 Task: Find a house in Saint Paul, United States, for one guest from 7th to 14th July, with a price range of ₹6000 to ₹14000, including Wifi and self check-in.
Action: Mouse moved to (512, 130)
Screenshot: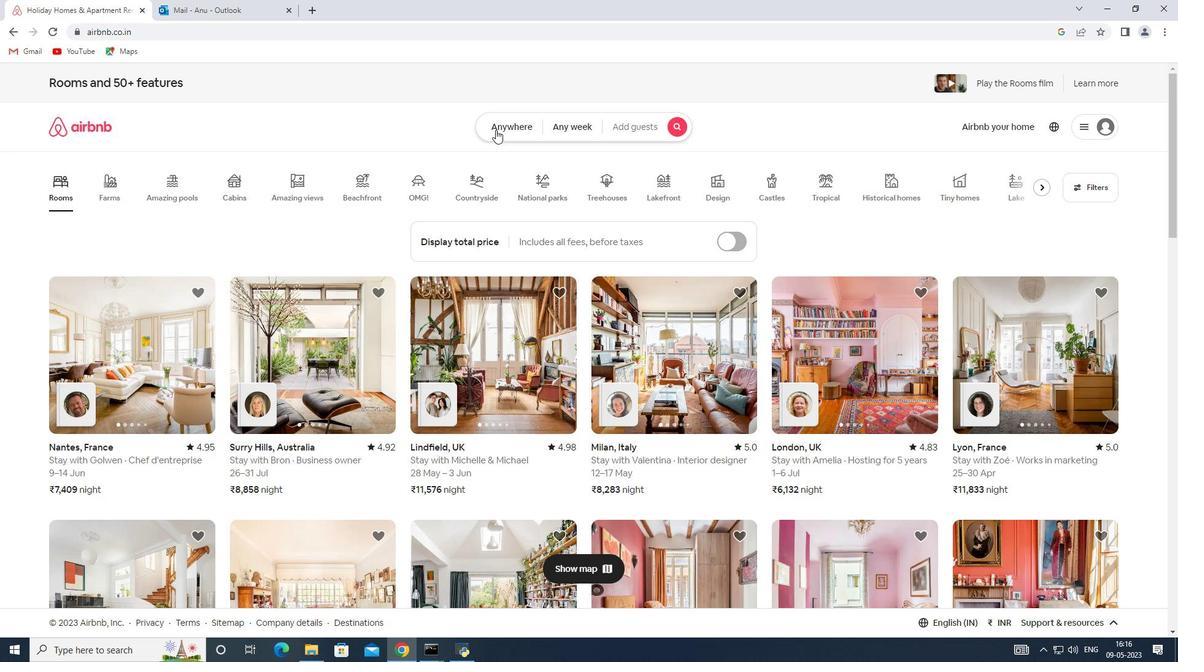 
Action: Mouse pressed left at (512, 130)
Screenshot: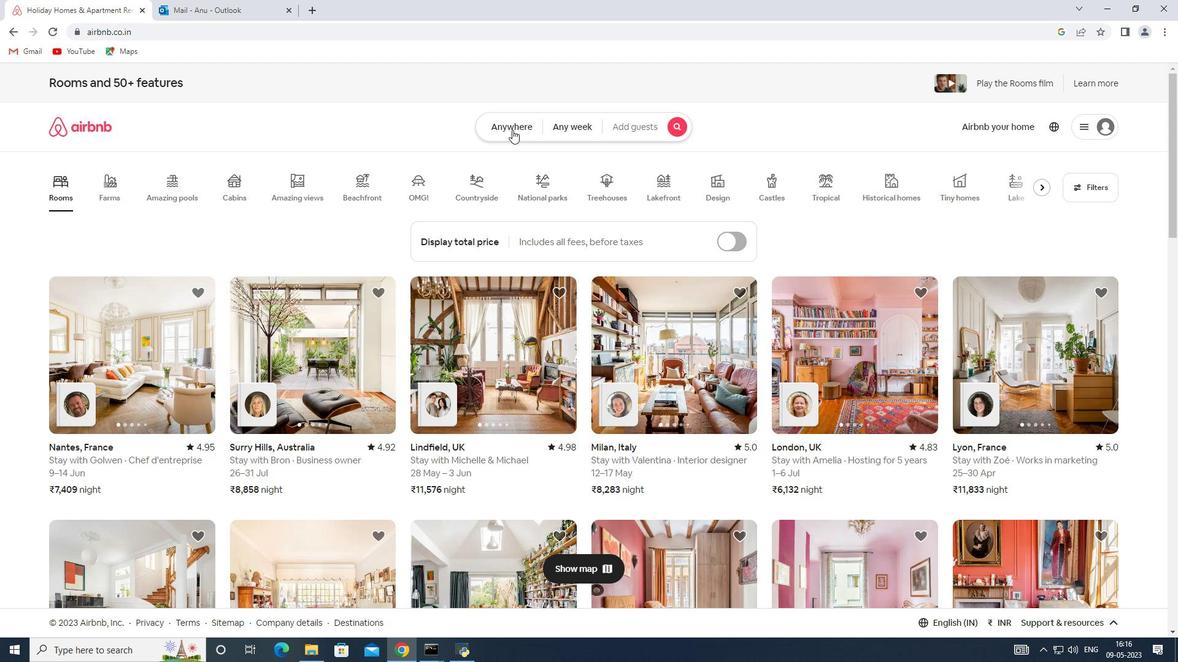 
Action: Mouse moved to (409, 169)
Screenshot: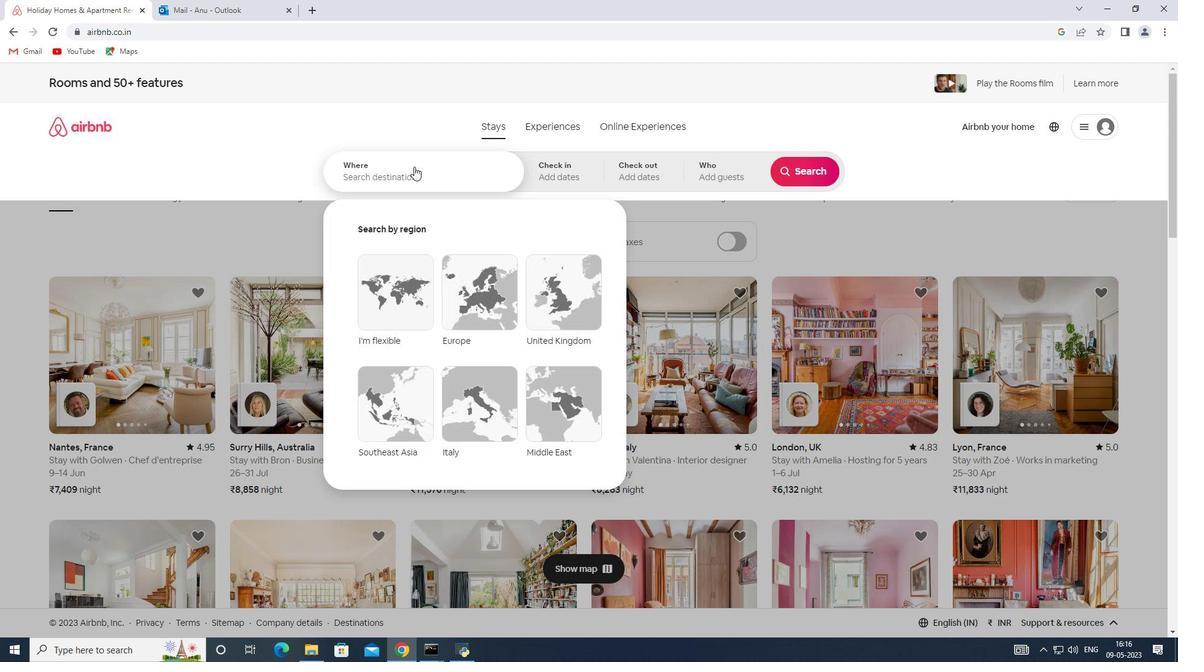 
Action: Mouse pressed left at (409, 169)
Screenshot: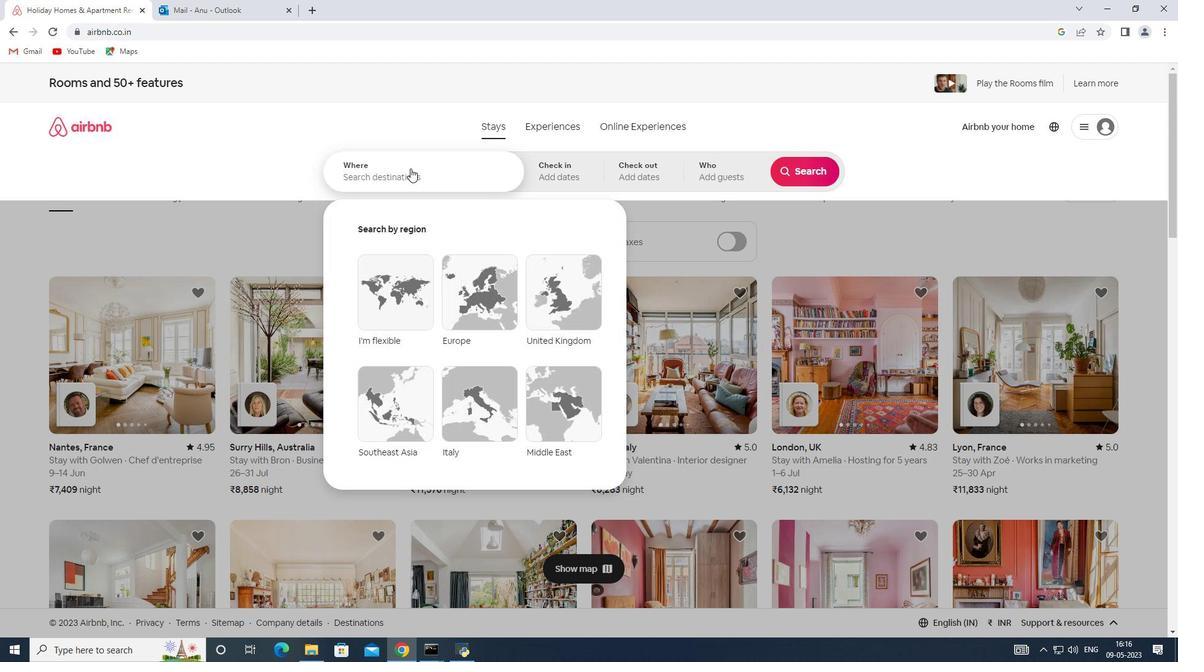 
Action: Key pressed <Key.shift>Saint<Key.space><Key.shift>Paul,<Key.shift>United<Key.space><Key.shift>States
Screenshot: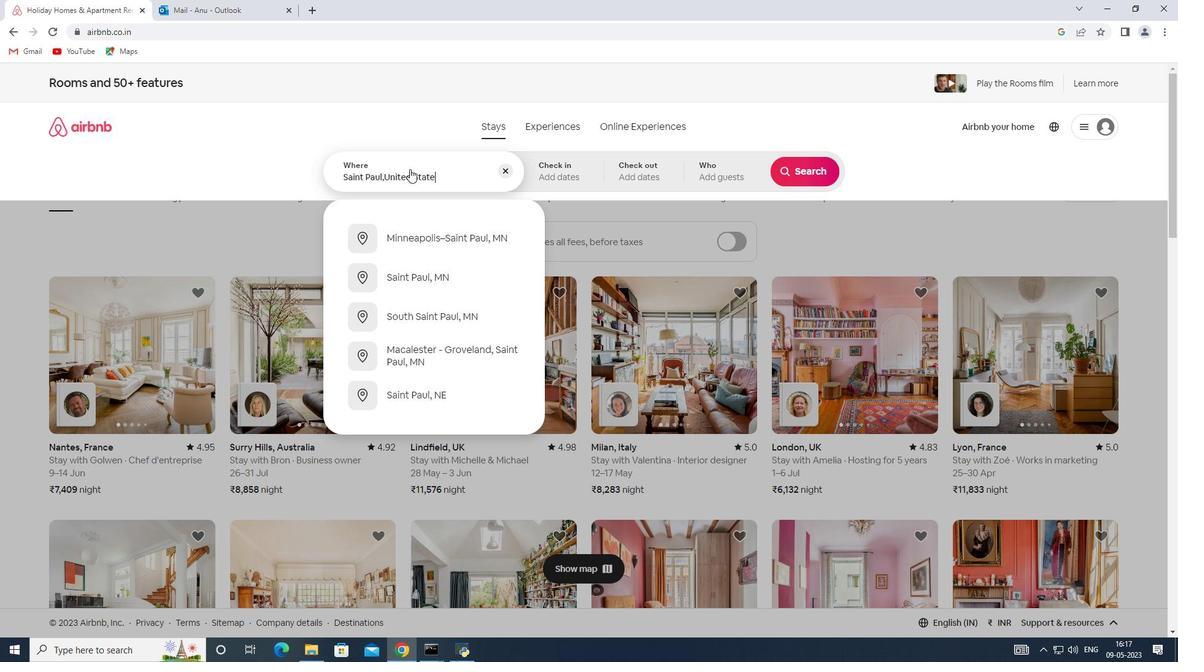 
Action: Mouse moved to (541, 173)
Screenshot: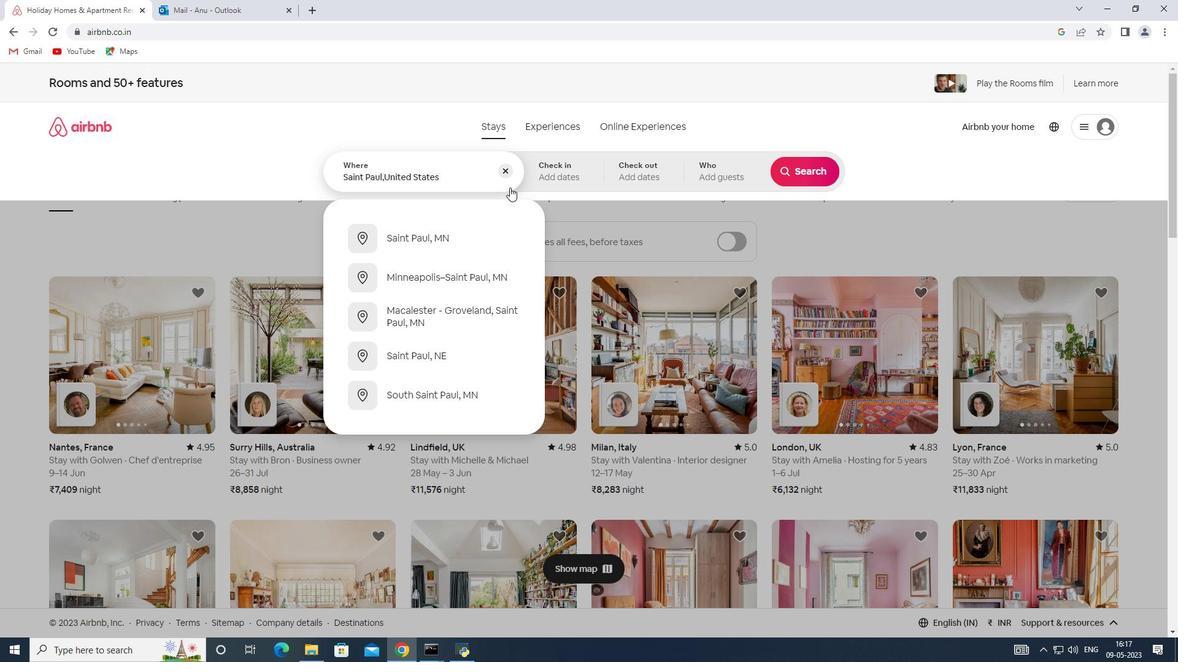 
Action: Mouse pressed left at (541, 173)
Screenshot: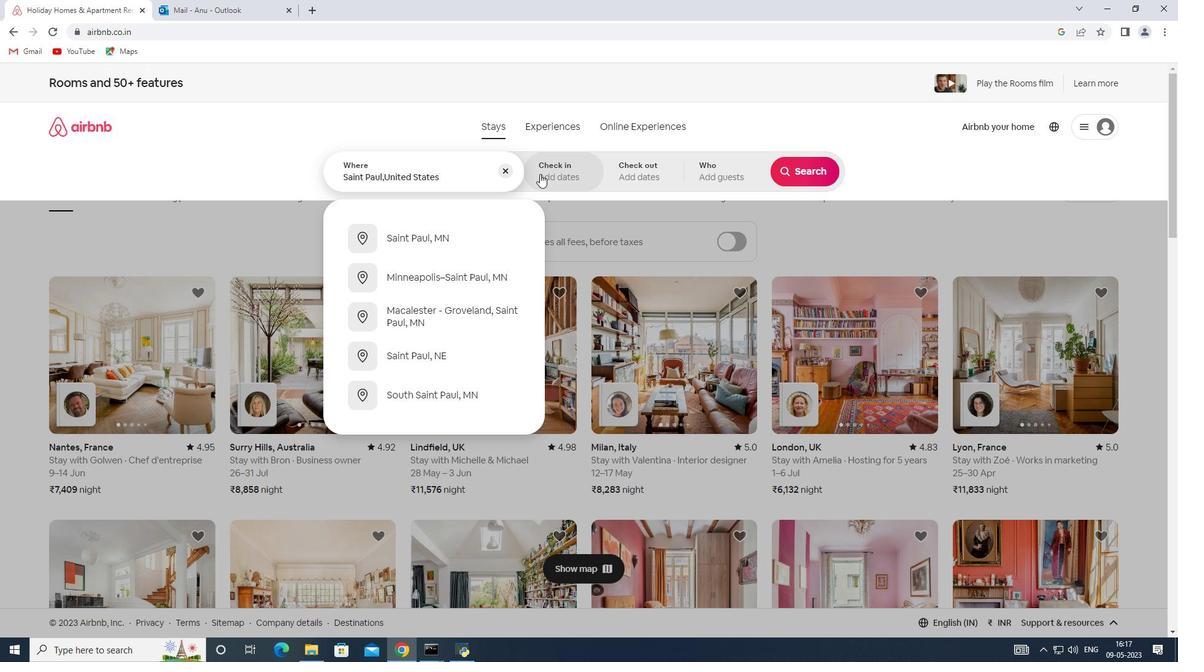 
Action: Mouse moved to (792, 267)
Screenshot: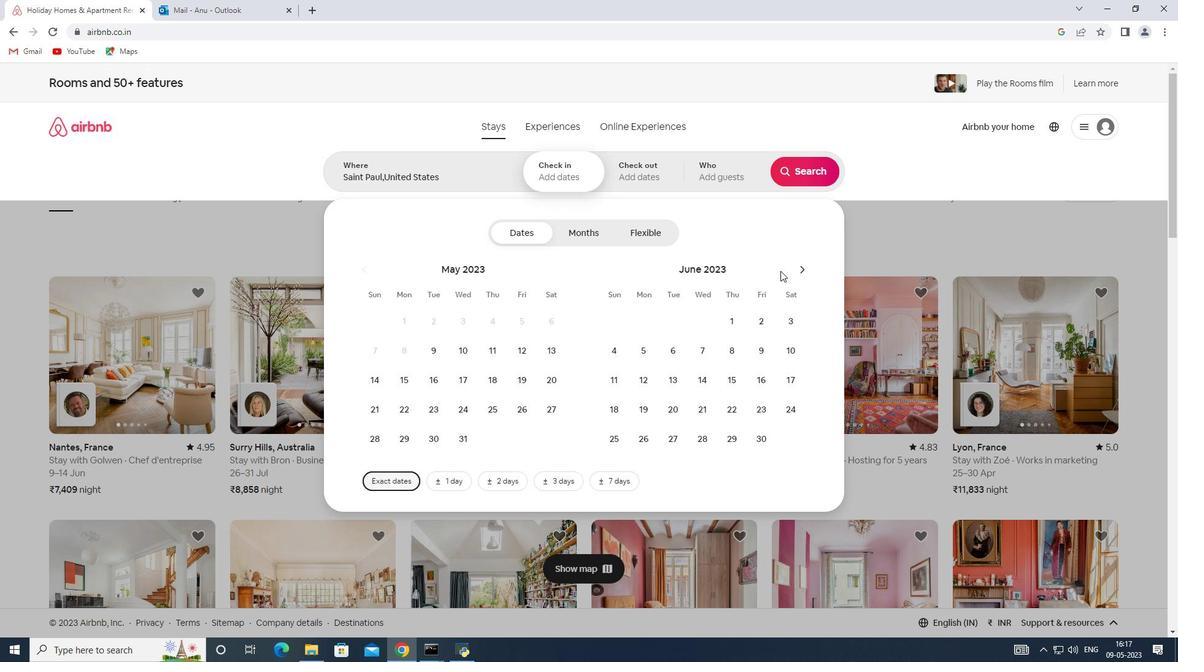 
Action: Mouse pressed left at (792, 267)
Screenshot: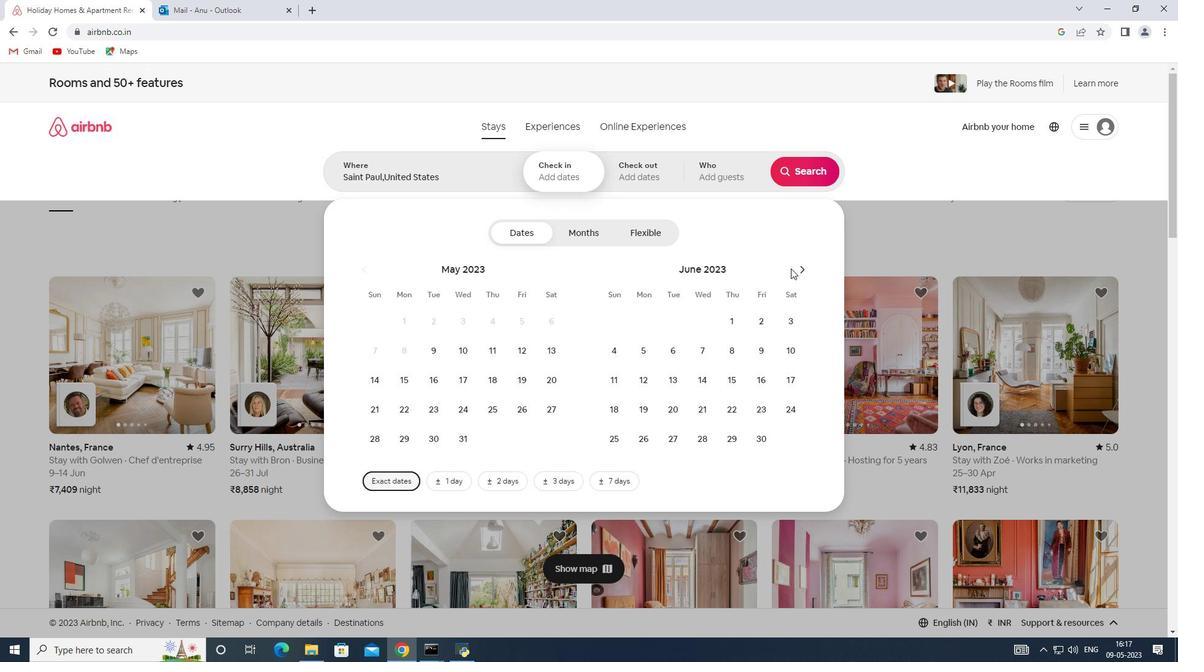 
Action: Mouse moved to (798, 270)
Screenshot: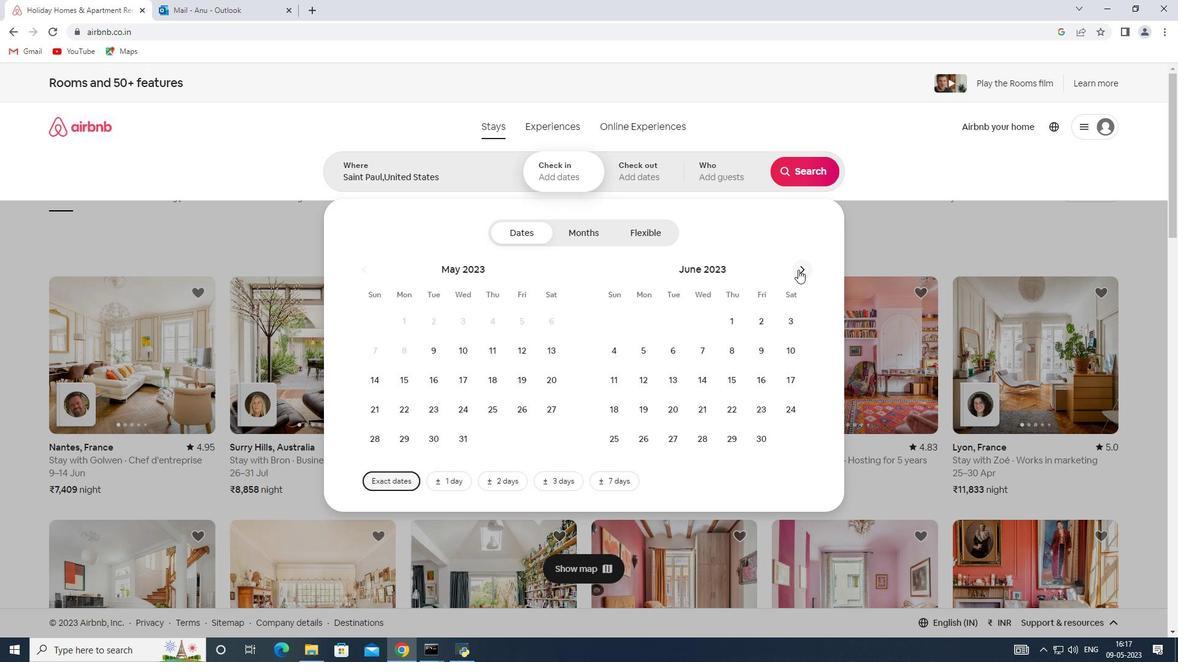 
Action: Mouse pressed left at (798, 270)
Screenshot: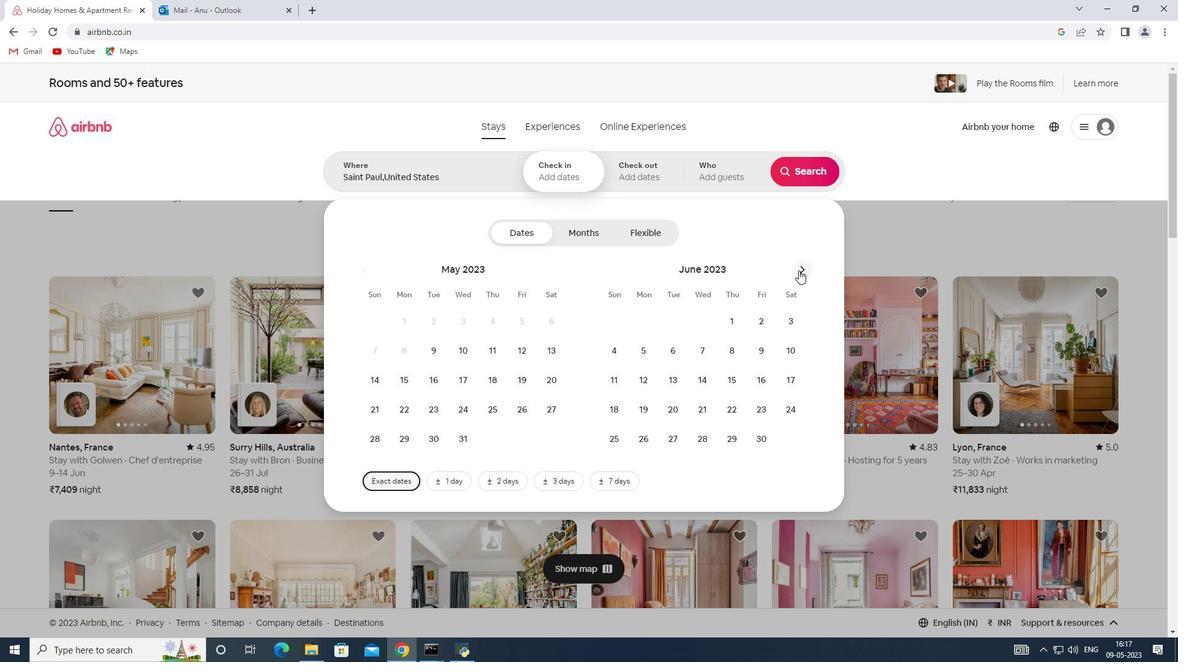 
Action: Mouse moved to (762, 344)
Screenshot: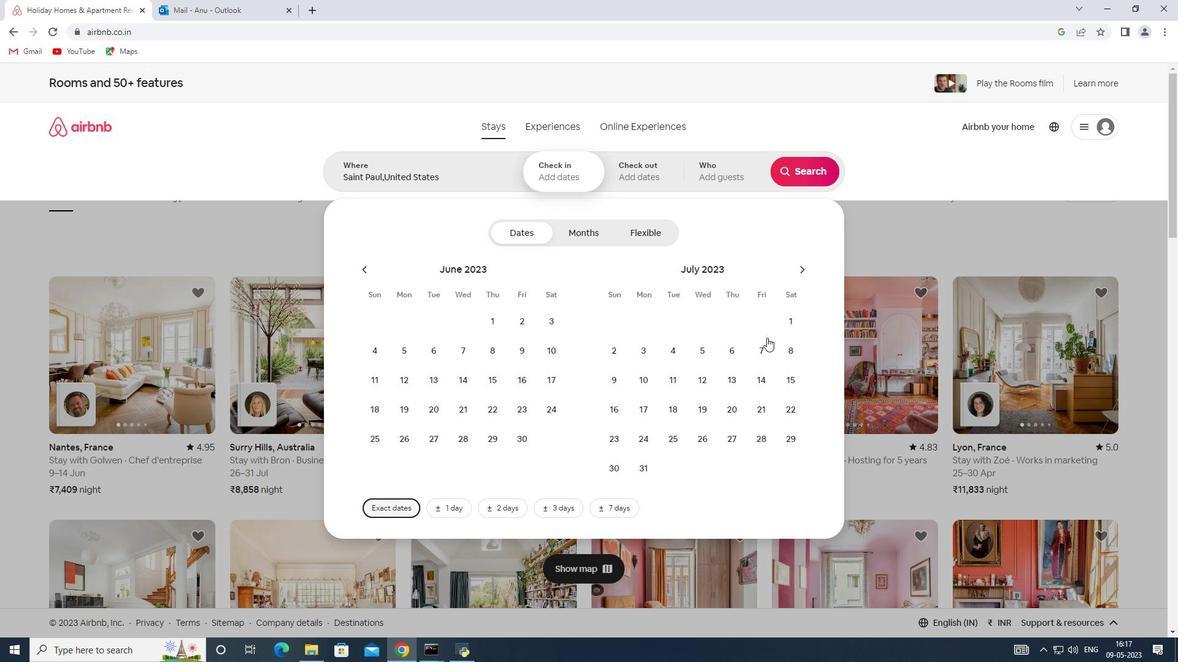 
Action: Mouse pressed left at (762, 344)
Screenshot: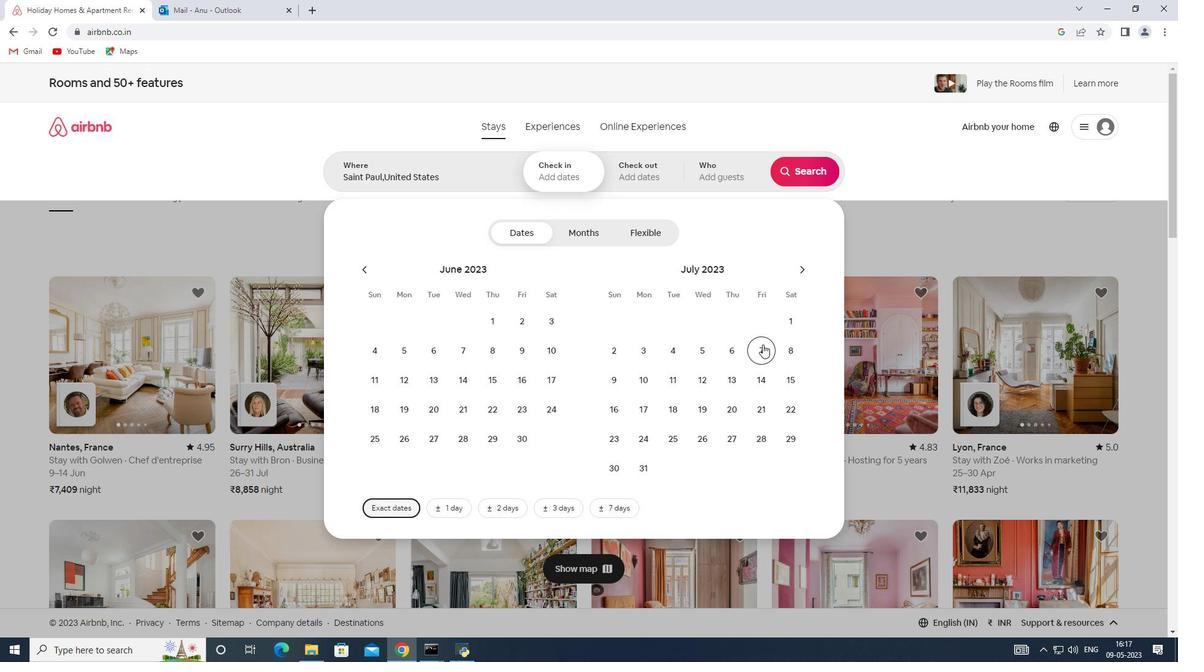 
Action: Mouse moved to (754, 379)
Screenshot: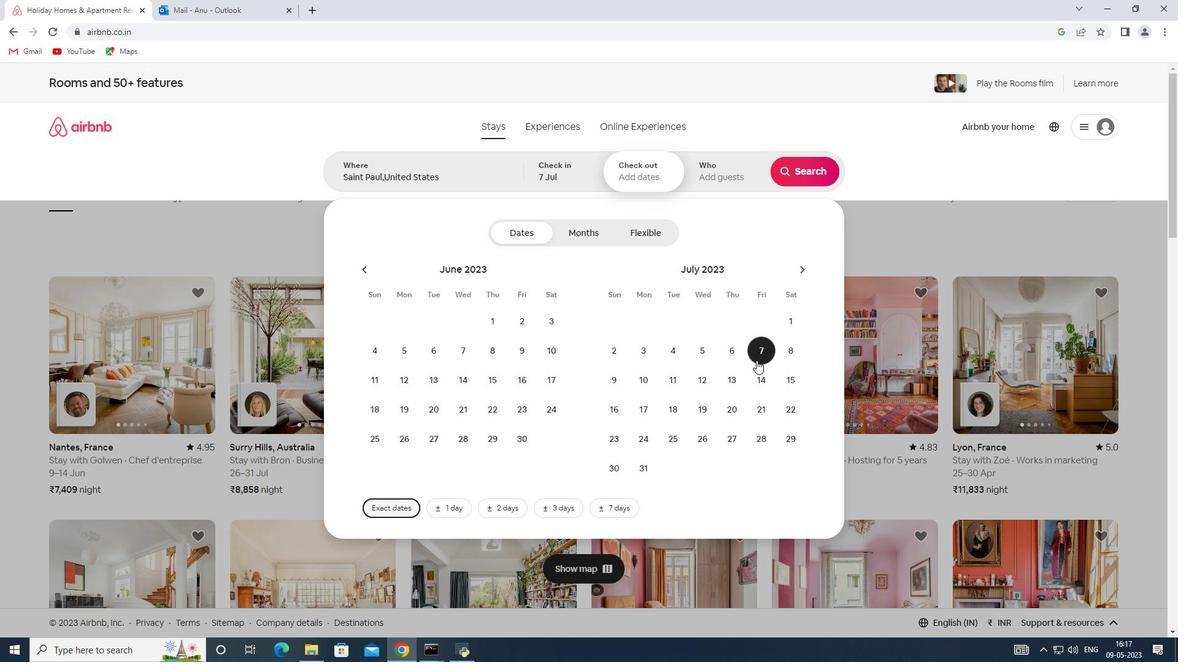 
Action: Mouse pressed left at (754, 379)
Screenshot: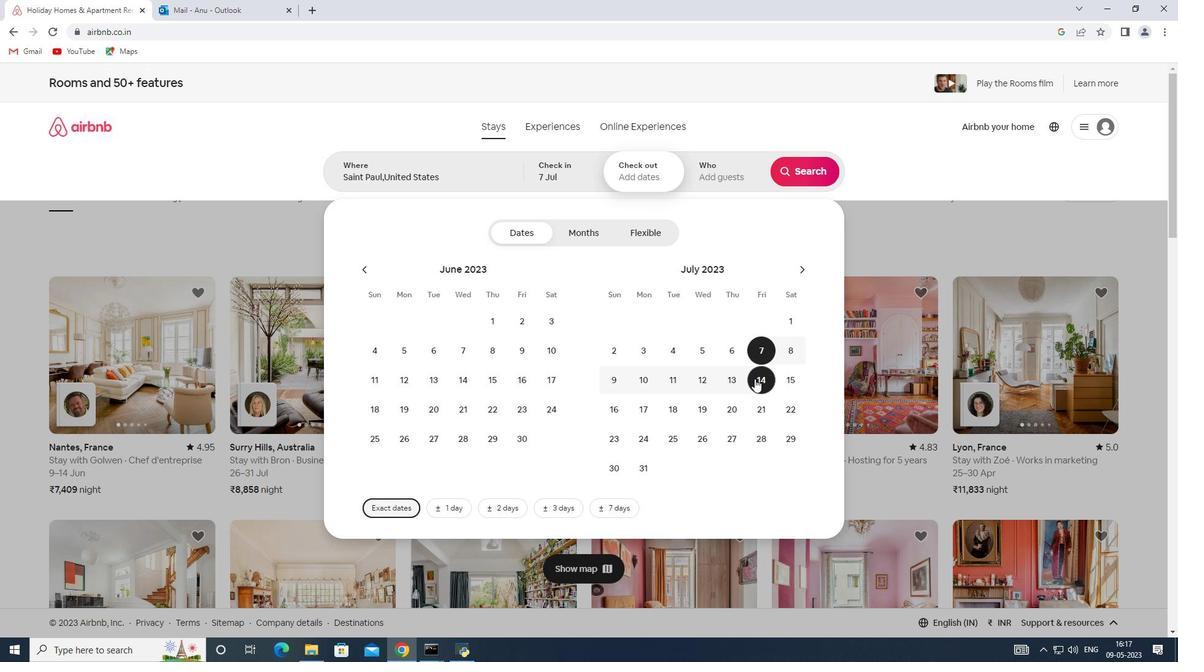 
Action: Mouse moved to (711, 174)
Screenshot: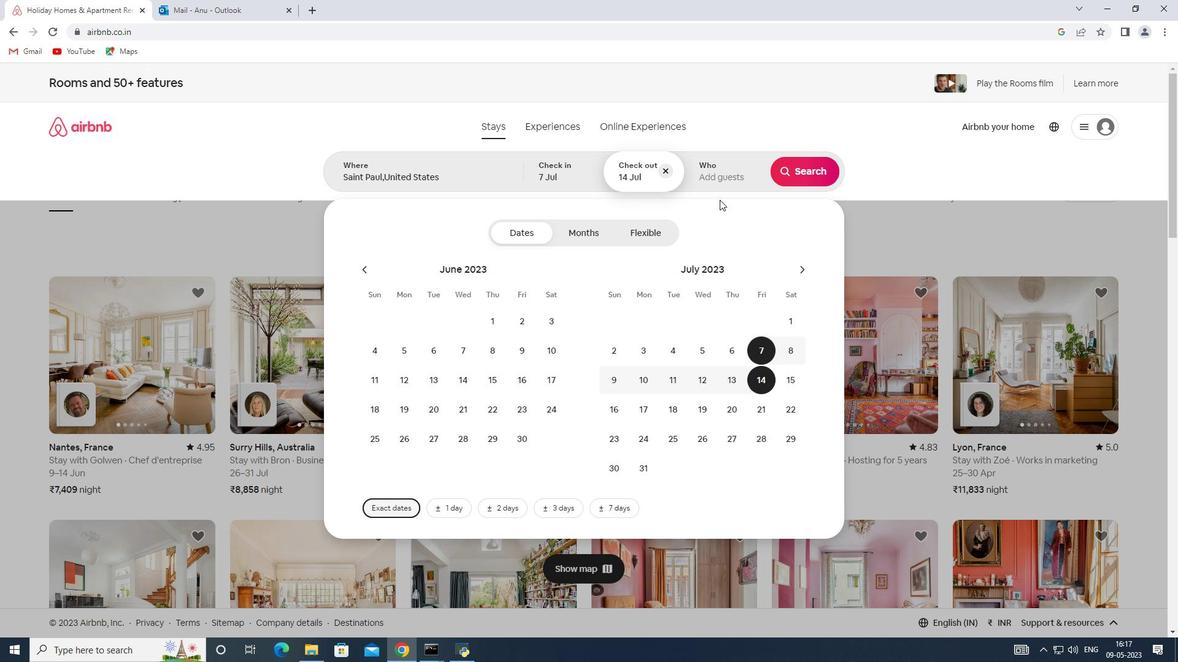 
Action: Mouse pressed left at (711, 174)
Screenshot: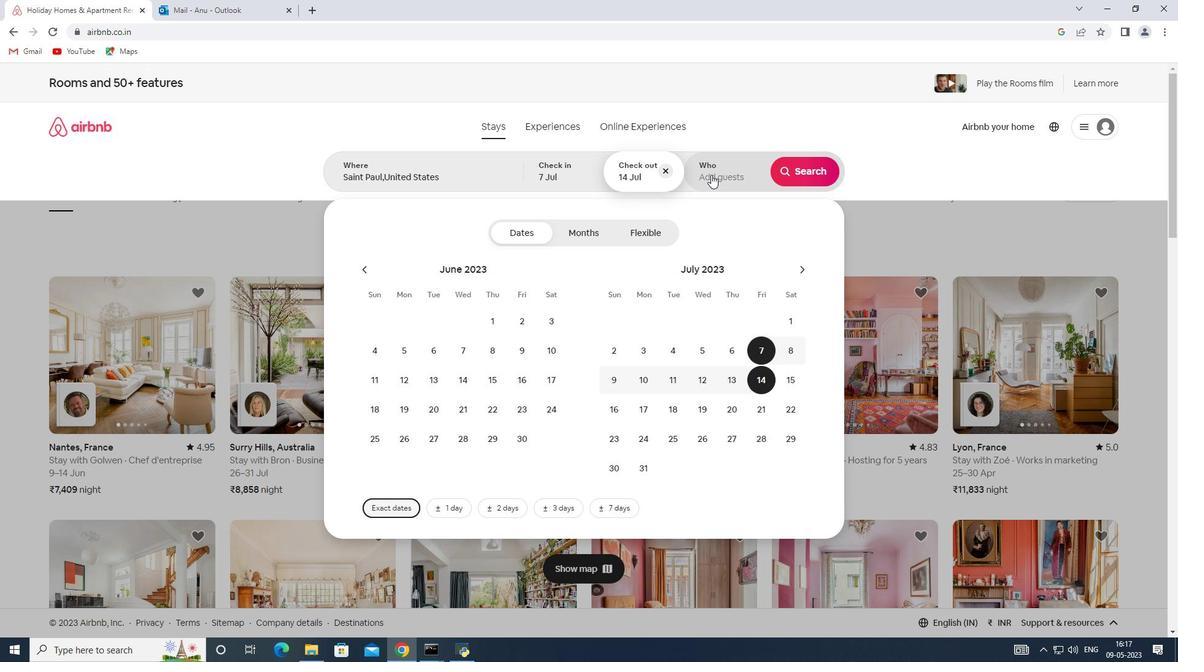 
Action: Mouse moved to (801, 242)
Screenshot: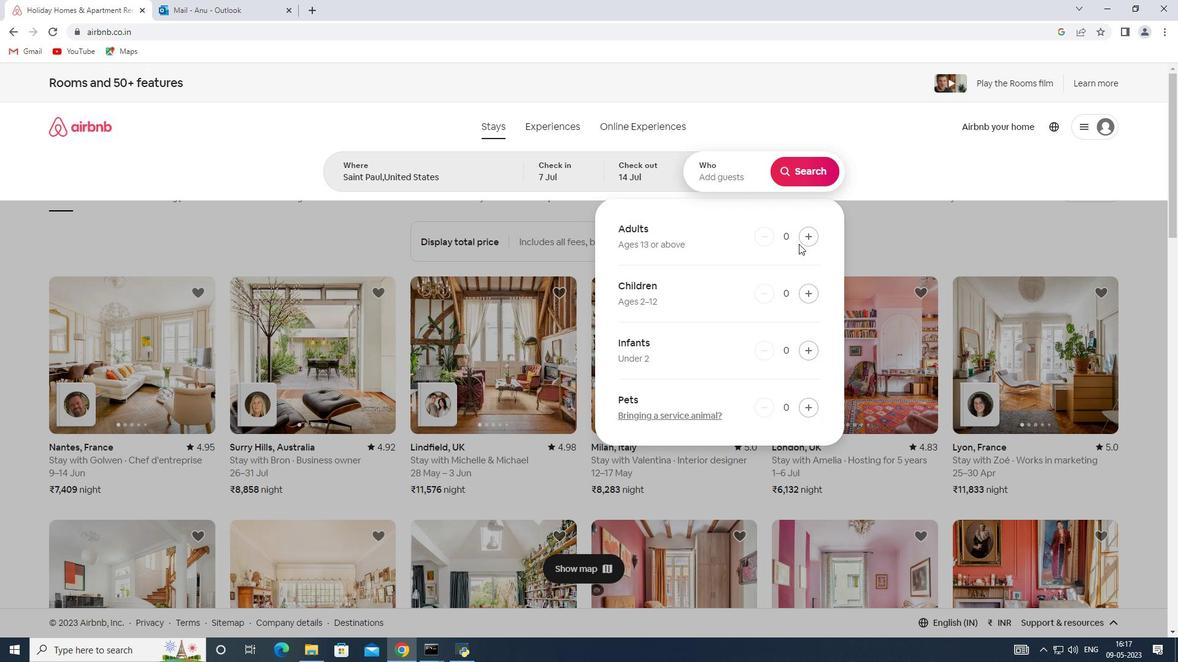 
Action: Mouse pressed left at (801, 242)
Screenshot: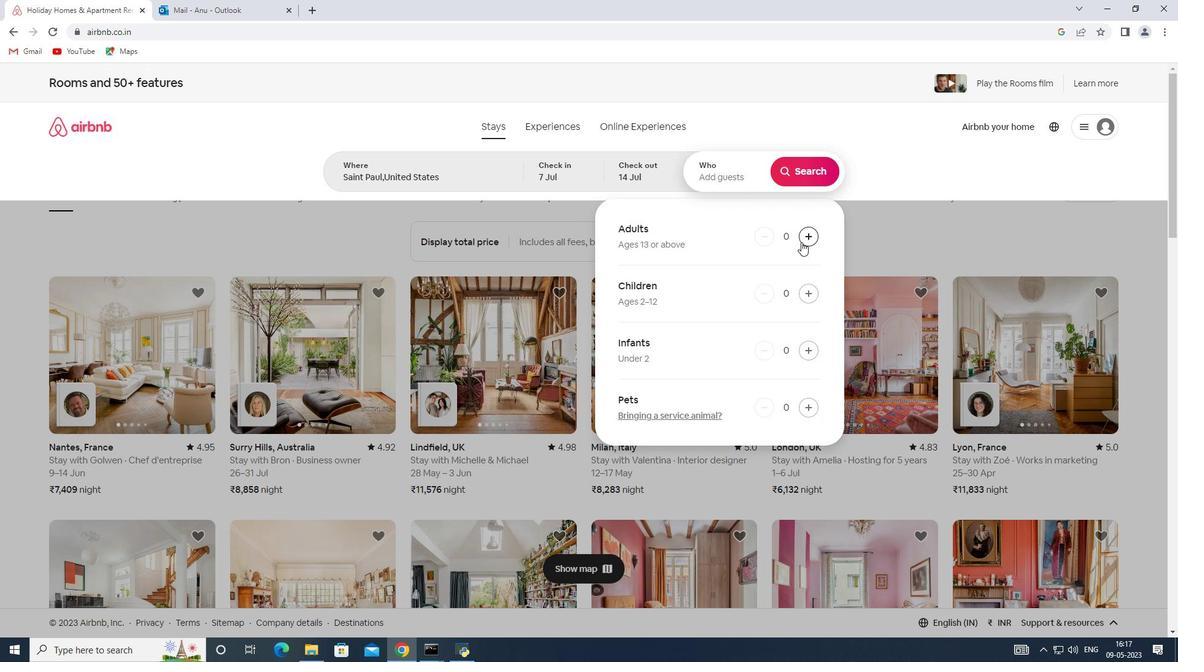 
Action: Mouse moved to (803, 166)
Screenshot: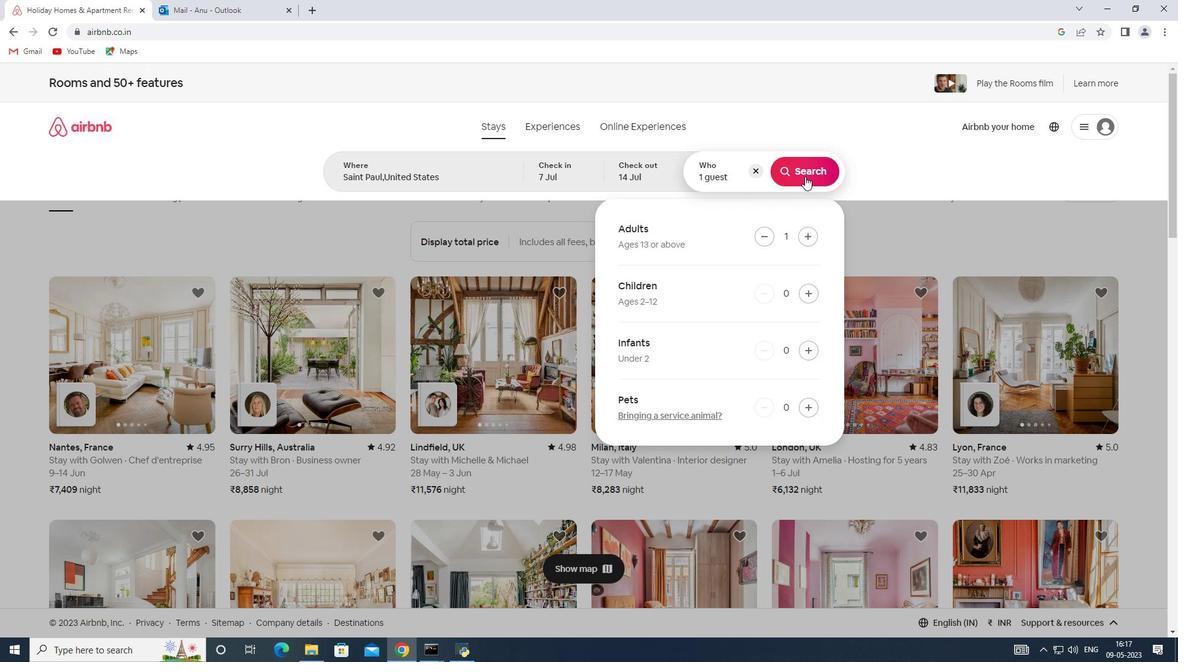 
Action: Mouse pressed left at (803, 166)
Screenshot: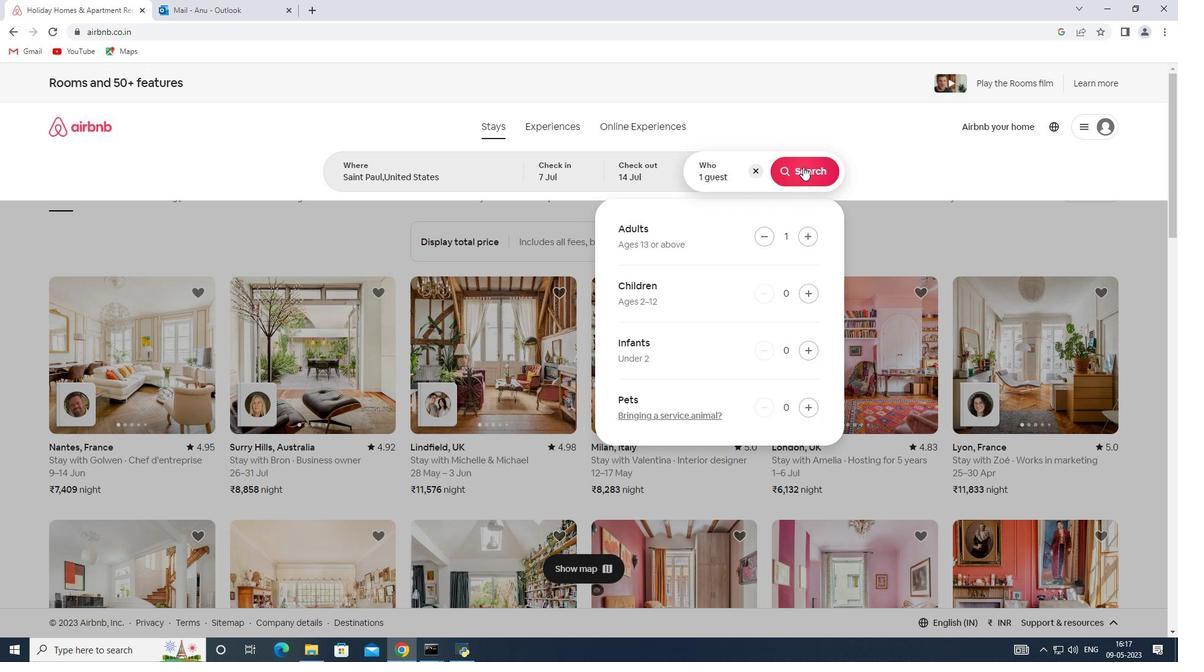 
Action: Mouse moved to (1114, 133)
Screenshot: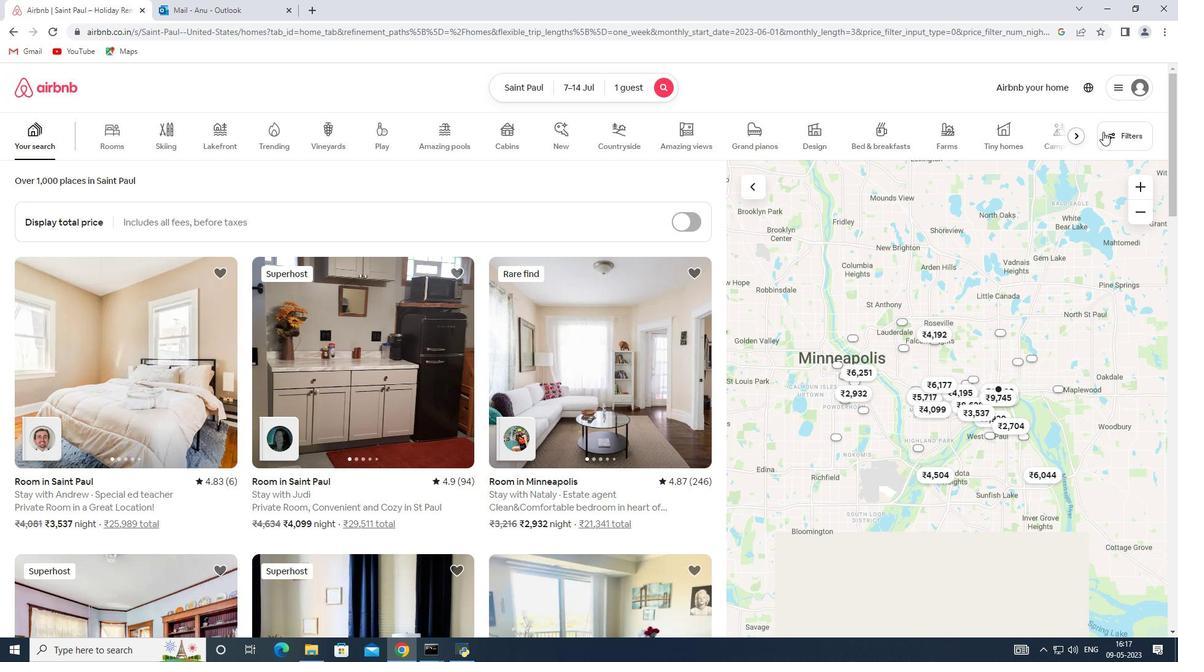 
Action: Mouse pressed left at (1114, 133)
Screenshot: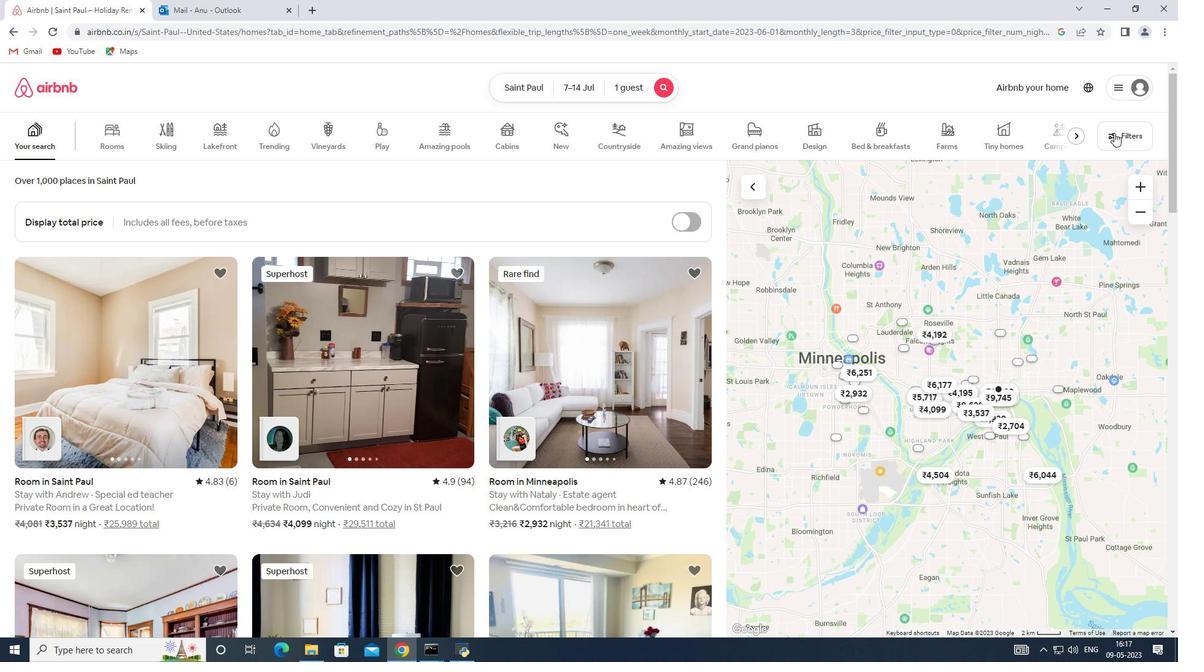 
Action: Mouse moved to (435, 438)
Screenshot: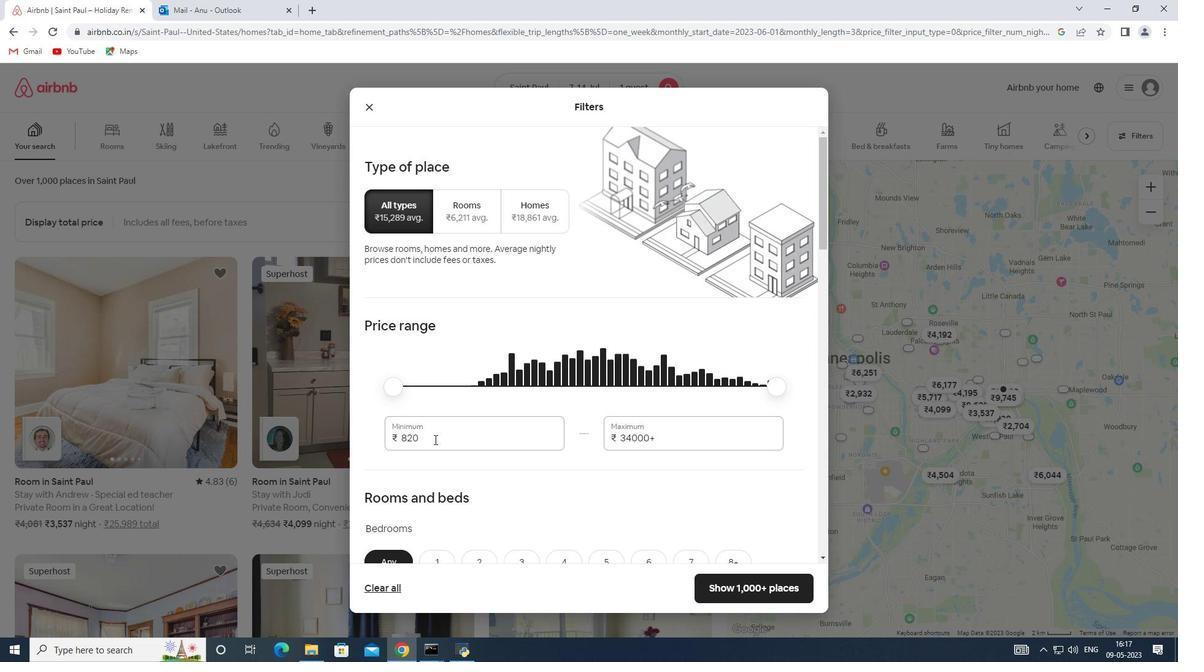 
Action: Mouse pressed left at (435, 438)
Screenshot: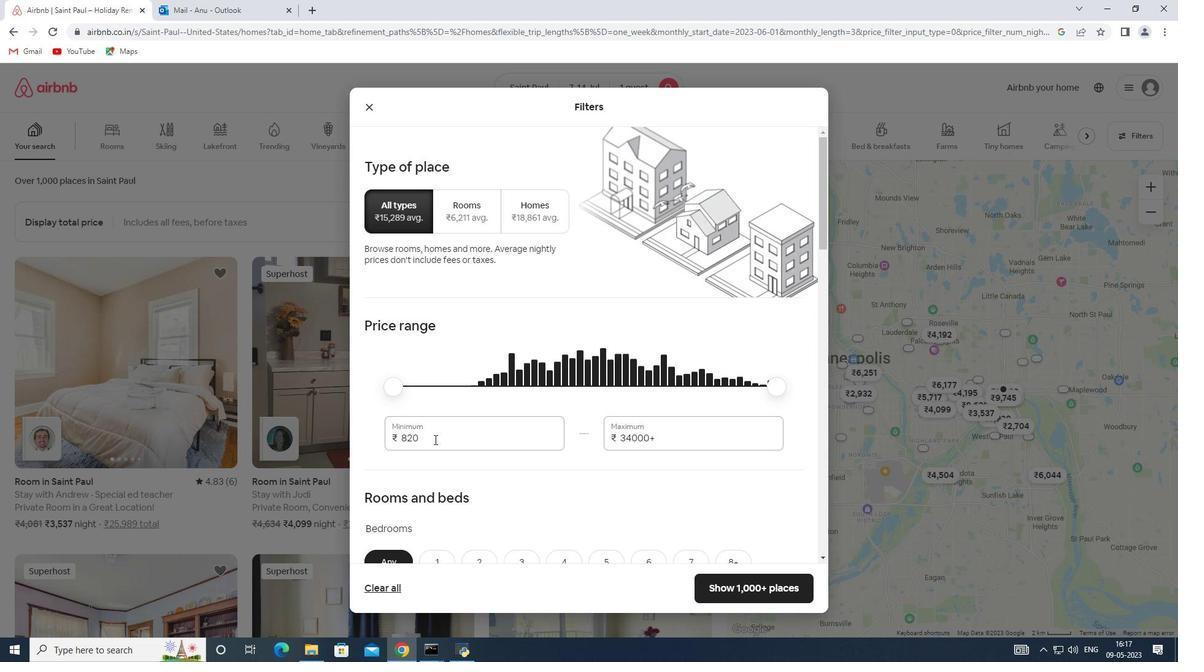 
Action: Mouse moved to (374, 435)
Screenshot: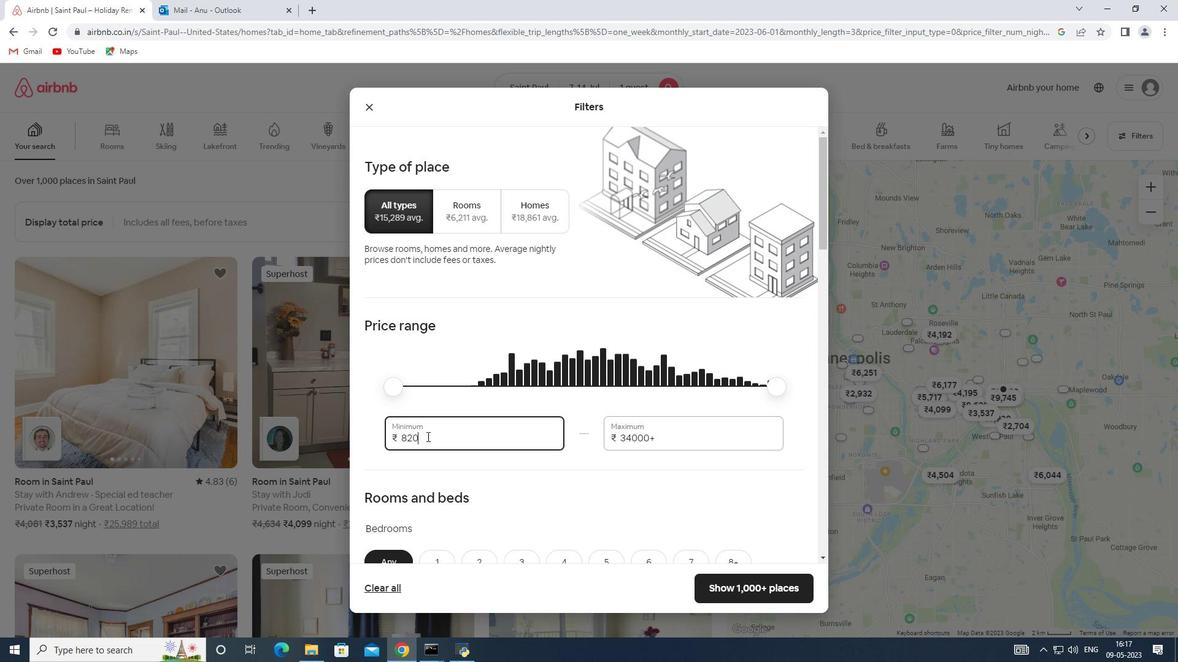 
Action: Key pressed 6000
Screenshot: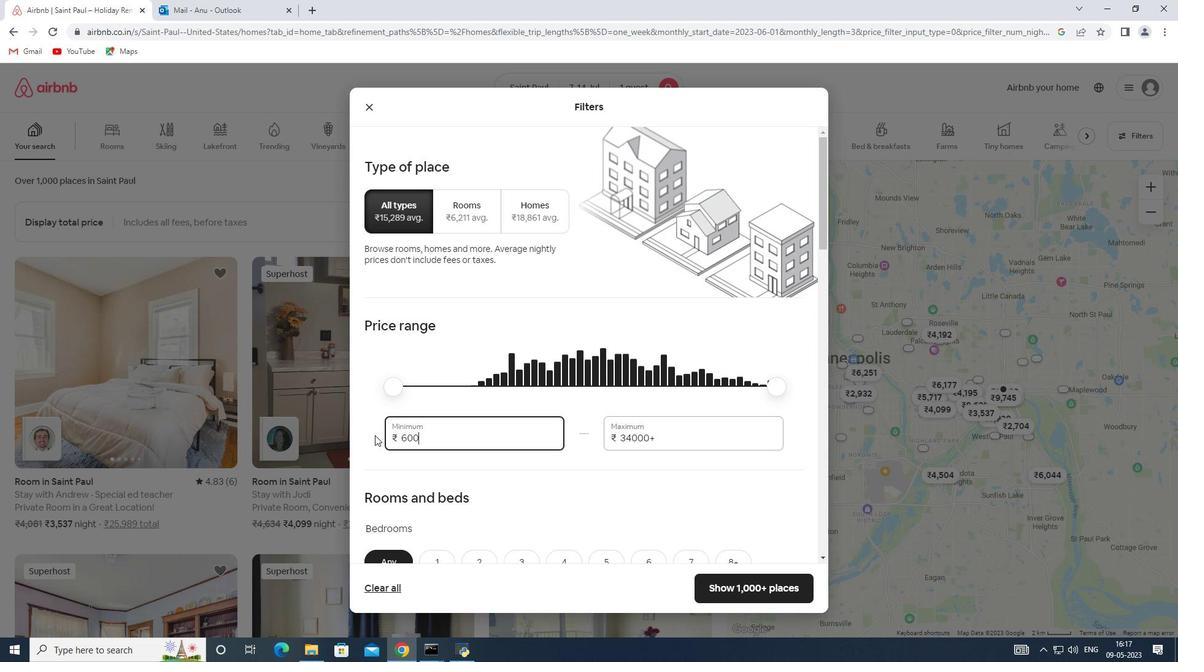 
Action: Mouse moved to (666, 437)
Screenshot: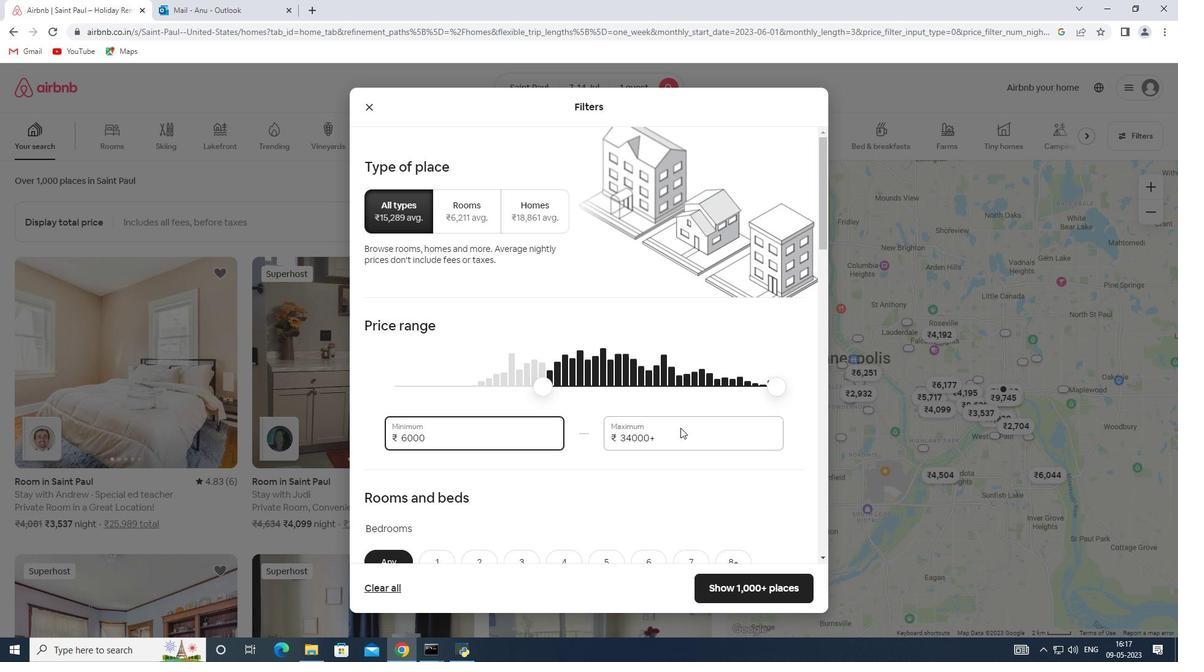 
Action: Mouse pressed left at (666, 437)
Screenshot: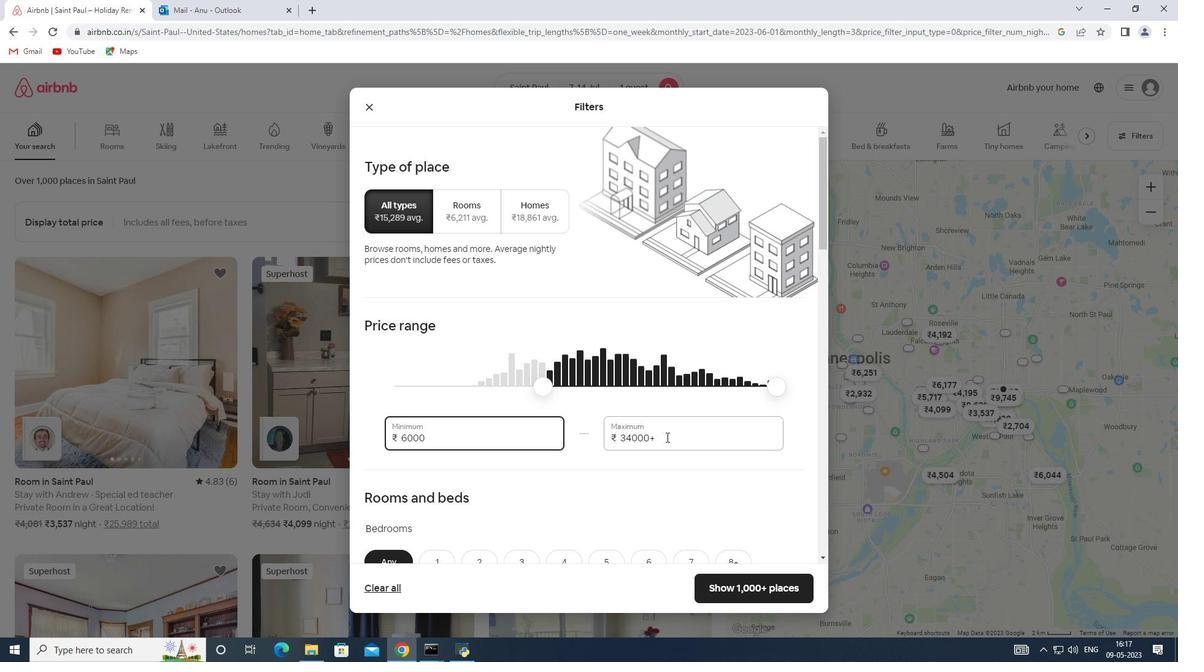 
Action: Mouse moved to (584, 437)
Screenshot: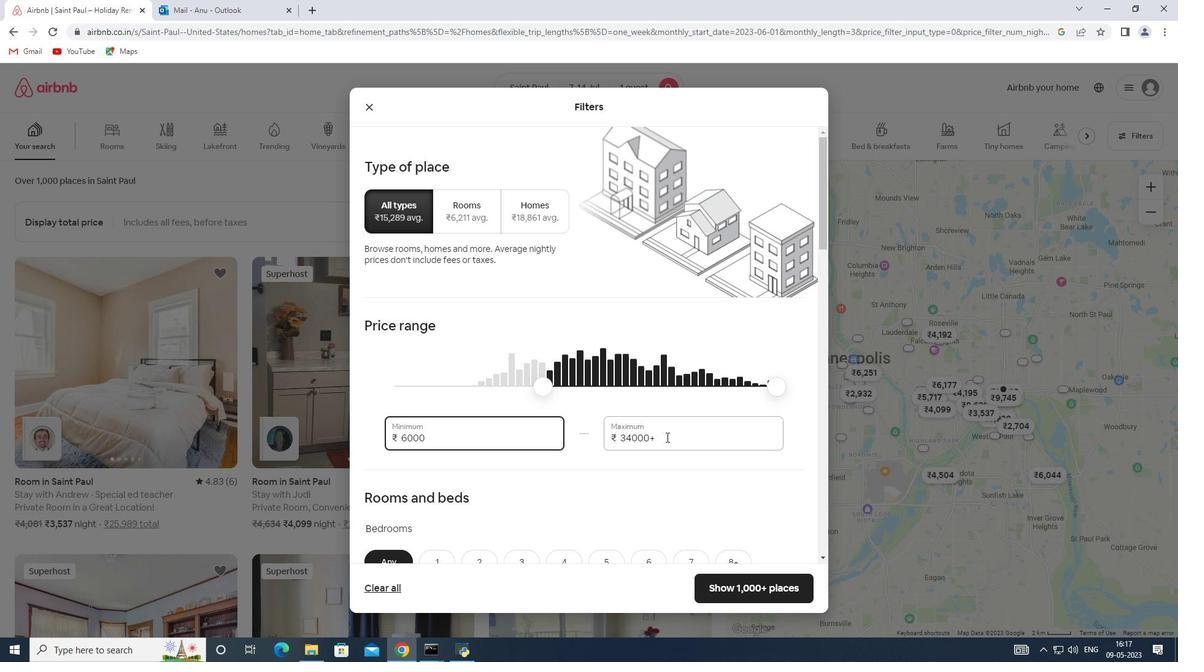 
Action: Key pressed 14000
Screenshot: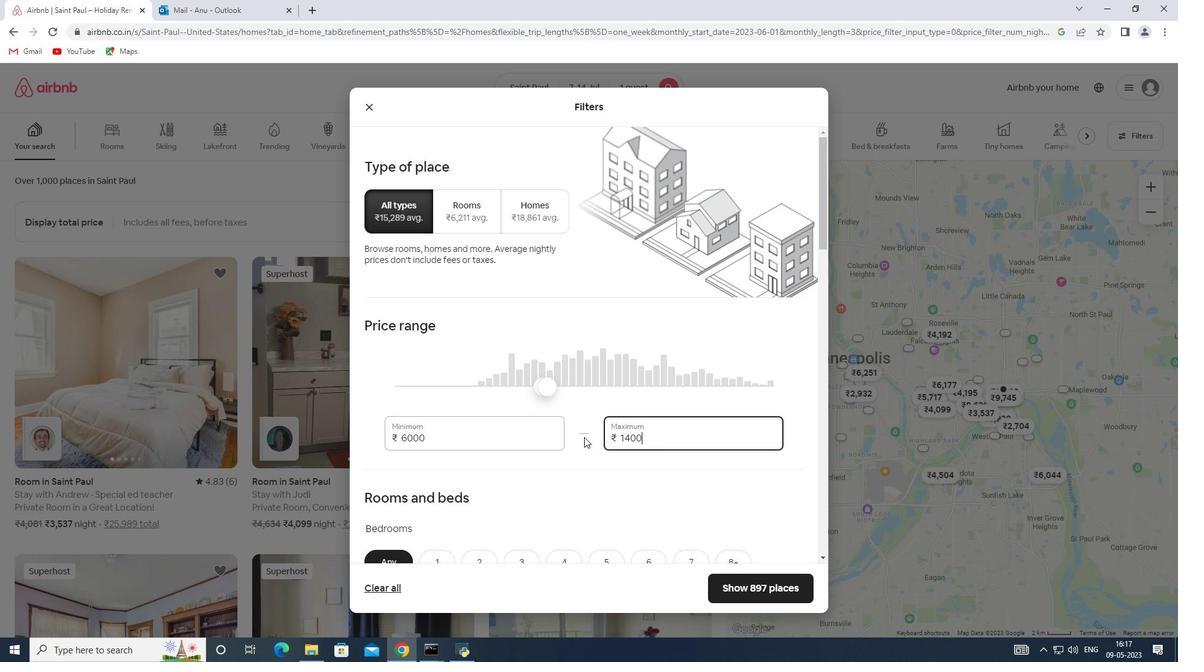 
Action: Mouse scrolled (584, 436) with delta (0, 0)
Screenshot: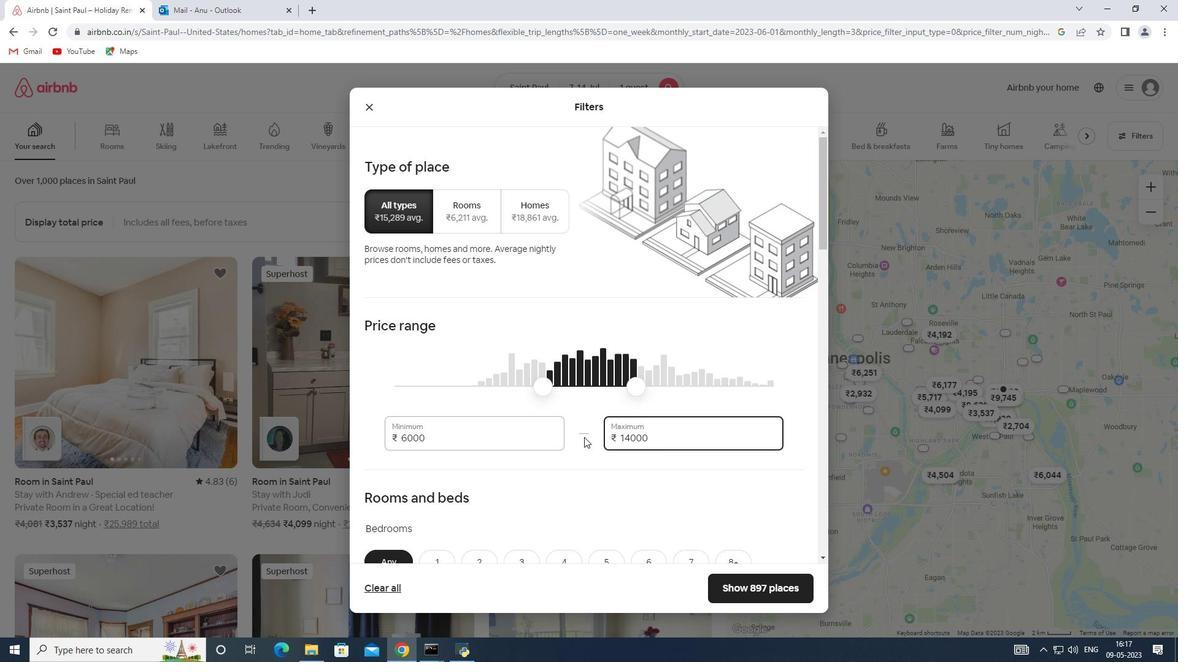 
Action: Mouse scrolled (584, 436) with delta (0, 0)
Screenshot: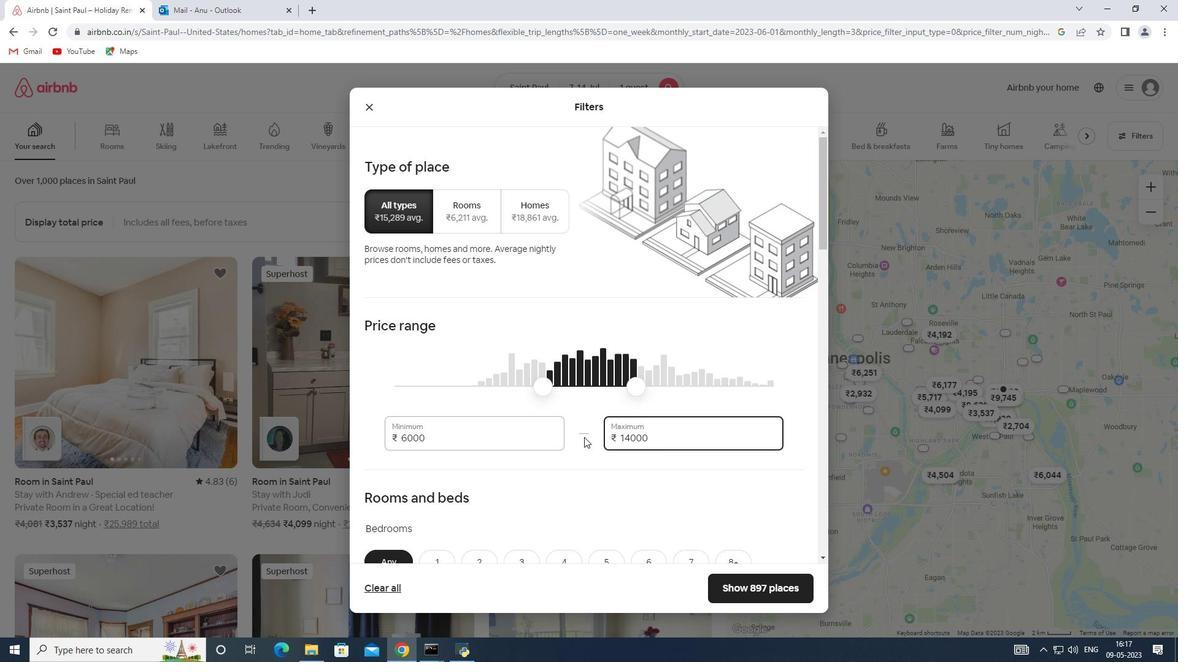 
Action: Mouse scrolled (584, 436) with delta (0, 0)
Screenshot: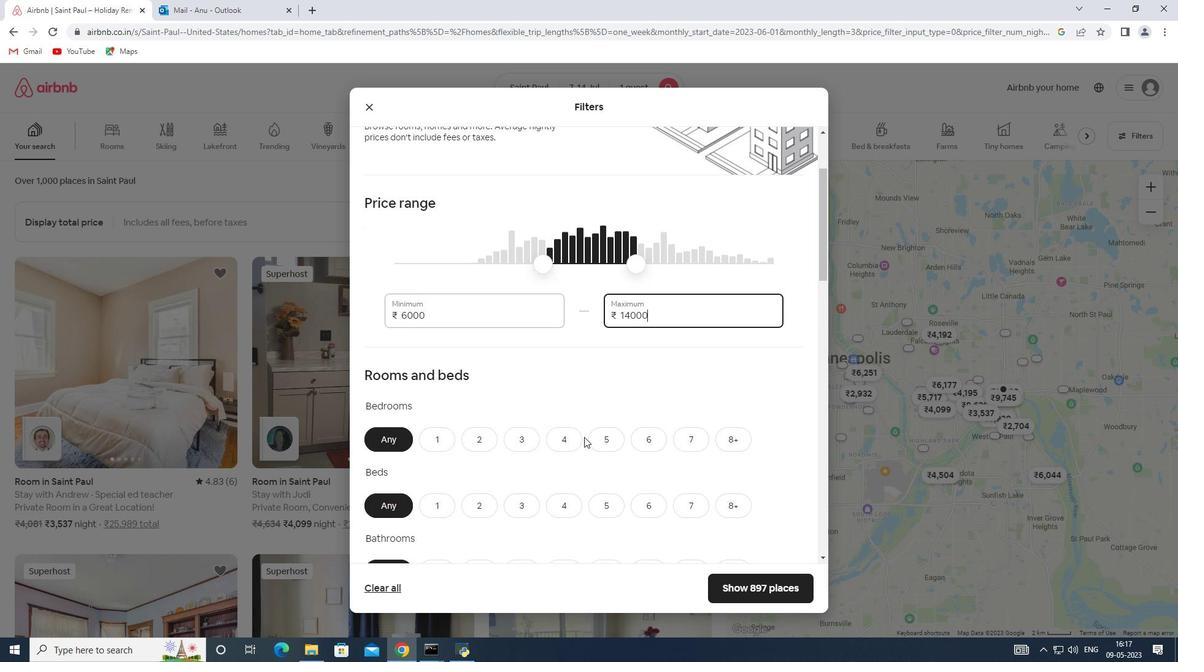 
Action: Mouse moved to (427, 384)
Screenshot: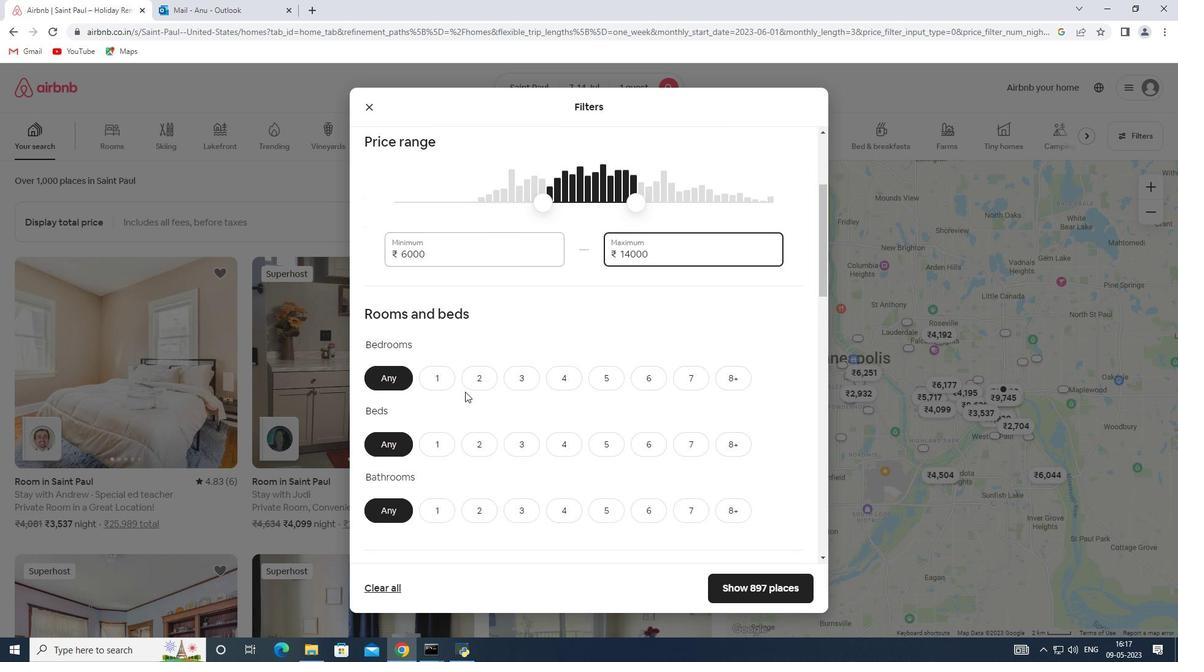 
Action: Mouse pressed left at (427, 384)
Screenshot: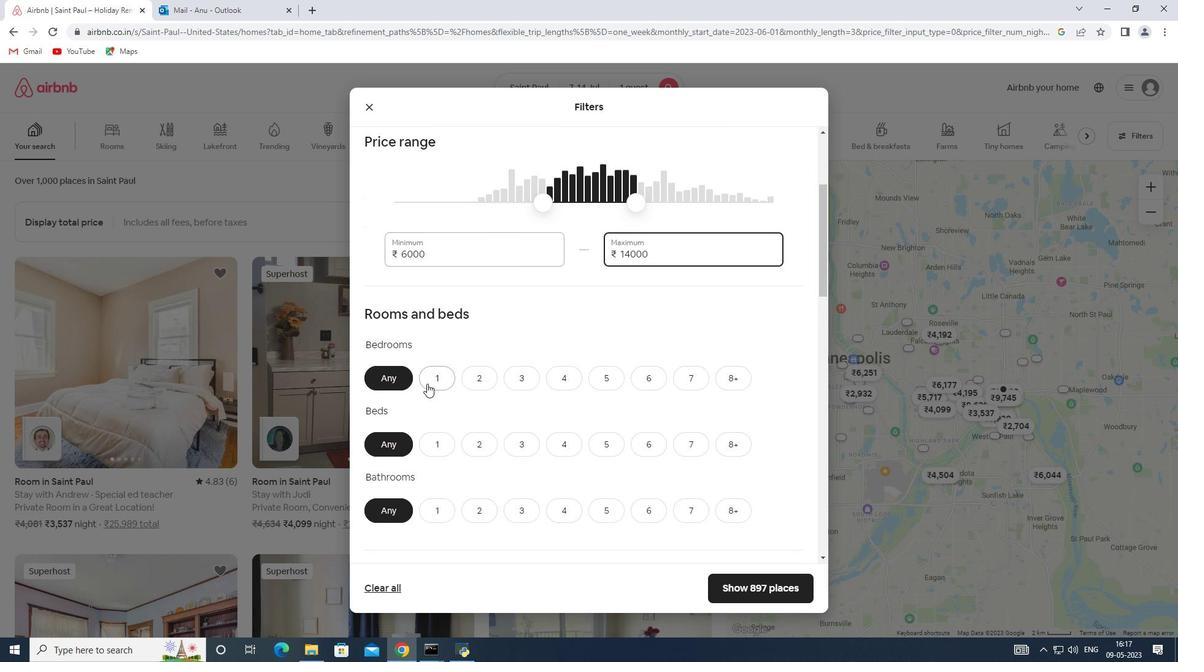 
Action: Mouse moved to (439, 441)
Screenshot: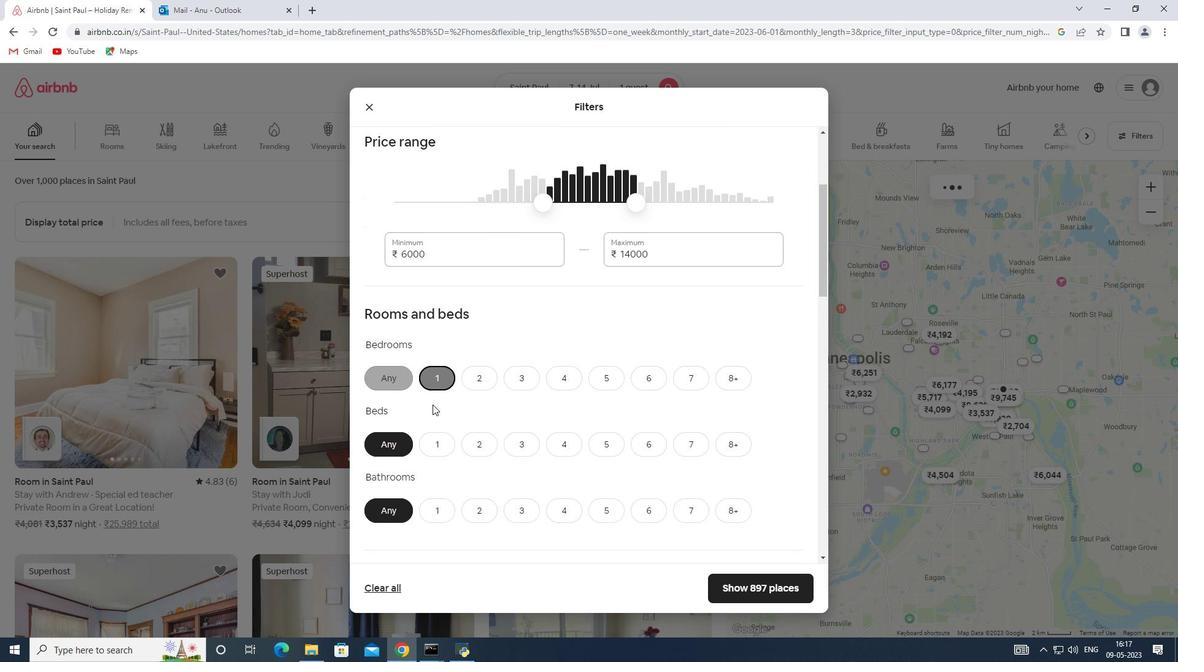 
Action: Mouse pressed left at (439, 441)
Screenshot: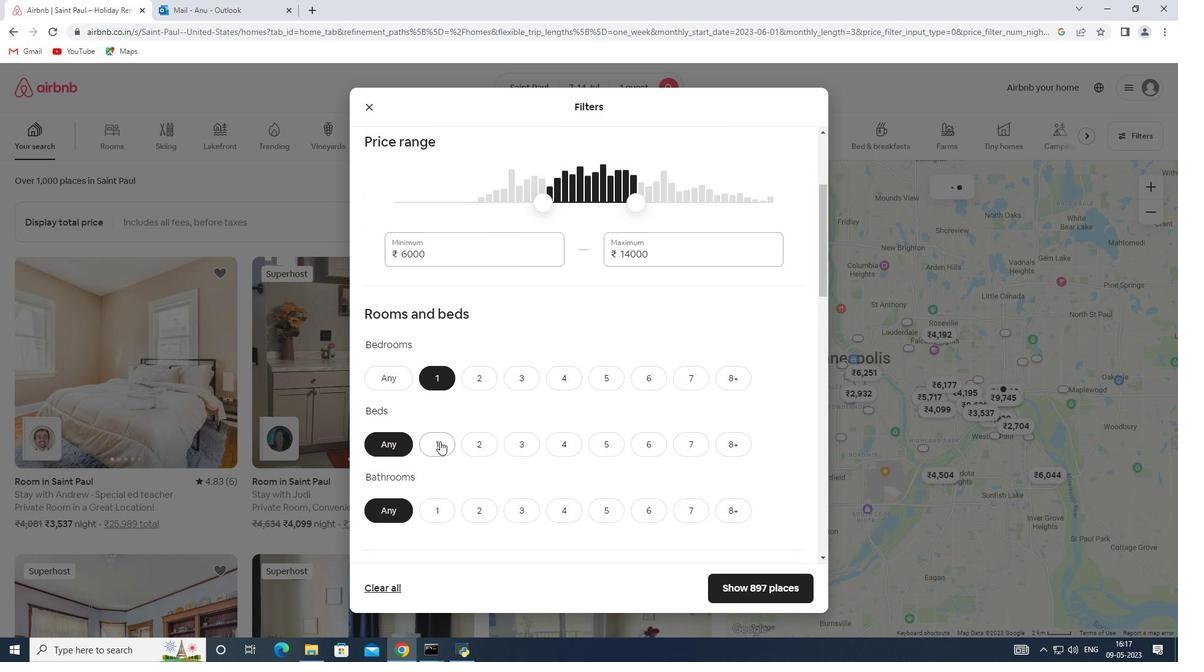 
Action: Mouse moved to (443, 511)
Screenshot: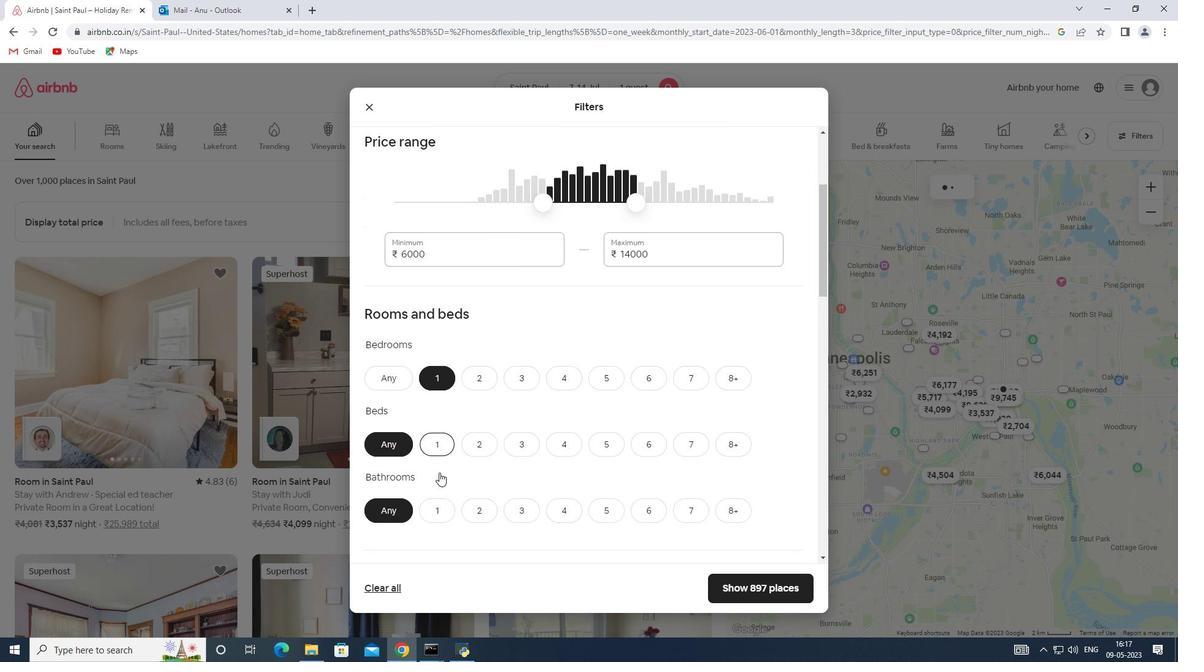 
Action: Mouse pressed left at (443, 511)
Screenshot: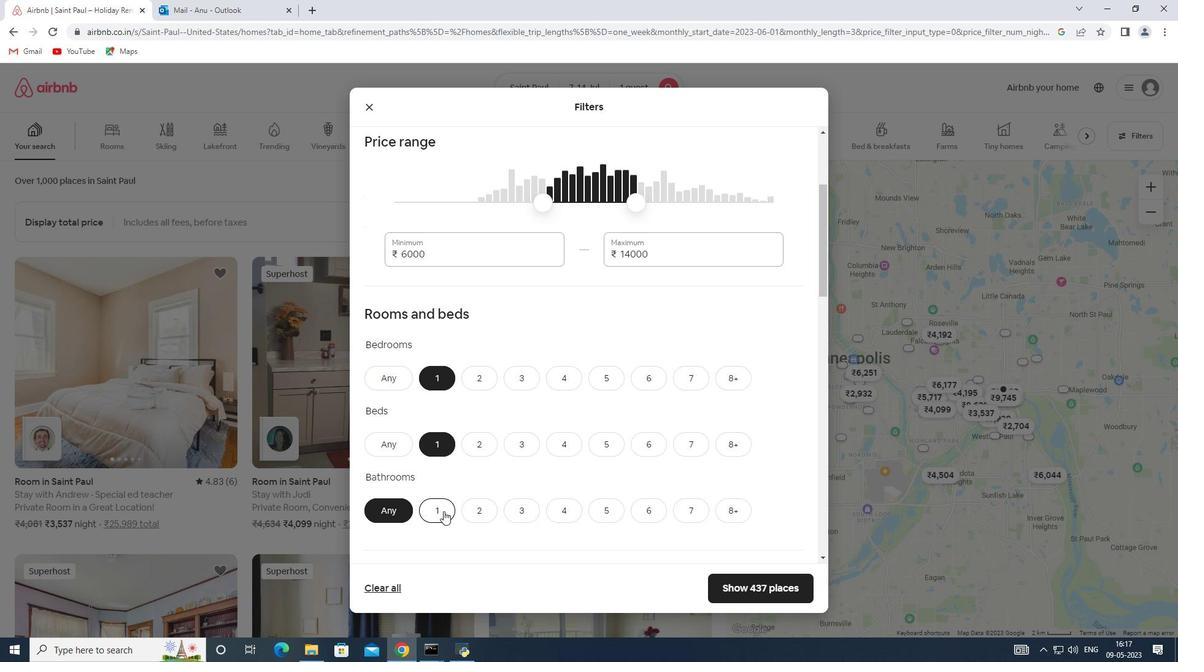 
Action: Mouse moved to (450, 497)
Screenshot: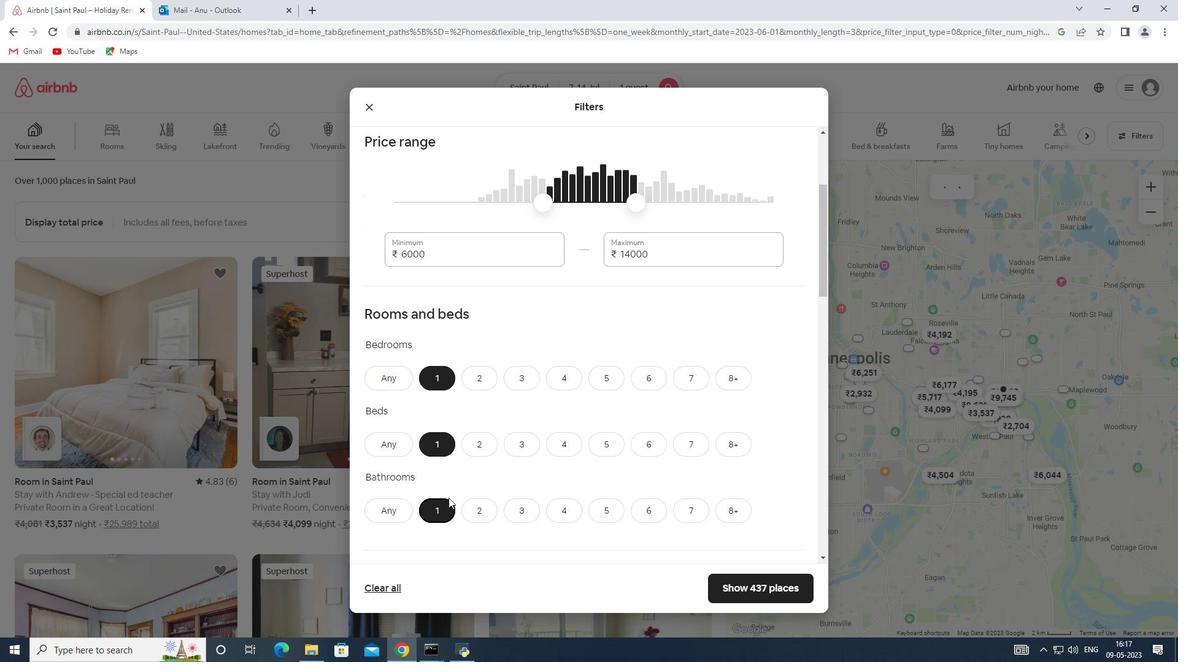 
Action: Mouse scrolled (450, 496) with delta (0, 0)
Screenshot: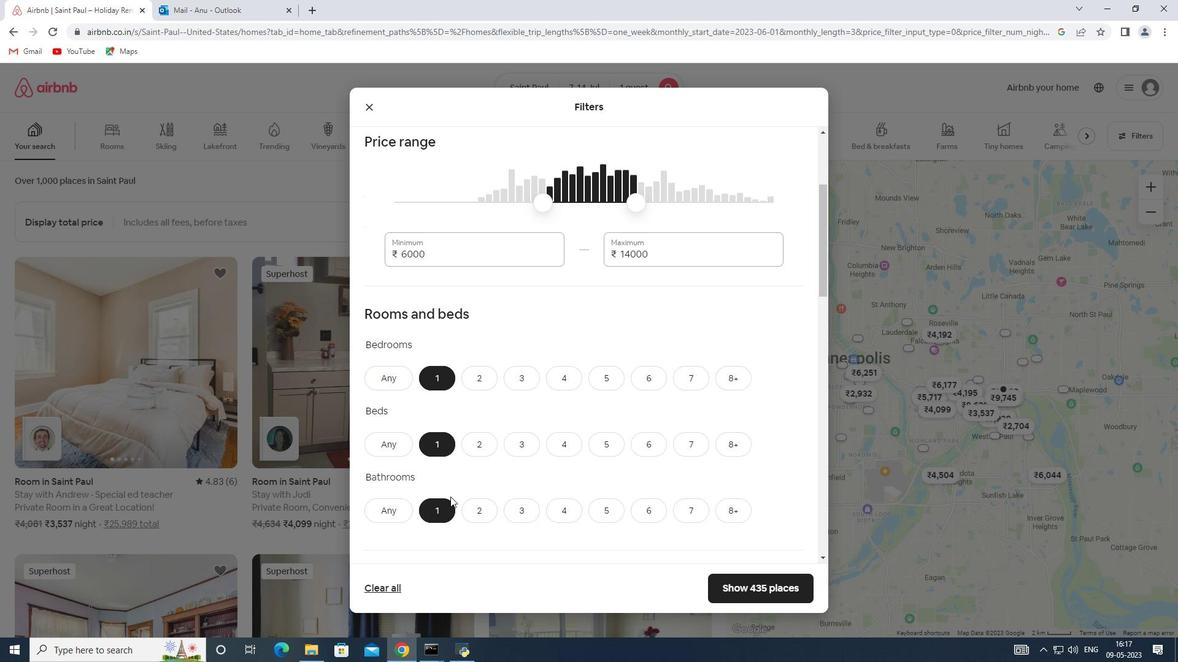 
Action: Mouse moved to (454, 493)
Screenshot: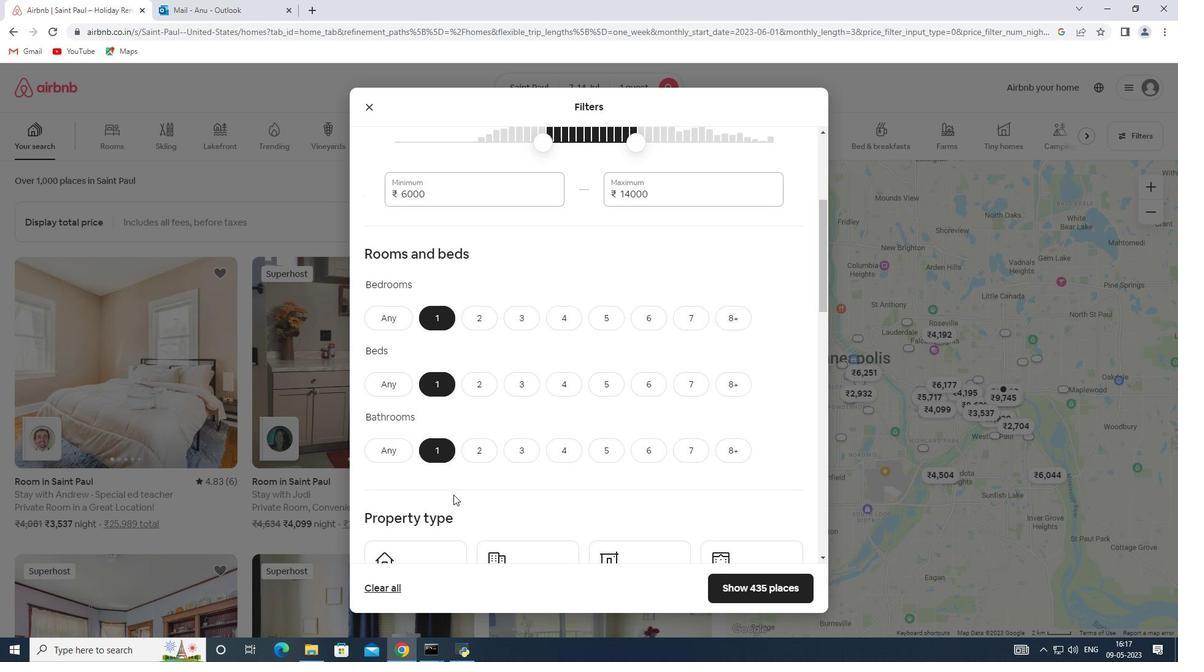 
Action: Mouse scrolled (454, 492) with delta (0, 0)
Screenshot: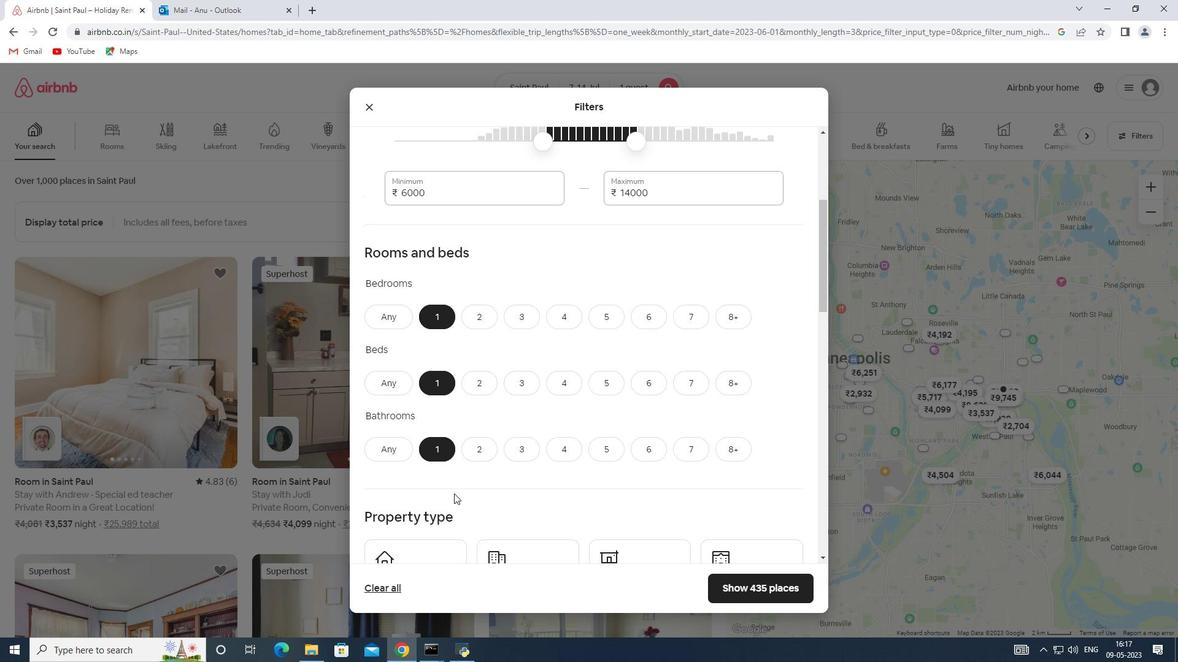 
Action: Mouse moved to (440, 493)
Screenshot: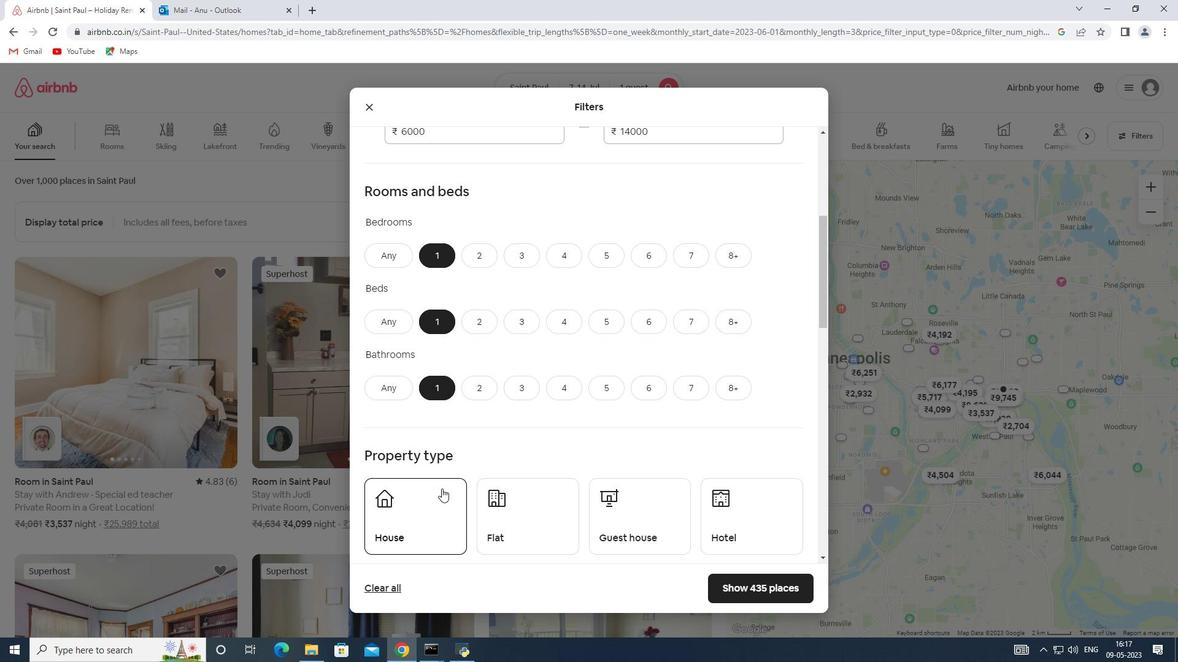
Action: Mouse pressed left at (440, 493)
Screenshot: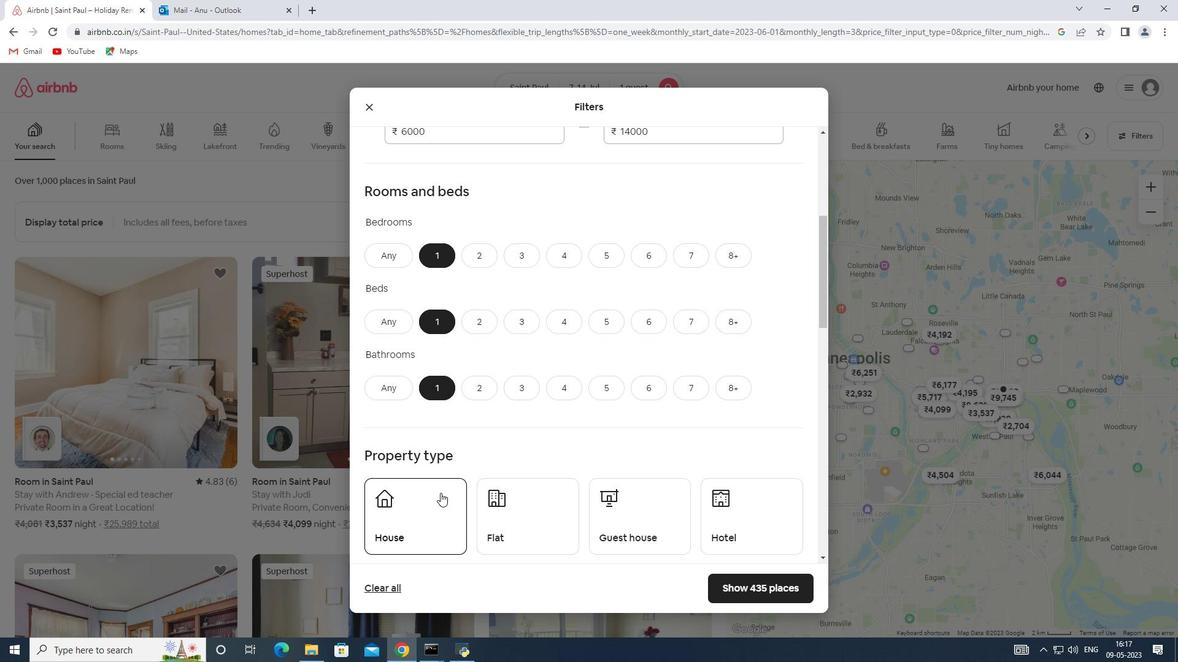 
Action: Mouse moved to (511, 497)
Screenshot: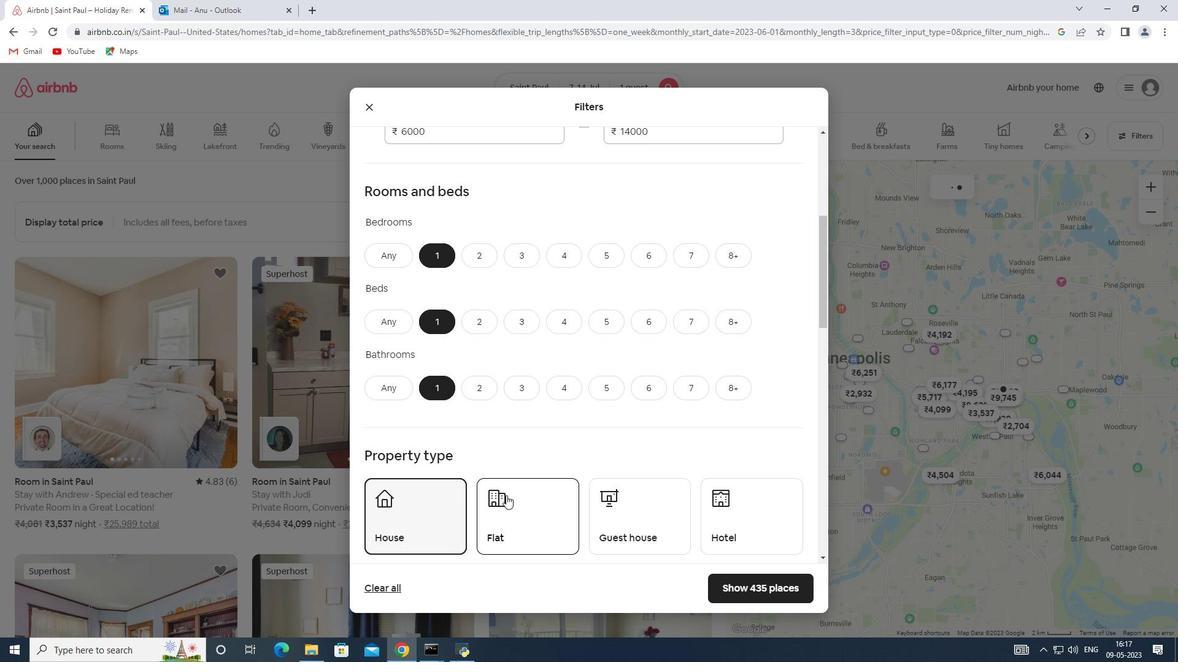 
Action: Mouse pressed left at (511, 497)
Screenshot: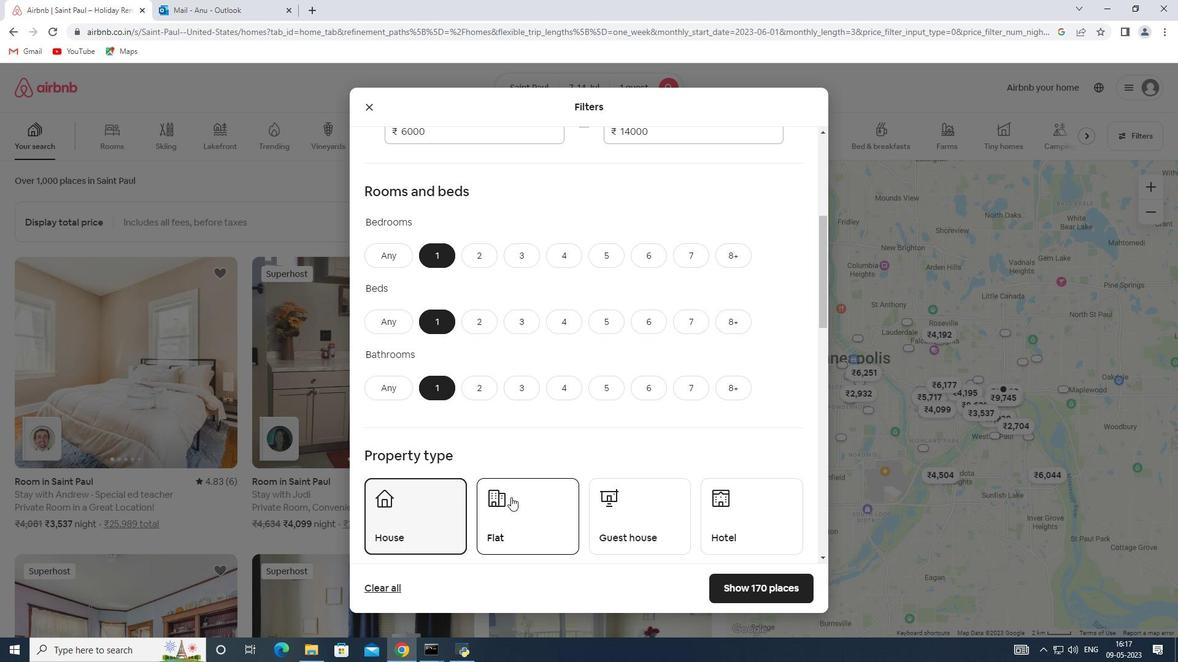 
Action: Mouse moved to (615, 506)
Screenshot: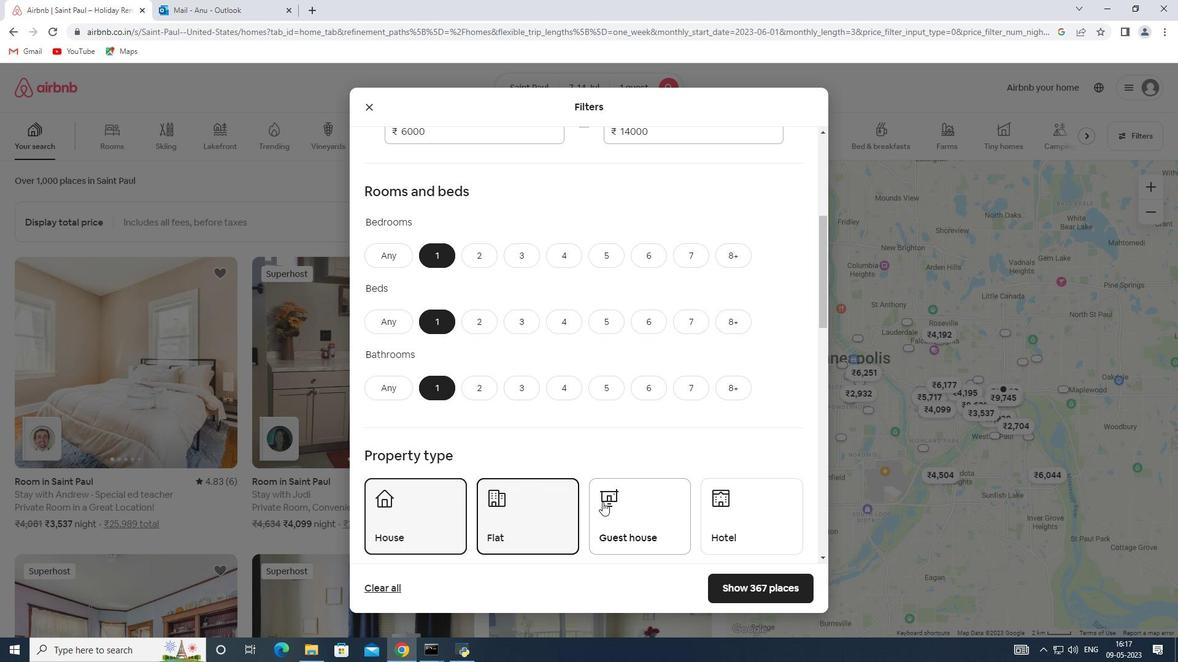 
Action: Mouse pressed left at (615, 506)
Screenshot: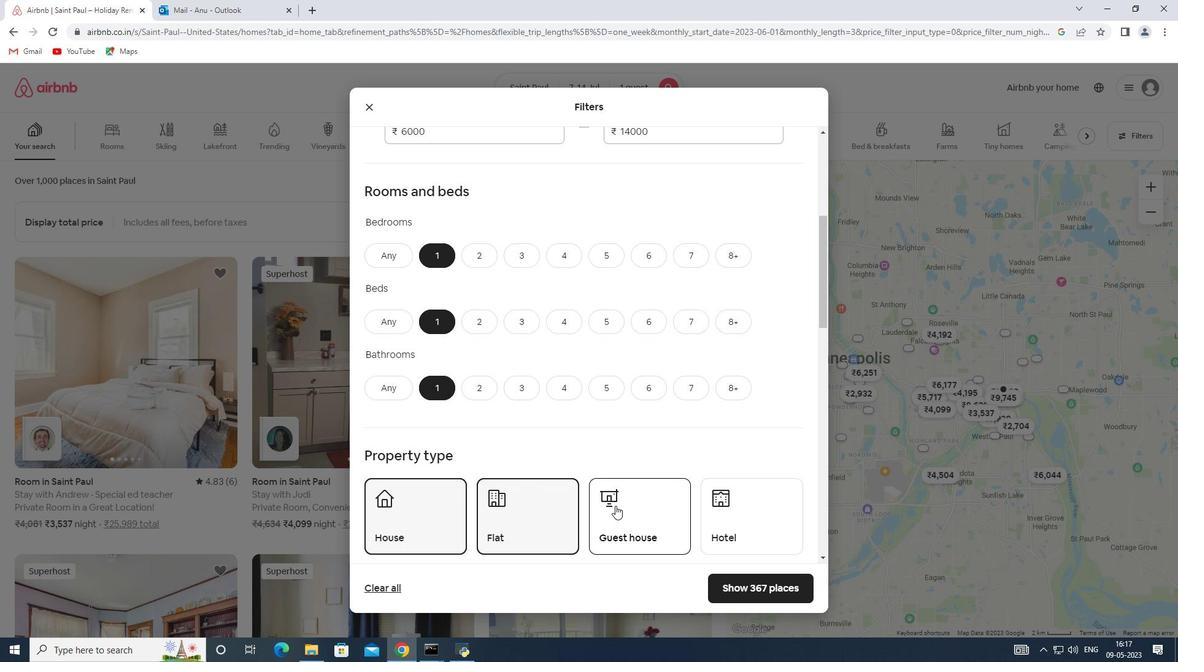 
Action: Mouse scrolled (615, 505) with delta (0, 0)
Screenshot: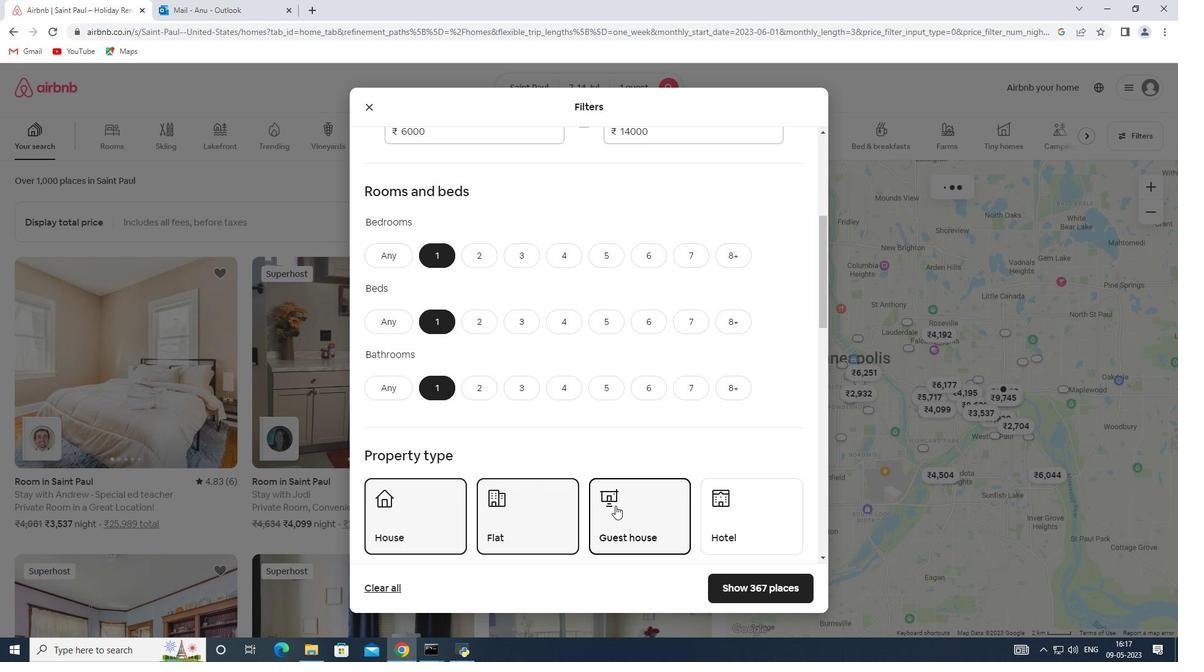 
Action: Mouse scrolled (615, 505) with delta (0, 0)
Screenshot: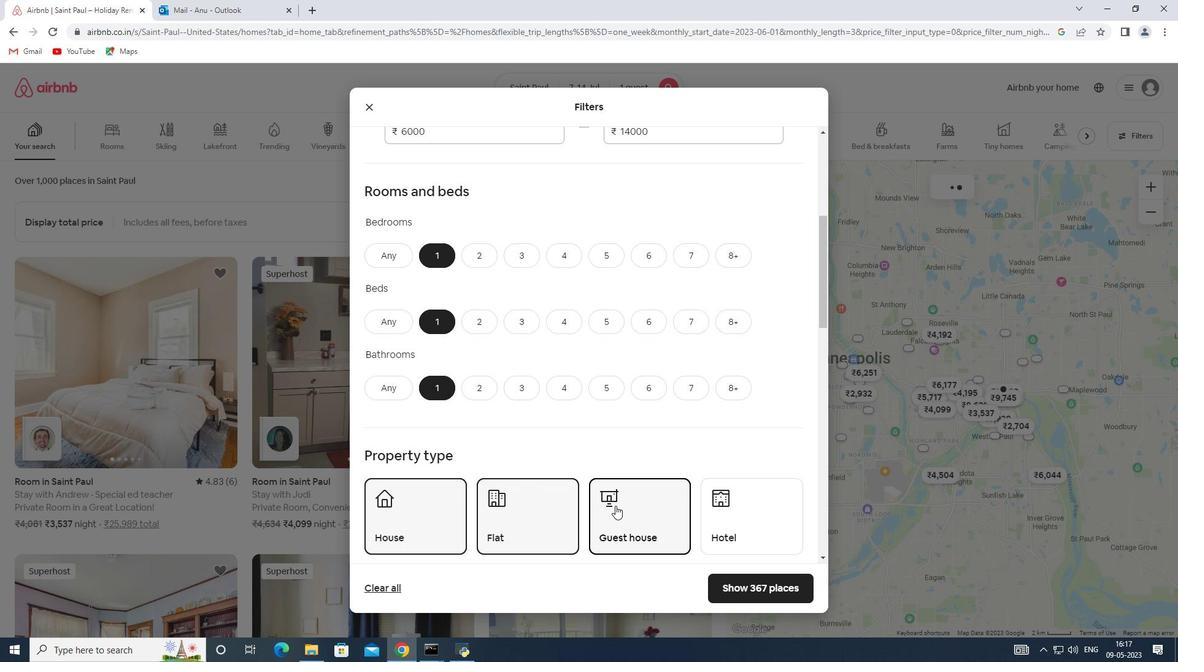 
Action: Mouse moved to (728, 413)
Screenshot: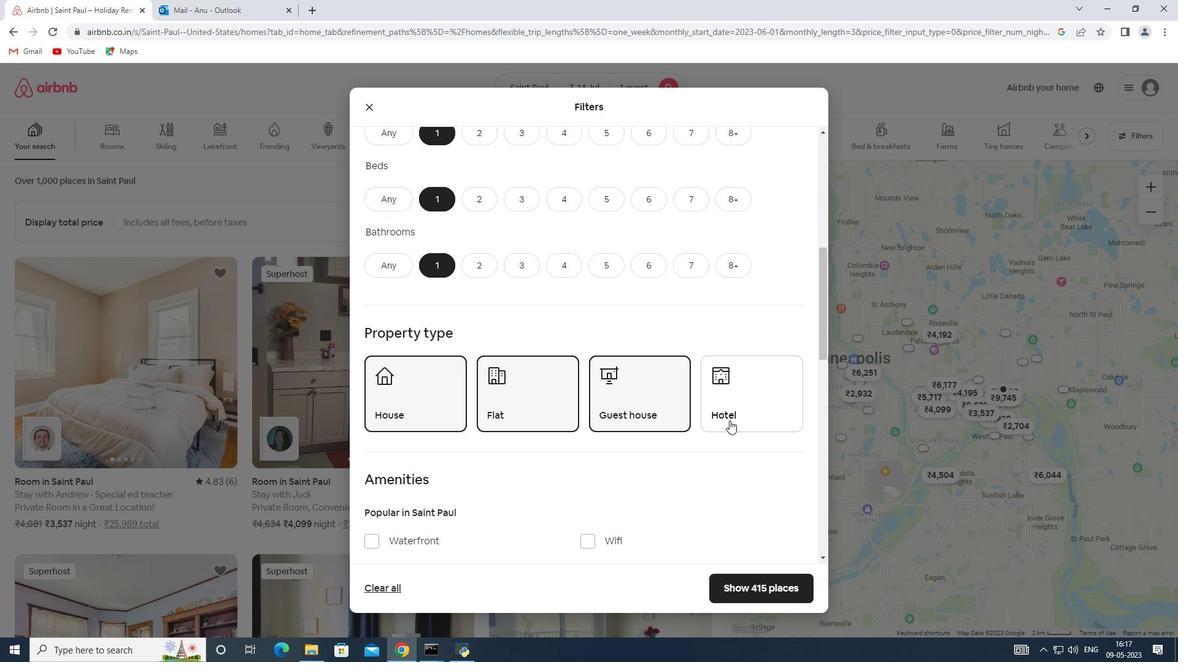 
Action: Mouse pressed left at (728, 413)
Screenshot: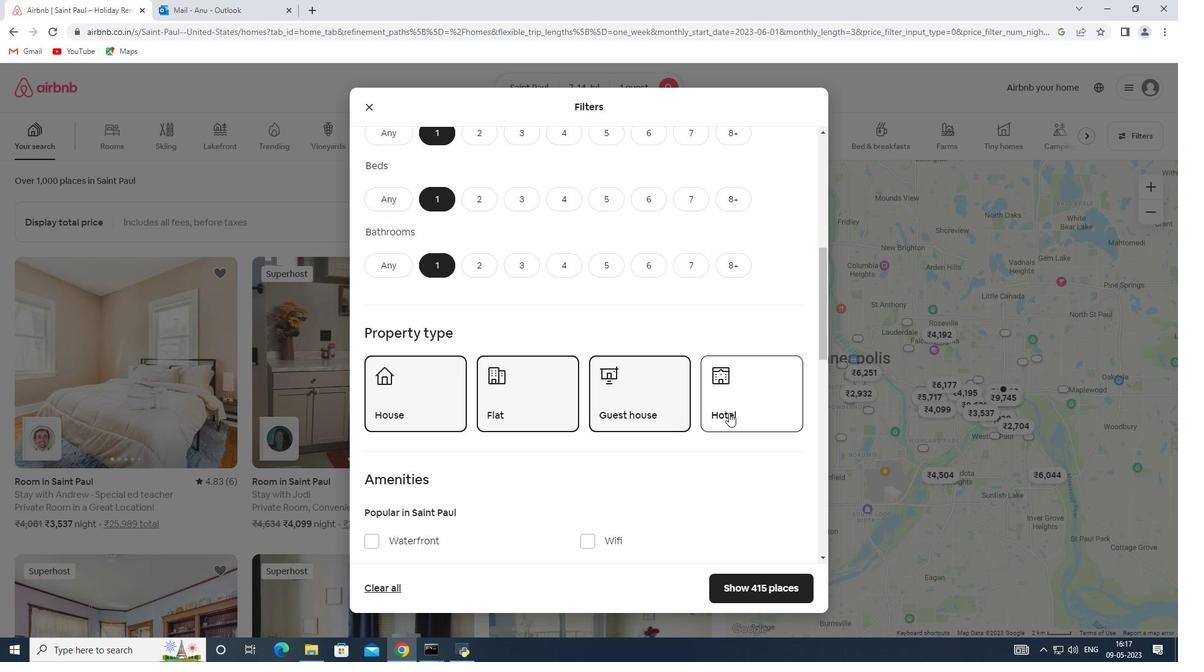 
Action: Mouse moved to (547, 465)
Screenshot: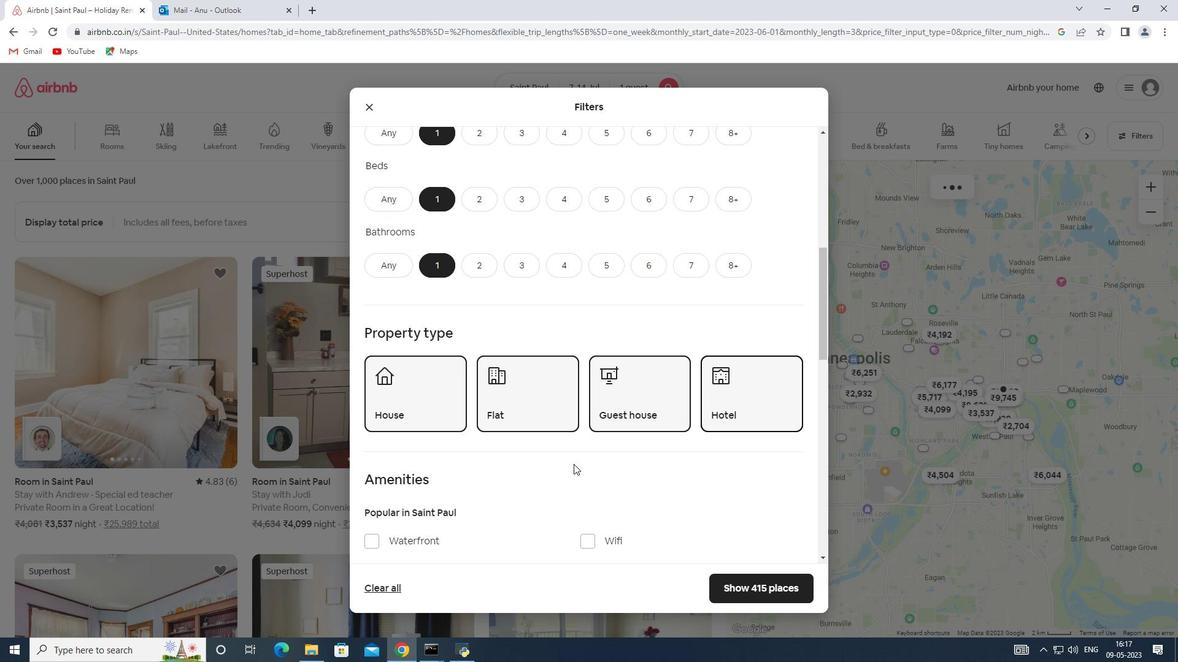 
Action: Mouse scrolled (547, 465) with delta (0, 0)
Screenshot: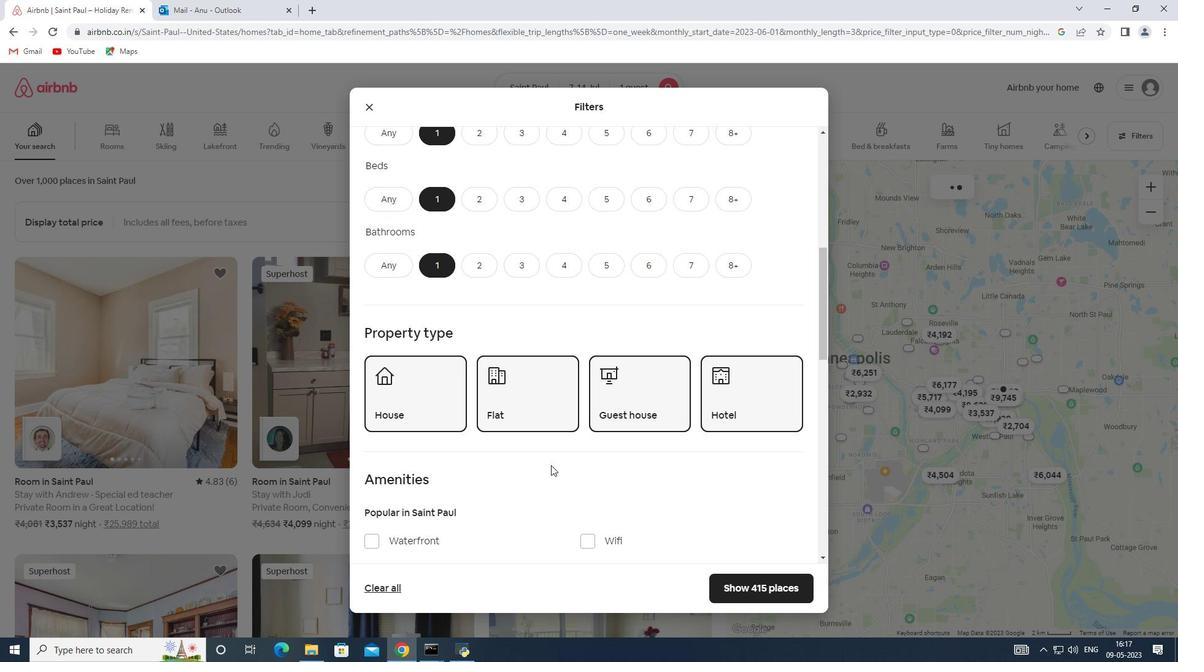 
Action: Mouse moved to (546, 465)
Screenshot: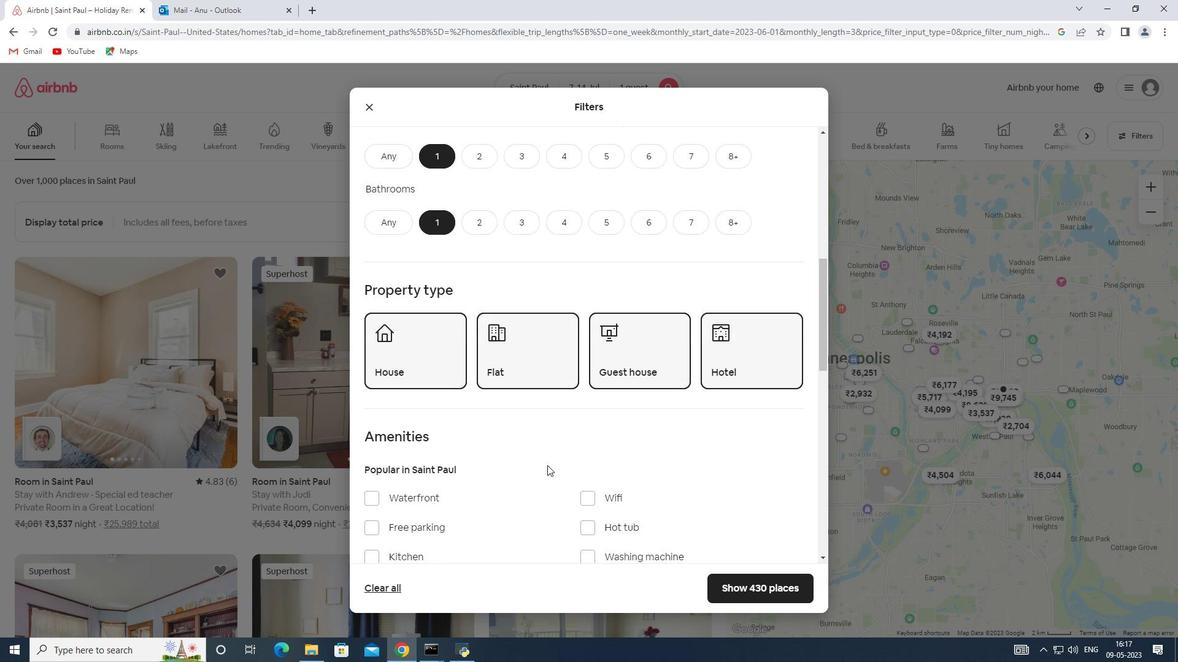 
Action: Mouse scrolled (546, 465) with delta (0, 0)
Screenshot: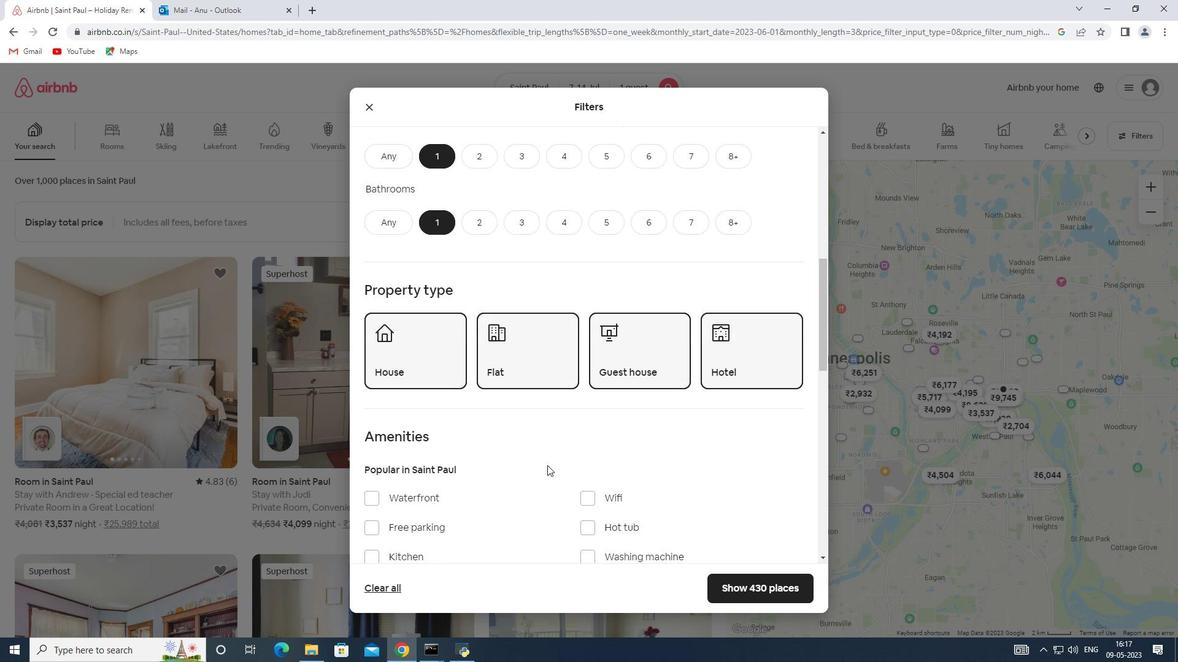 
Action: Mouse scrolled (546, 465) with delta (0, 0)
Screenshot: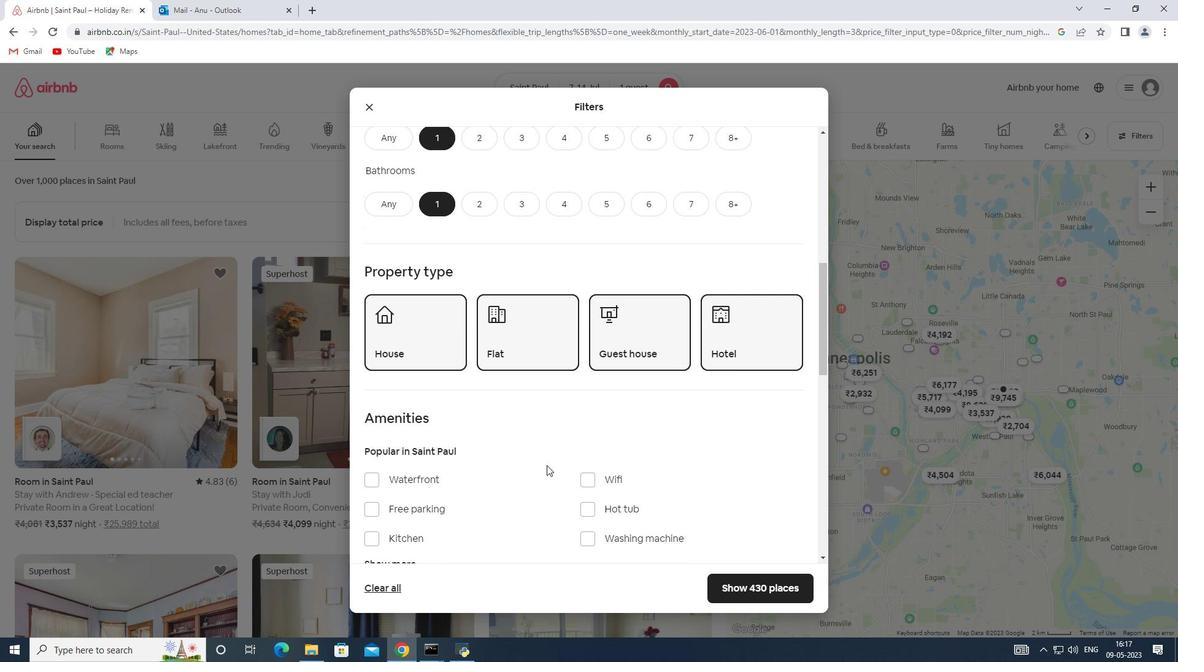 
Action: Mouse moved to (378, 444)
Screenshot: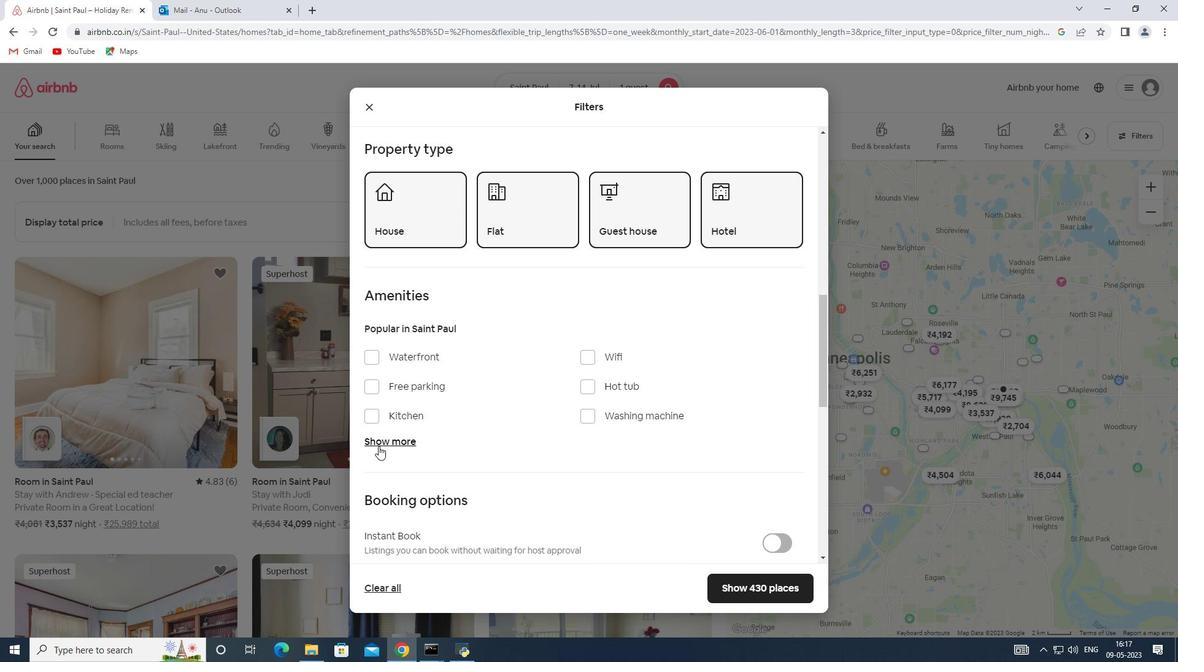 
Action: Mouse pressed left at (378, 444)
Screenshot: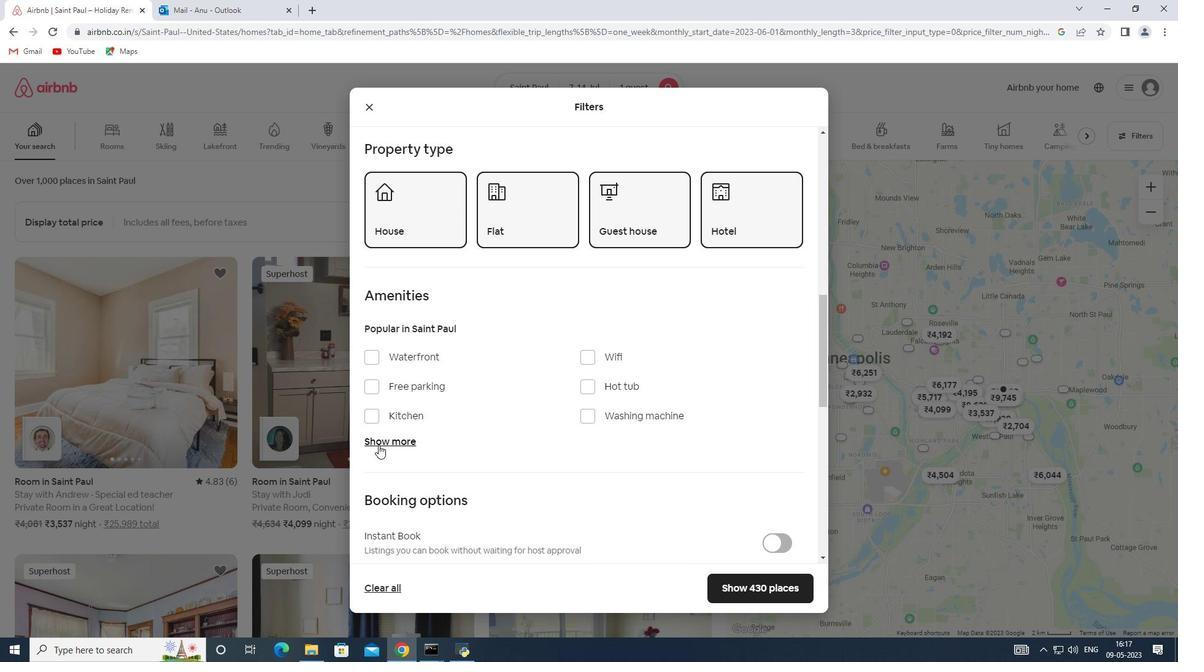 
Action: Mouse moved to (582, 356)
Screenshot: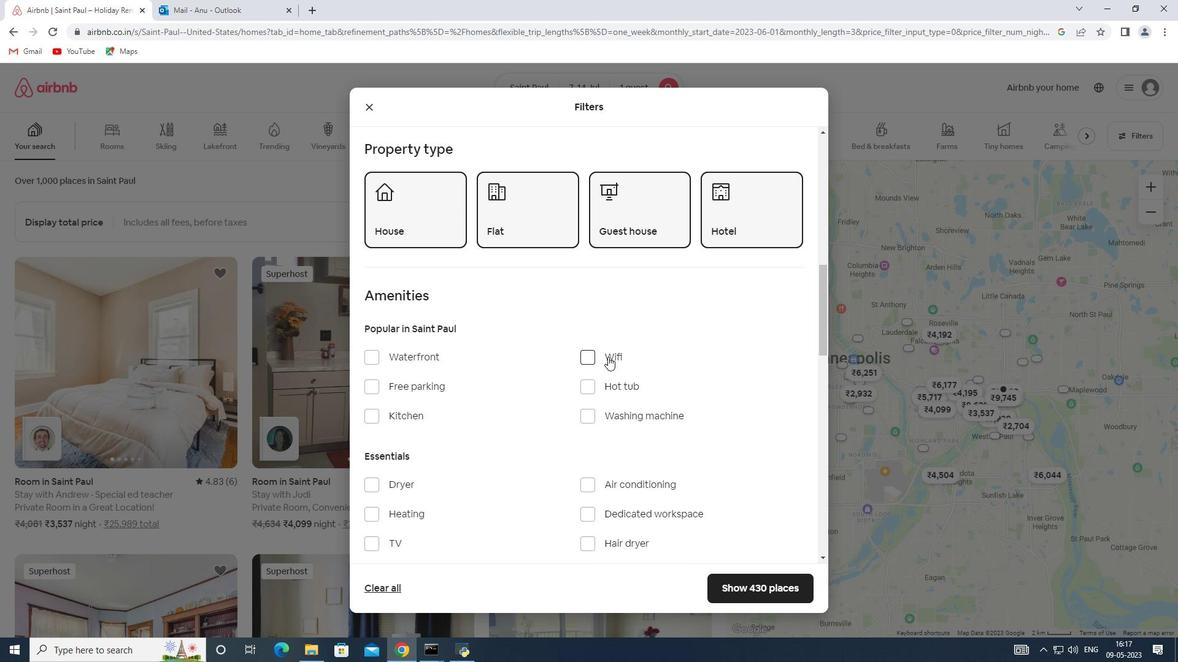 
Action: Mouse pressed left at (582, 356)
Screenshot: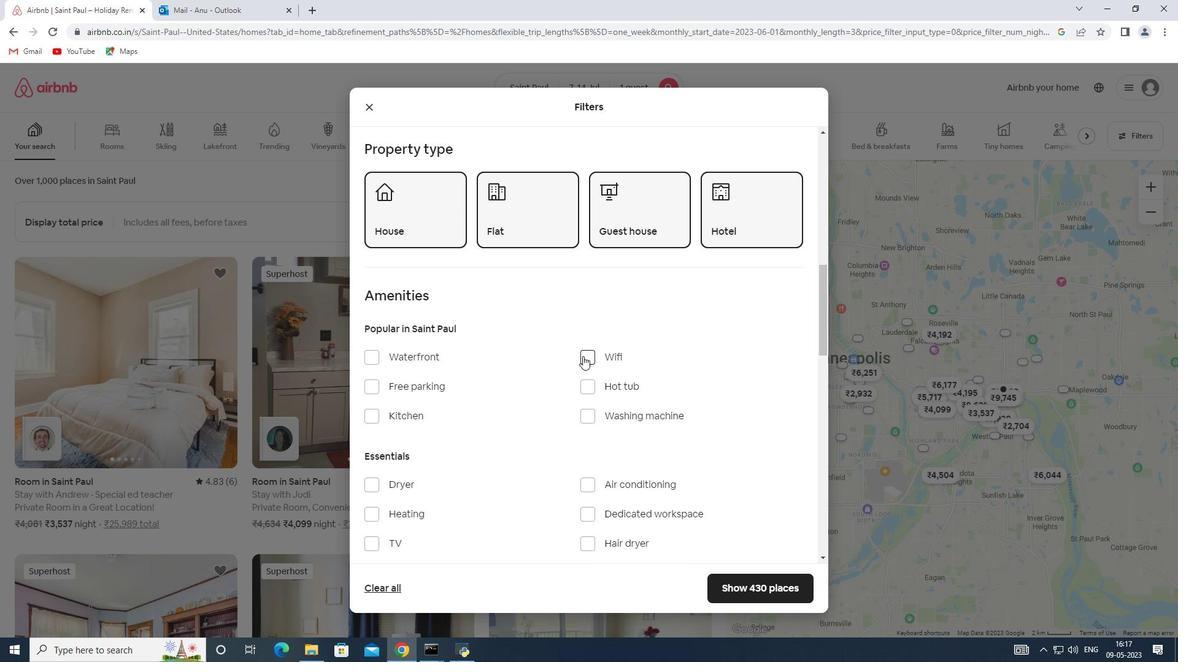 
Action: Mouse moved to (540, 422)
Screenshot: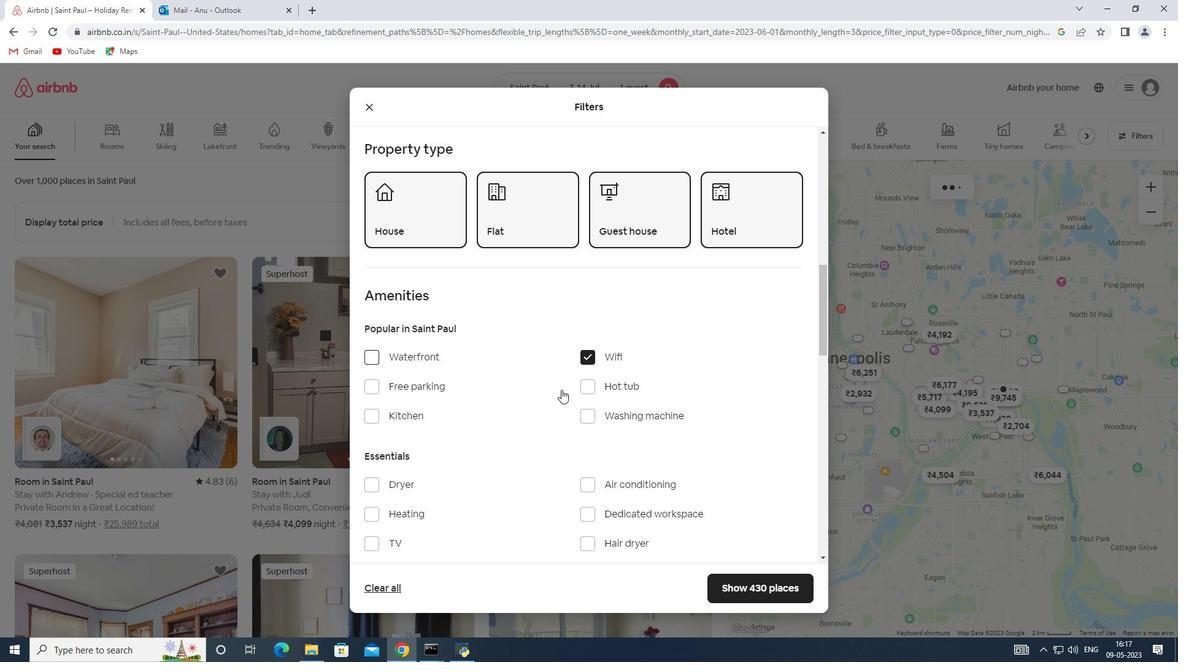
Action: Mouse scrolled (540, 422) with delta (0, 0)
Screenshot: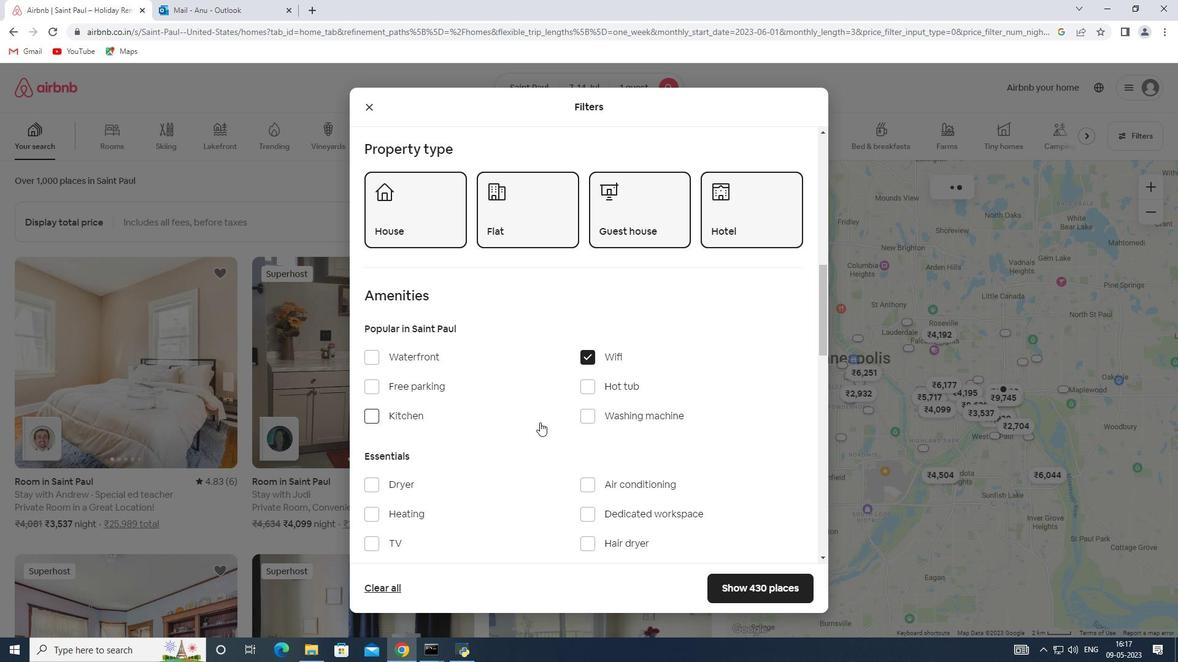 
Action: Mouse scrolled (540, 422) with delta (0, 0)
Screenshot: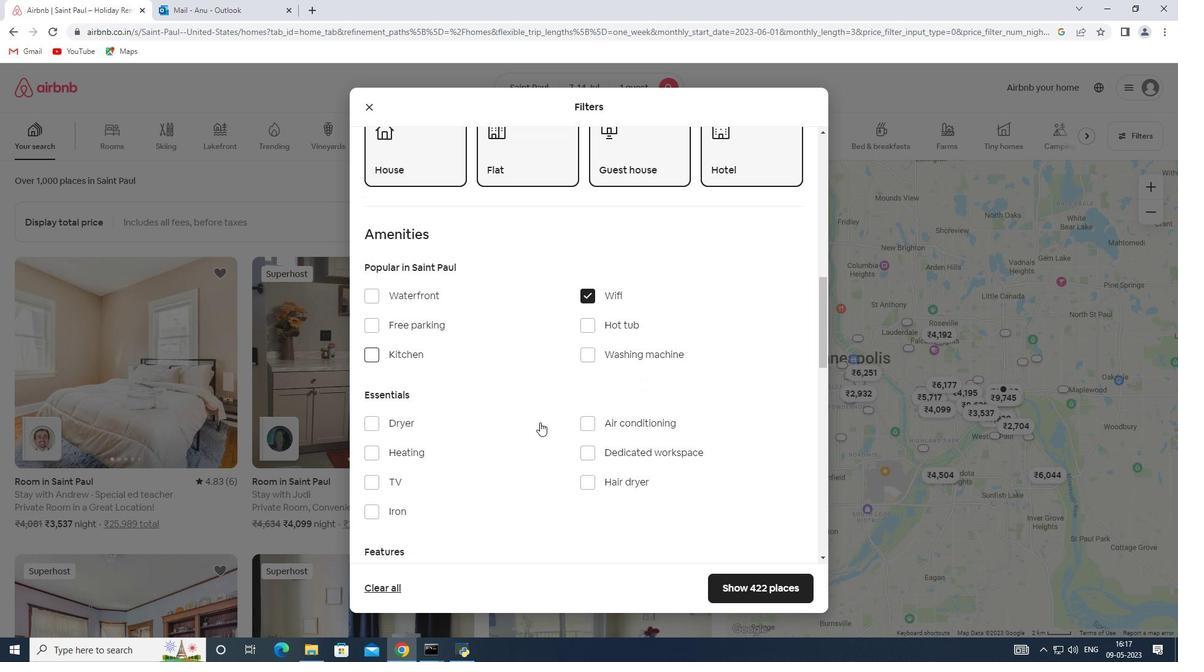 
Action: Mouse scrolled (540, 422) with delta (0, 0)
Screenshot: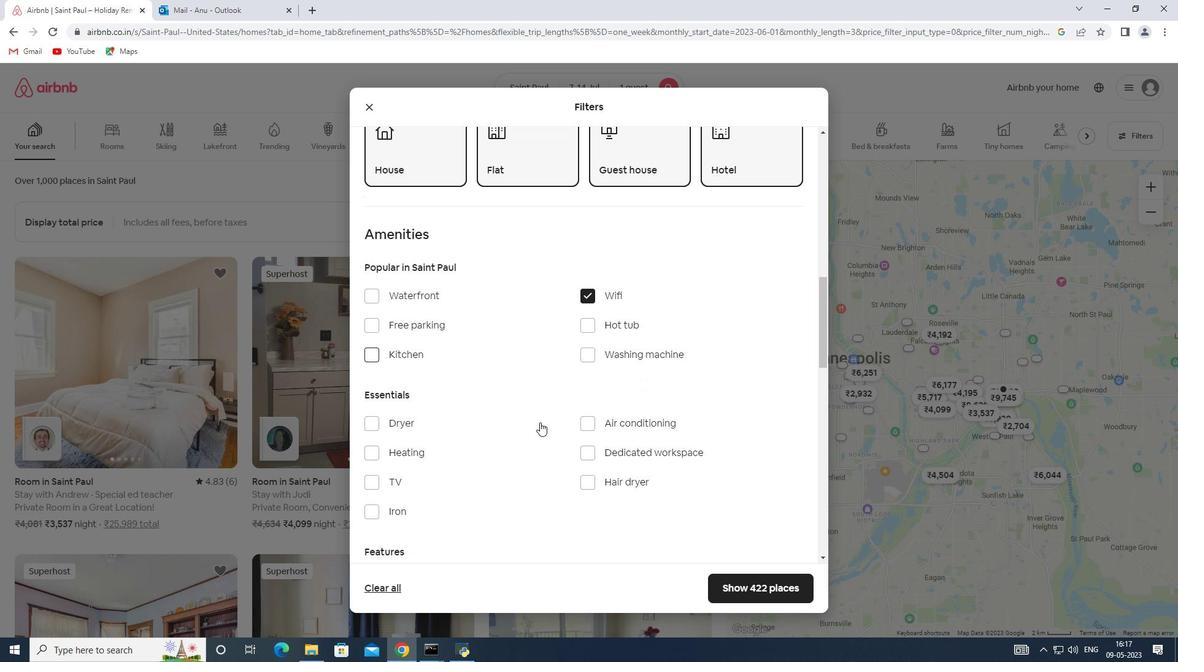 
Action: Mouse scrolled (540, 422) with delta (0, 0)
Screenshot: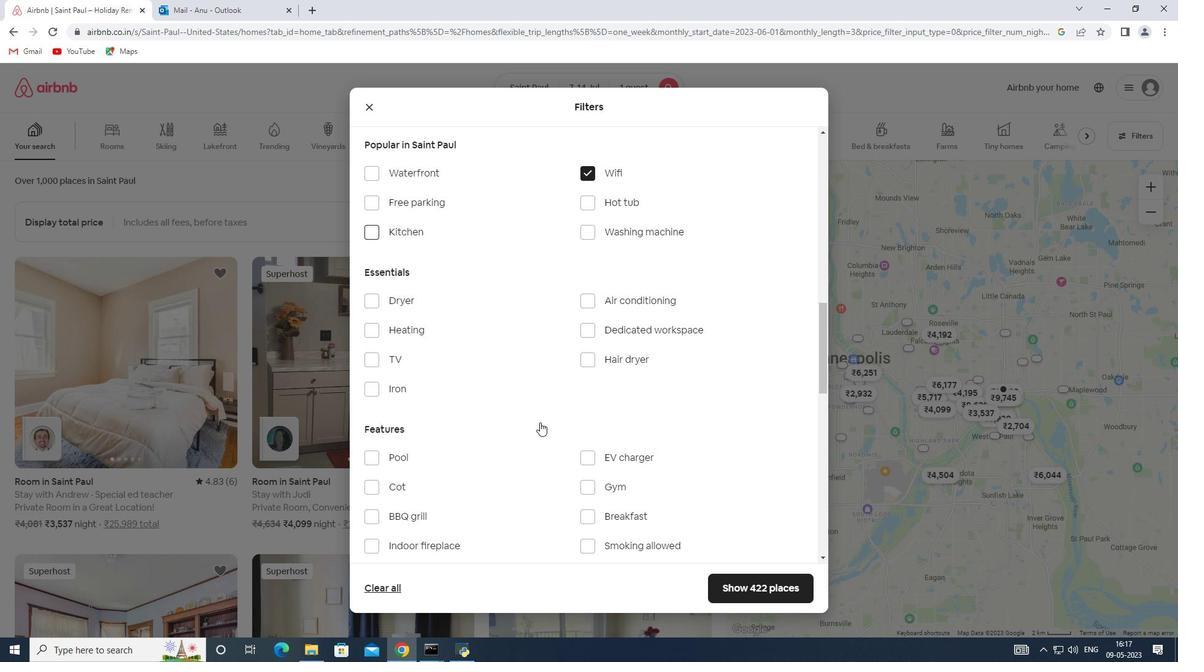 
Action: Mouse scrolled (540, 422) with delta (0, 0)
Screenshot: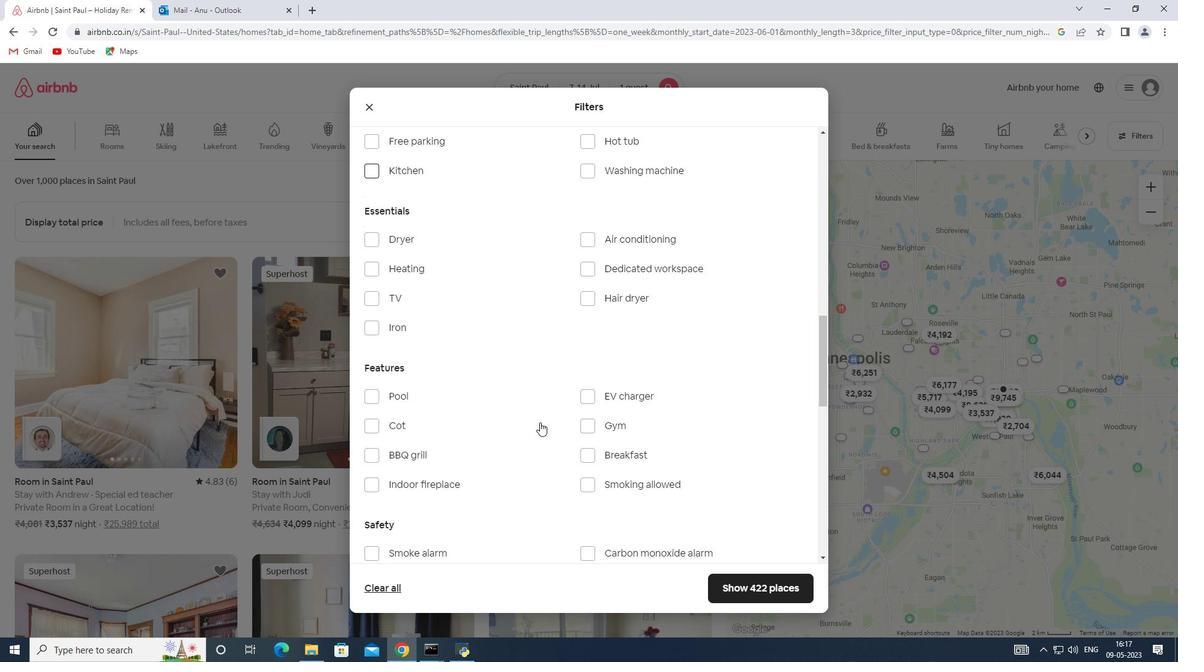 
Action: Mouse scrolled (540, 422) with delta (0, 0)
Screenshot: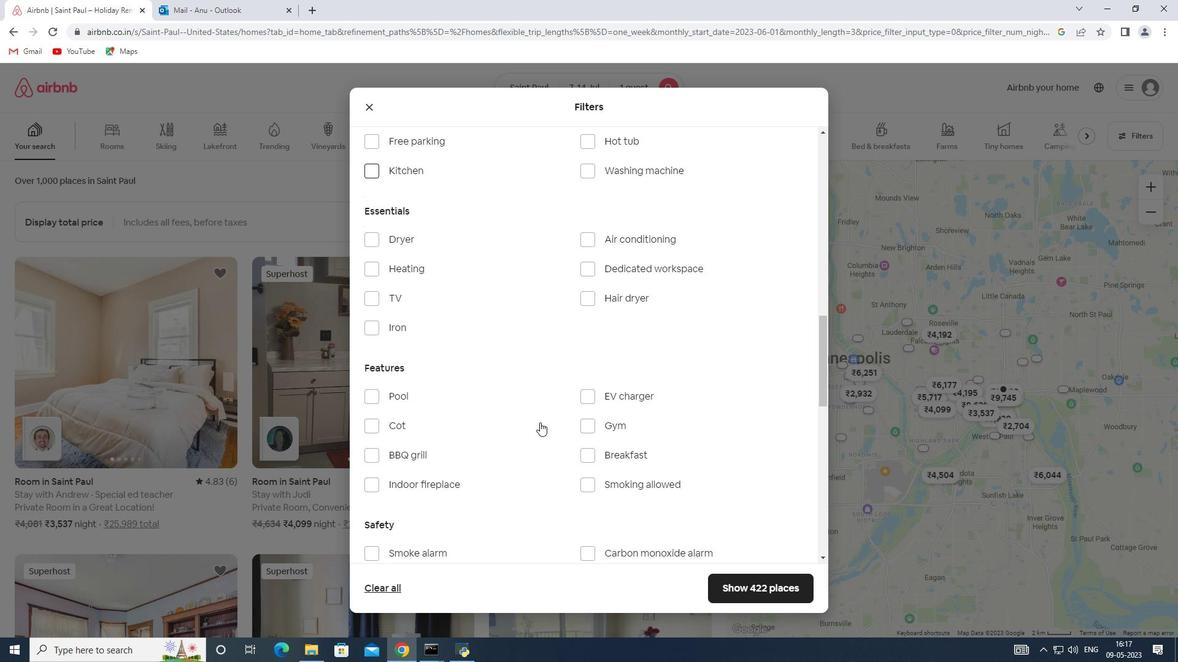 
Action: Mouse scrolled (540, 422) with delta (0, 0)
Screenshot: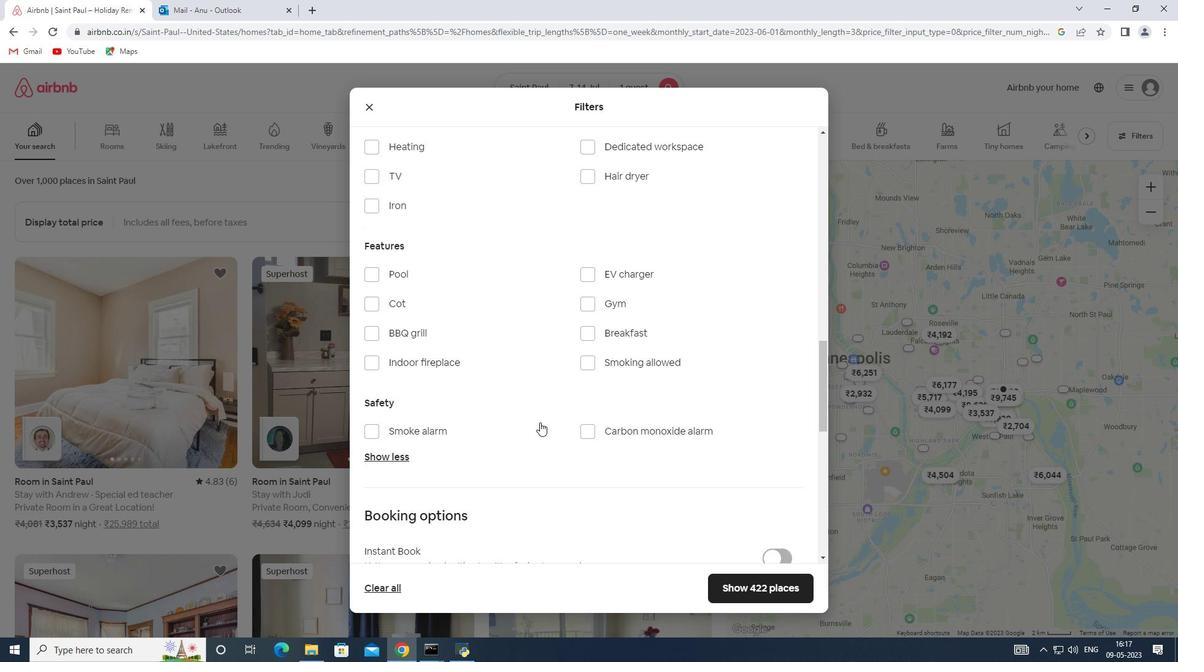 
Action: Mouse scrolled (540, 422) with delta (0, 0)
Screenshot: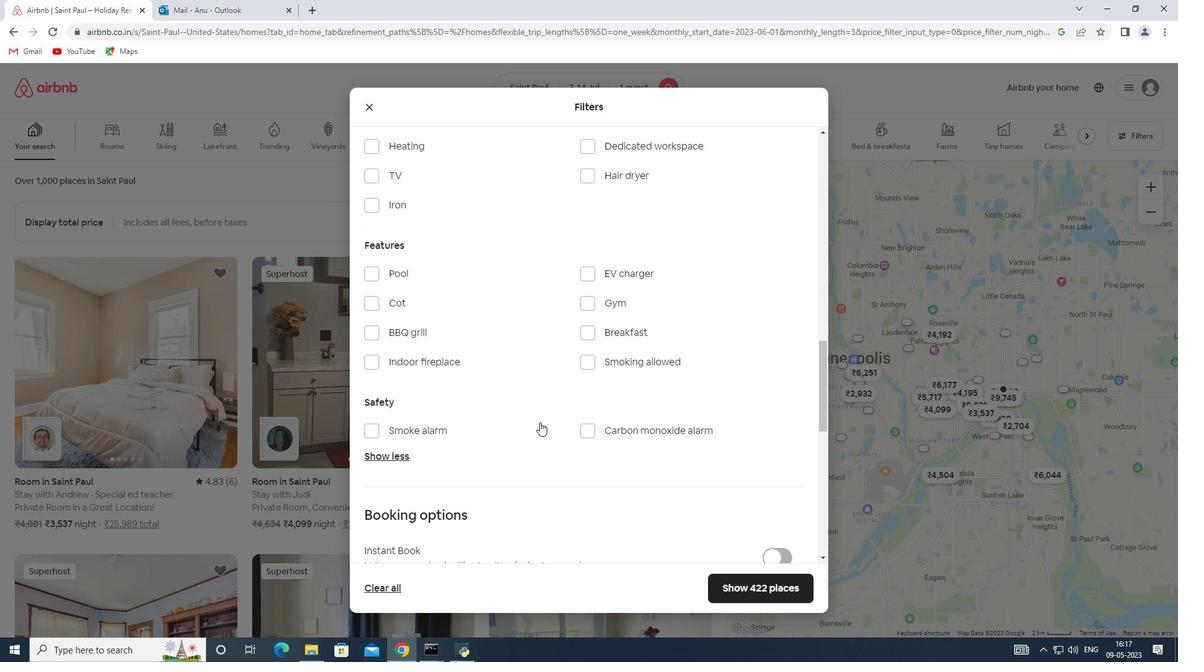 
Action: Mouse moved to (771, 470)
Screenshot: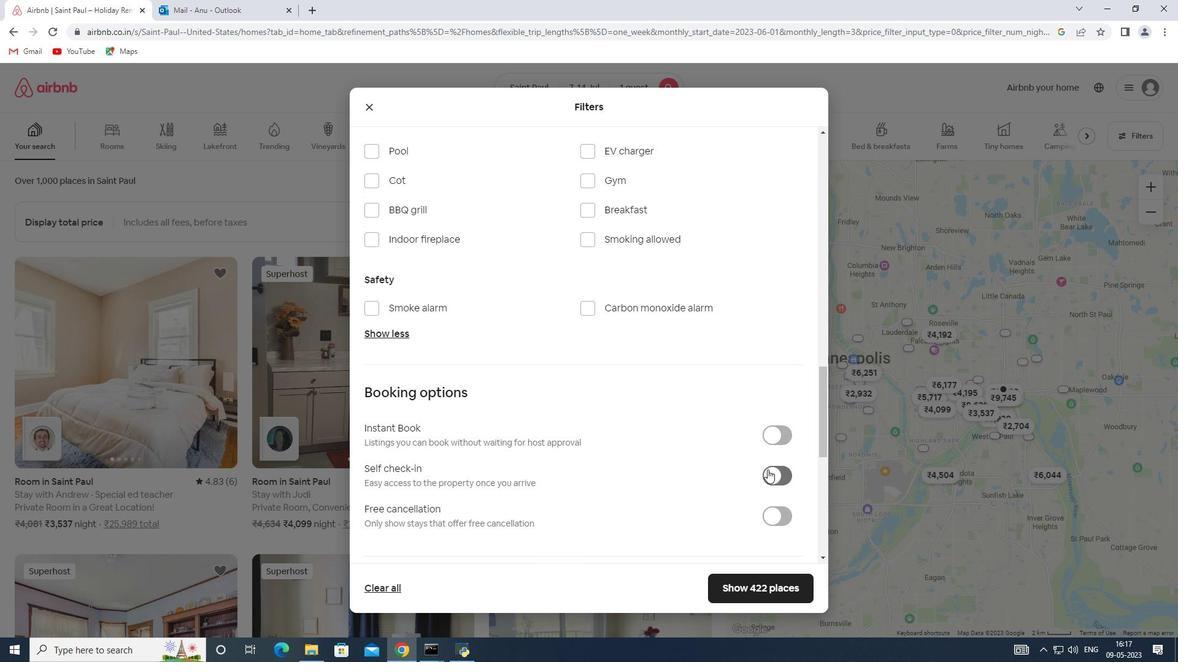 
Action: Mouse pressed left at (771, 470)
Screenshot: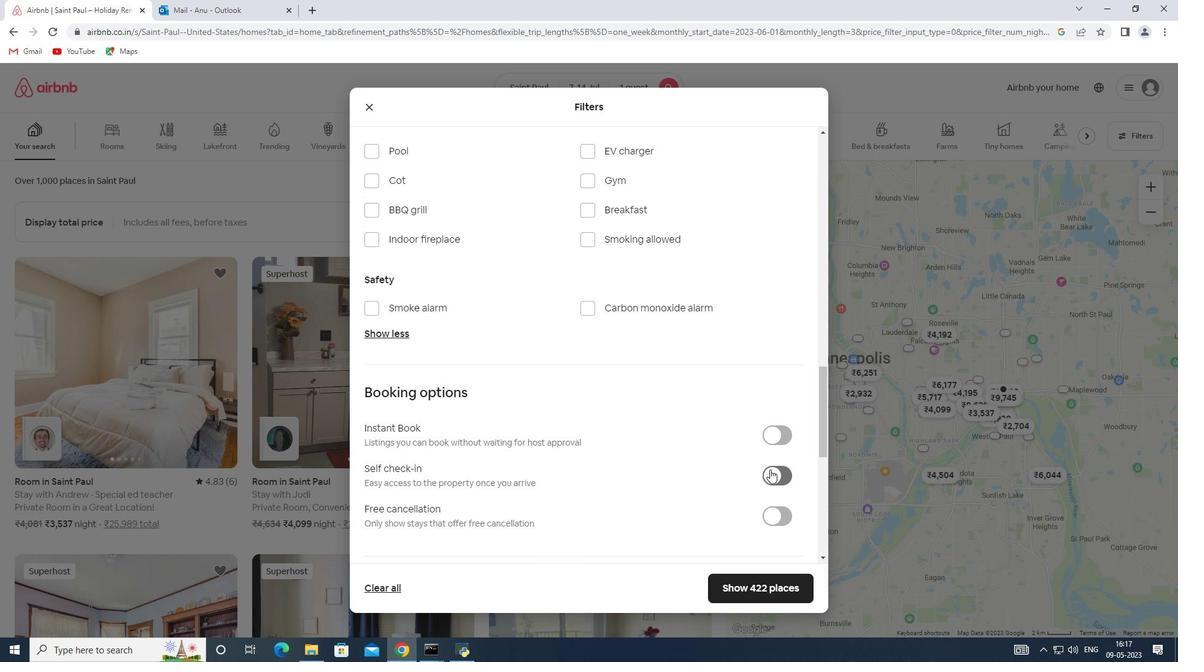 
Action: Mouse moved to (605, 471)
Screenshot: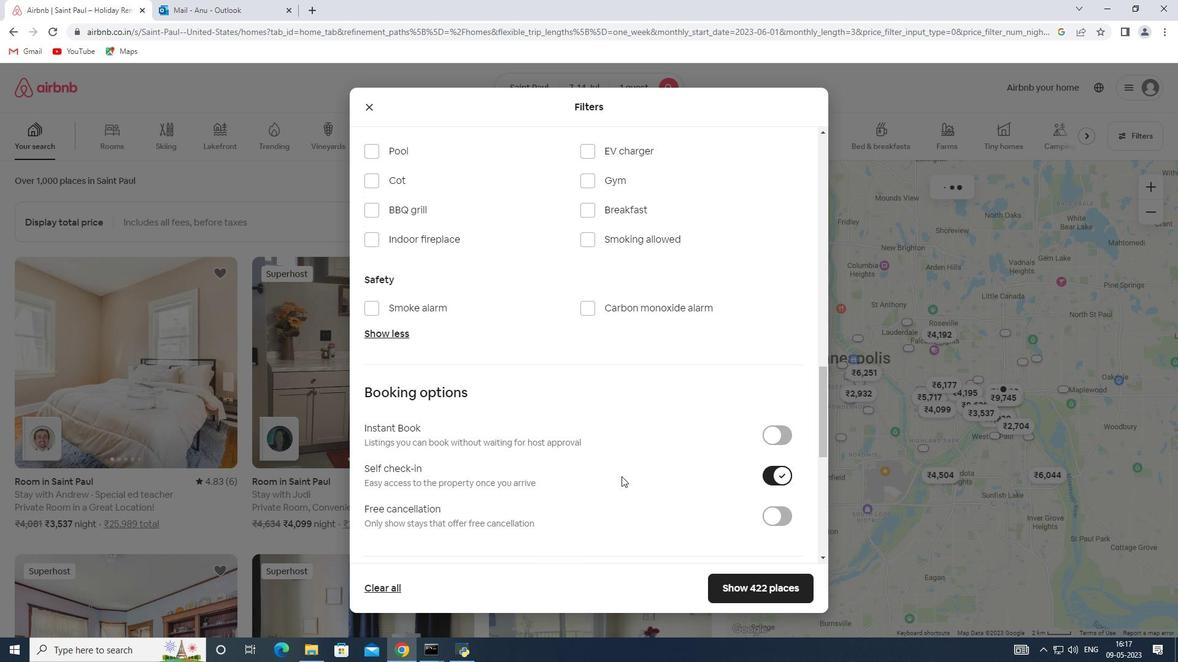
Action: Mouse scrolled (605, 471) with delta (0, 0)
Screenshot: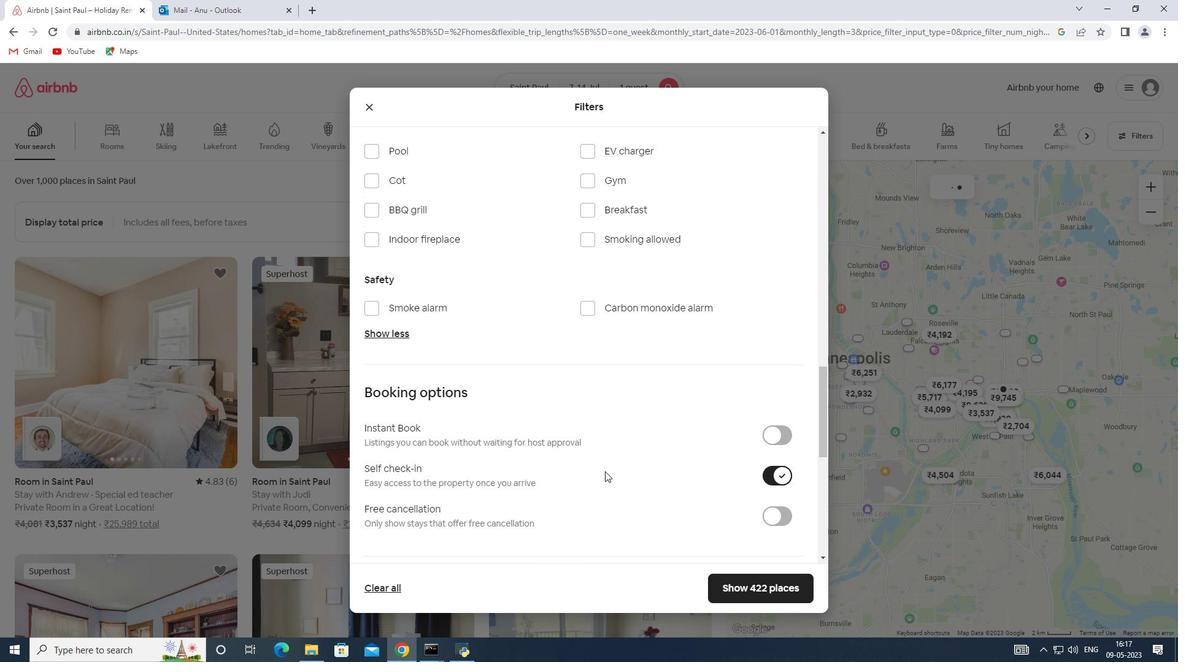 
Action: Mouse scrolled (605, 471) with delta (0, 0)
Screenshot: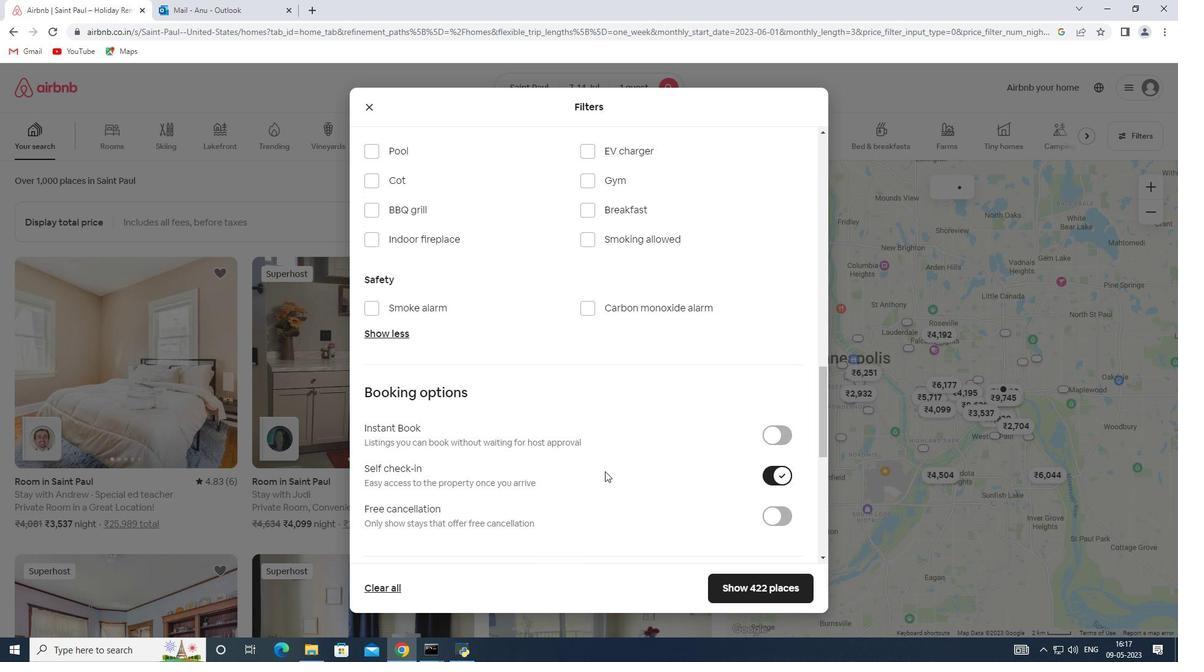 
Action: Mouse scrolled (605, 471) with delta (0, 0)
Screenshot: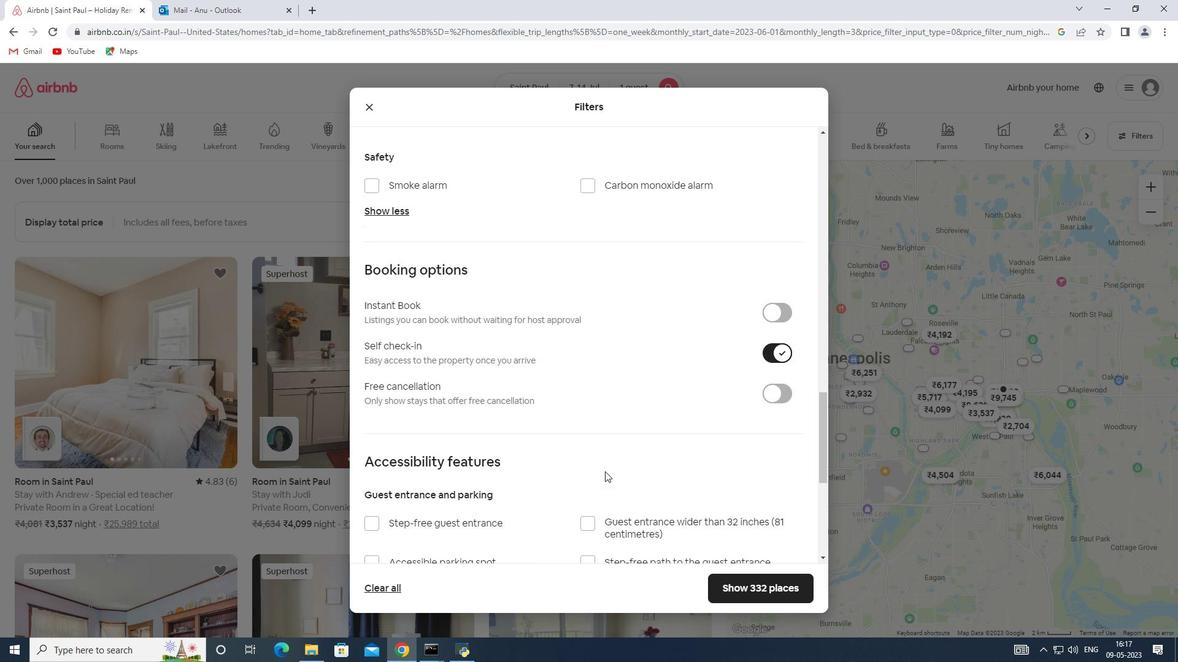 
Action: Mouse scrolled (605, 471) with delta (0, 0)
Screenshot: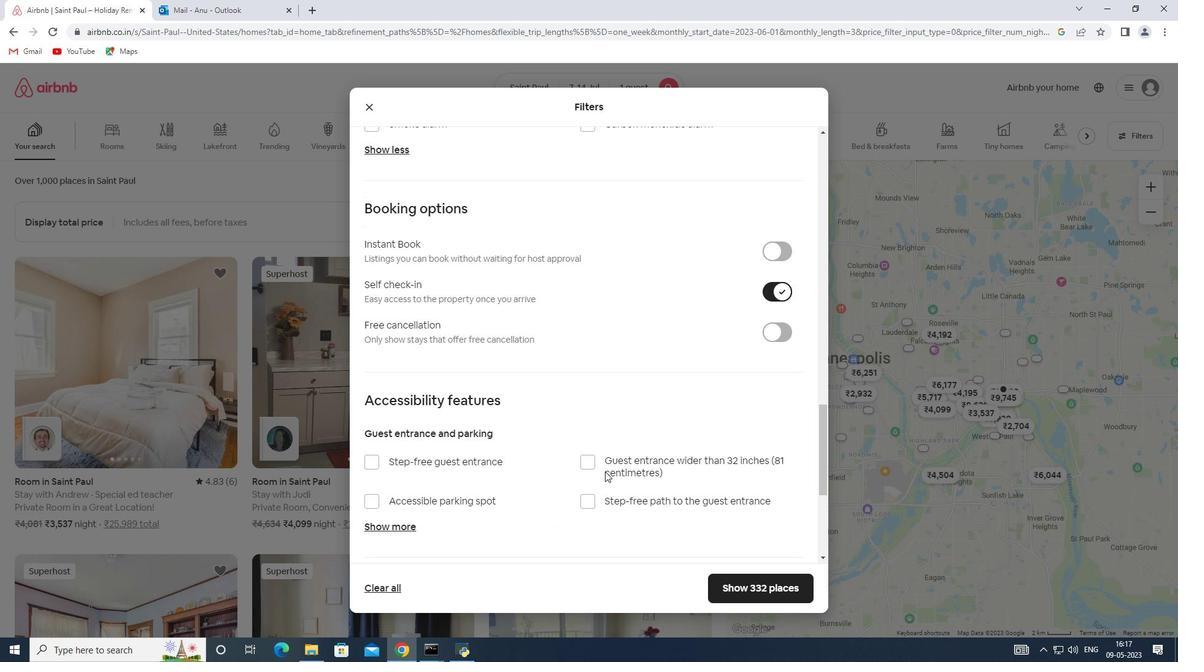 
Action: Mouse scrolled (605, 471) with delta (0, 0)
Screenshot: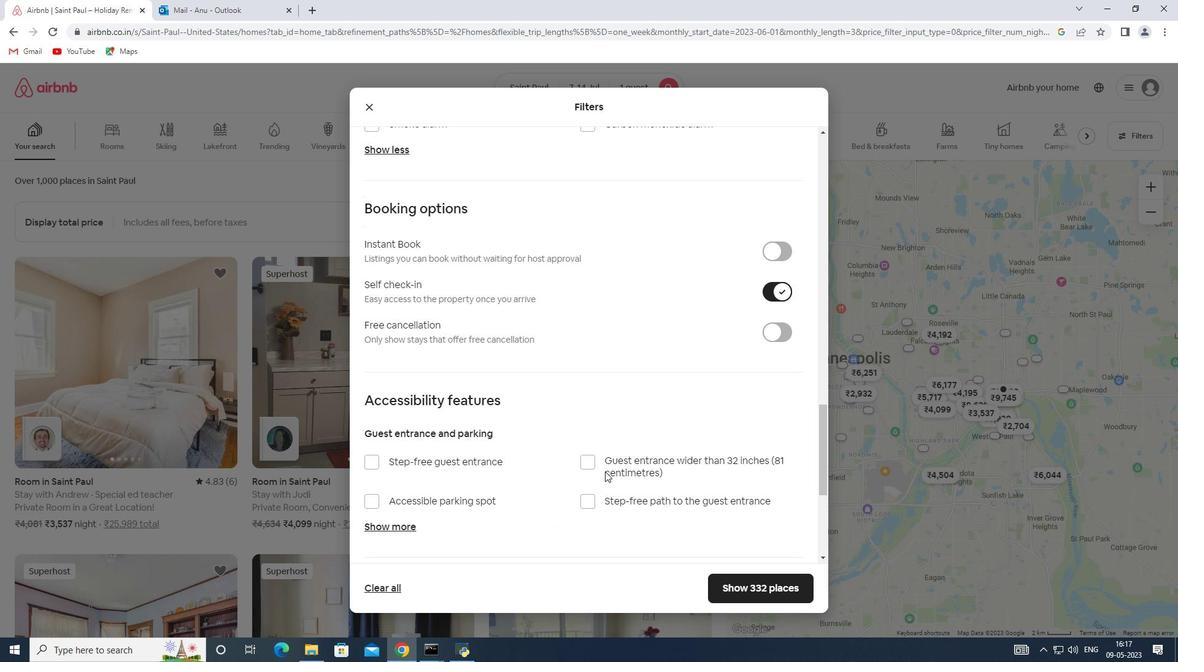 
Action: Mouse scrolled (605, 471) with delta (0, 0)
Screenshot: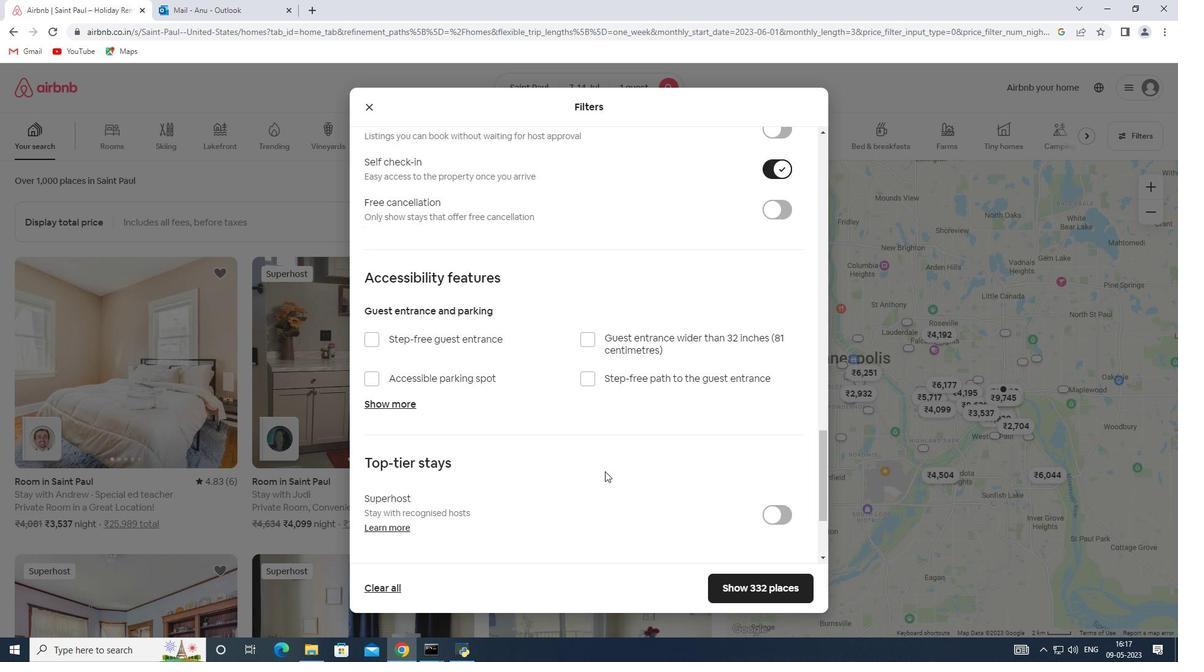 
Action: Mouse scrolled (605, 471) with delta (0, 0)
Screenshot: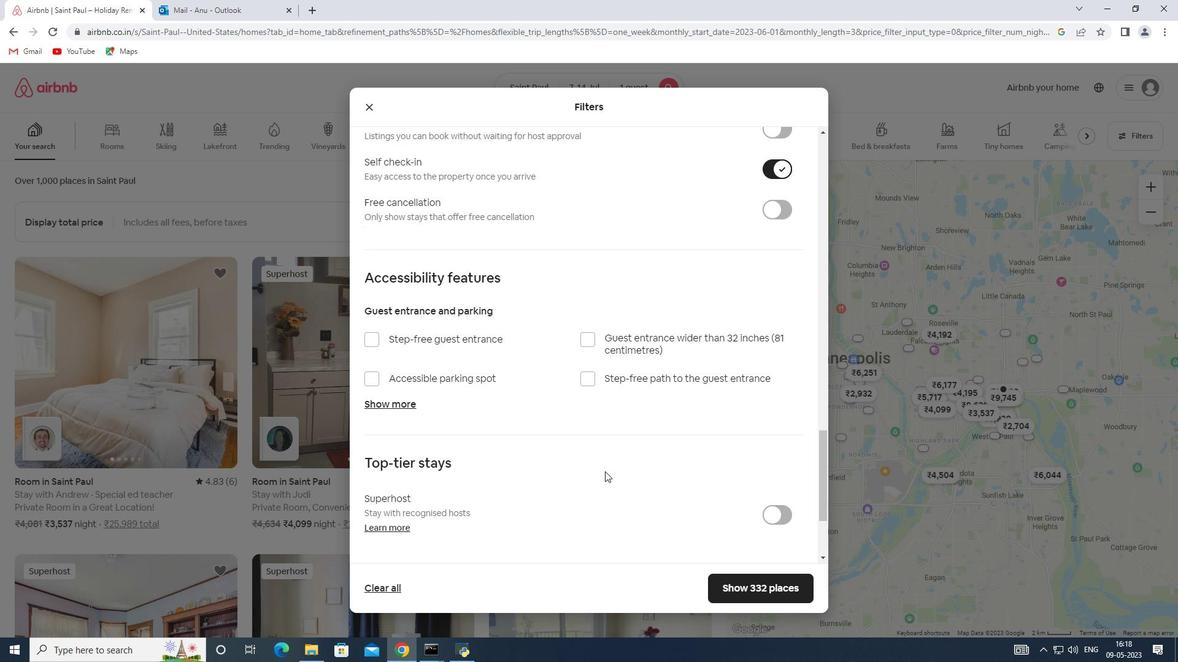 
Action: Mouse scrolled (605, 471) with delta (0, 0)
Screenshot: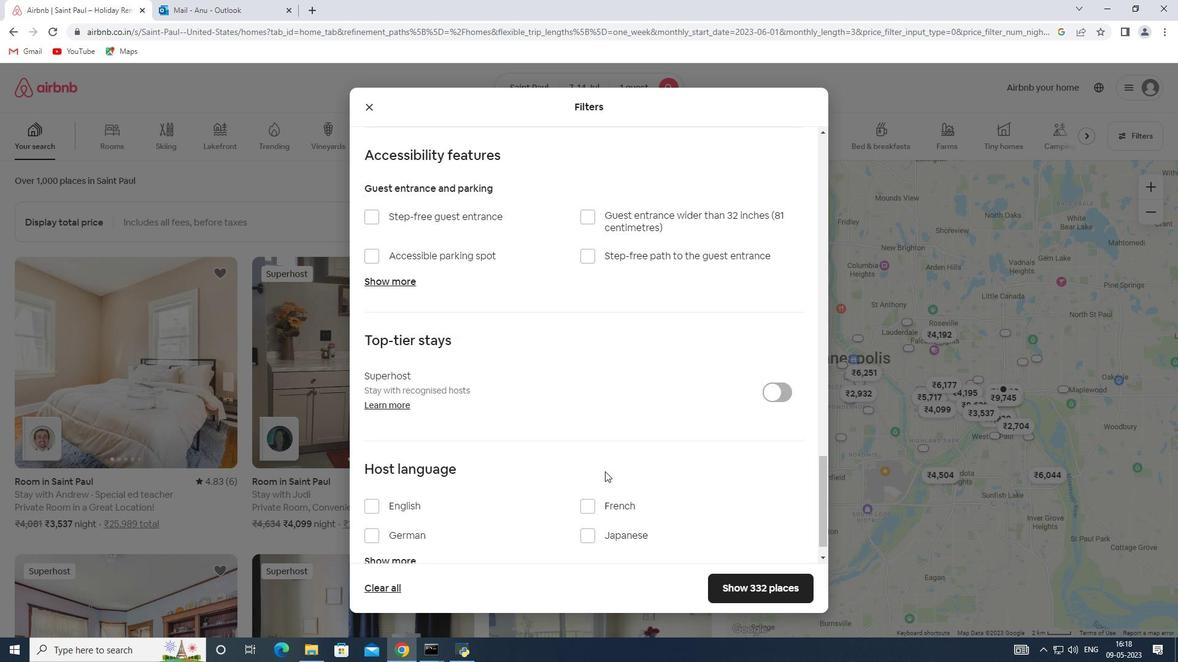 
Action: Mouse scrolled (605, 471) with delta (0, 0)
Screenshot: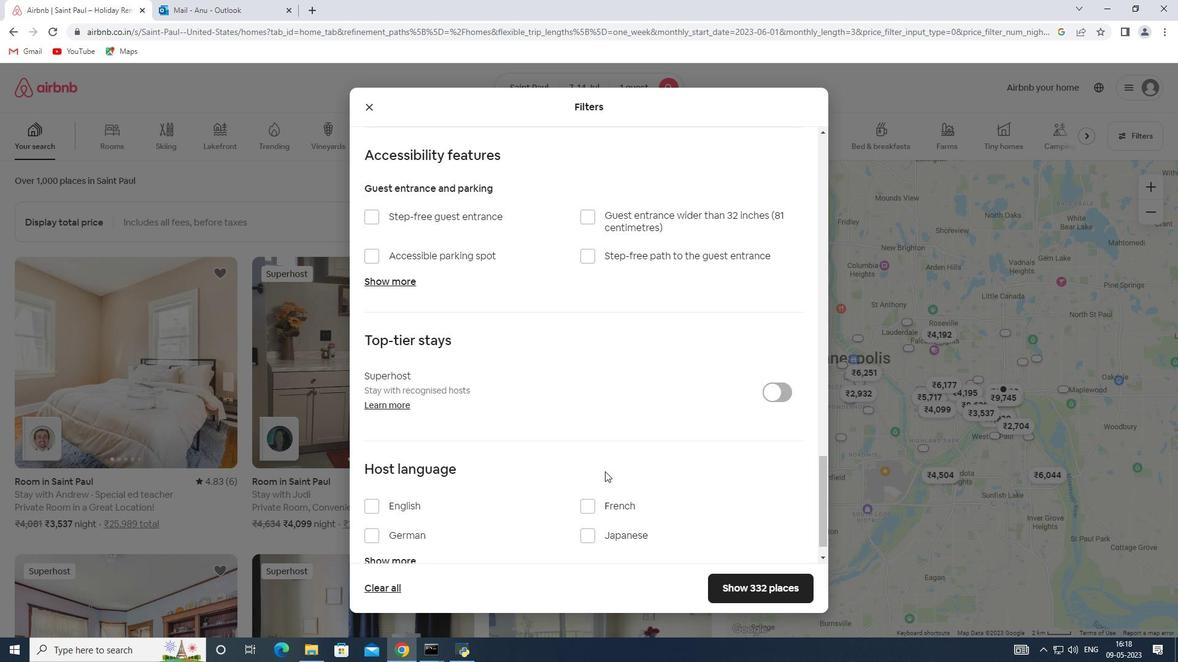 
Action: Mouse moved to (404, 476)
Screenshot: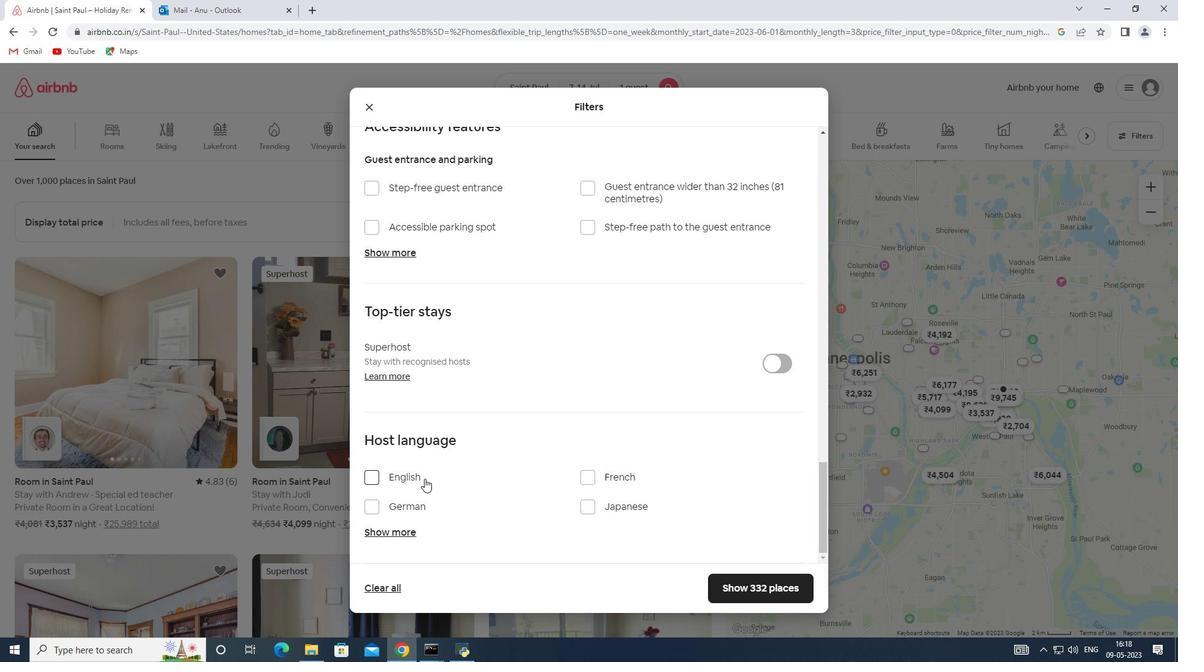 
Action: Mouse pressed left at (404, 476)
Screenshot: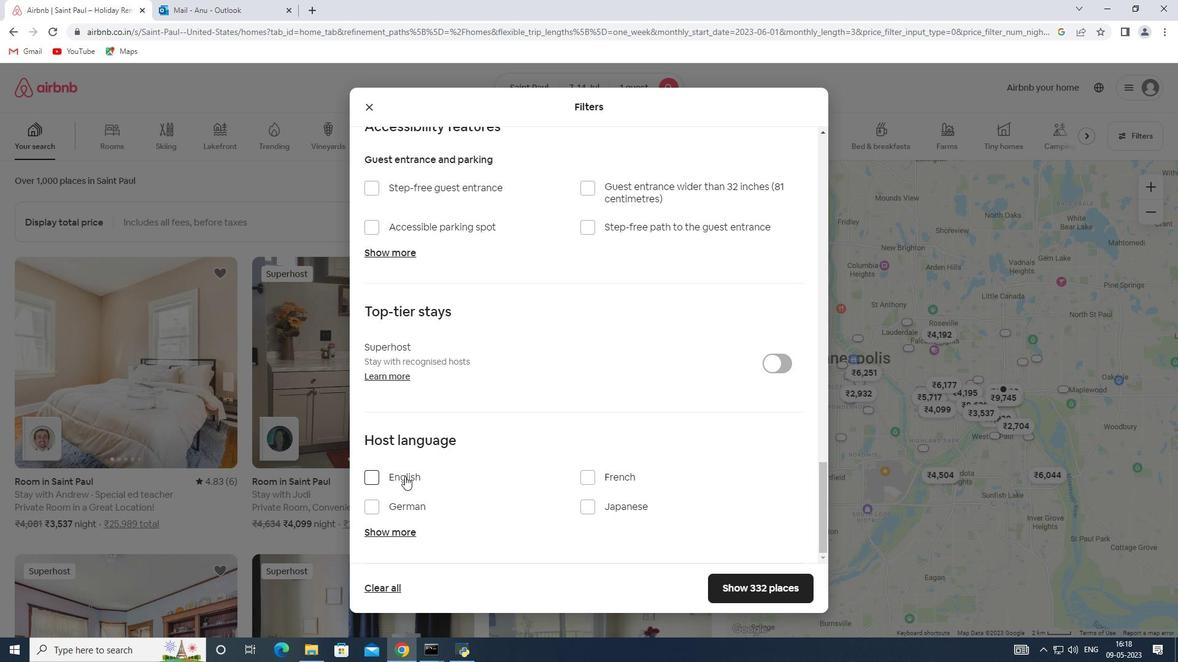 
Action: Mouse moved to (744, 587)
Screenshot: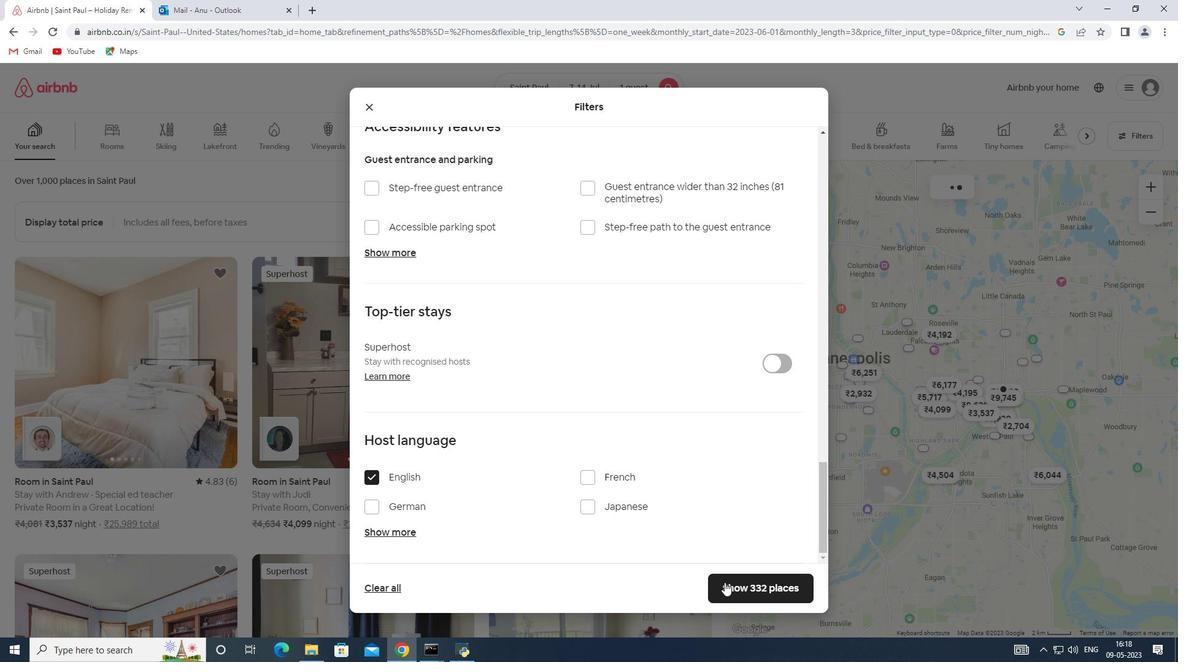 
Action: Mouse pressed left at (744, 587)
Screenshot: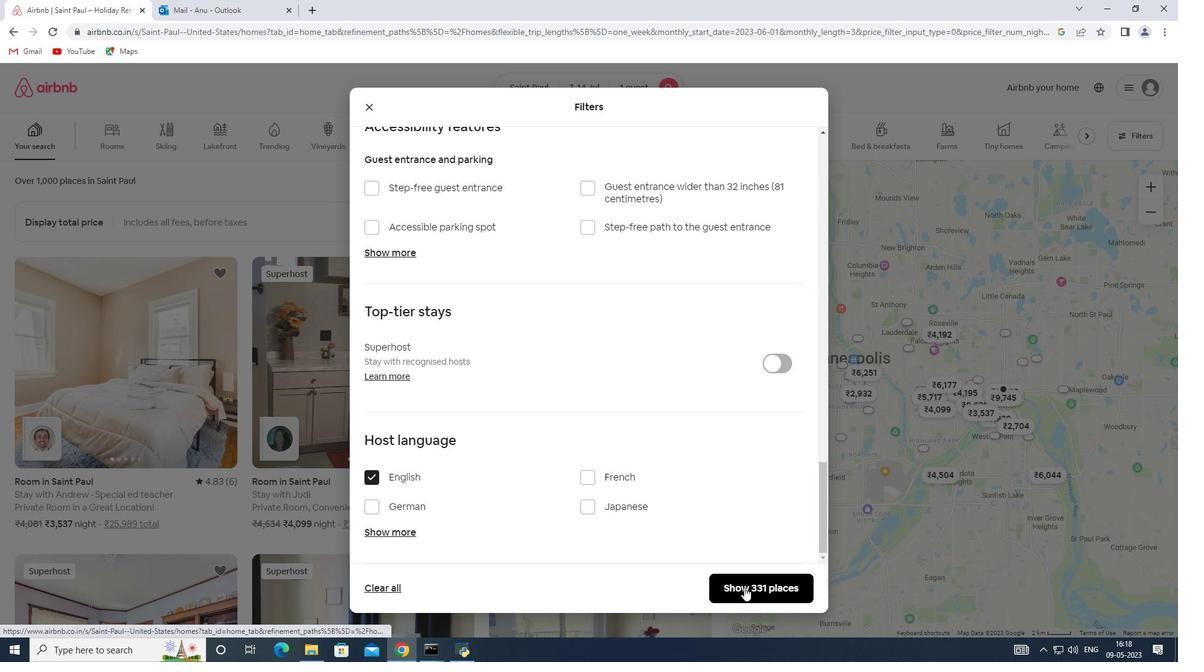
Action: Mouse moved to (743, 589)
Screenshot: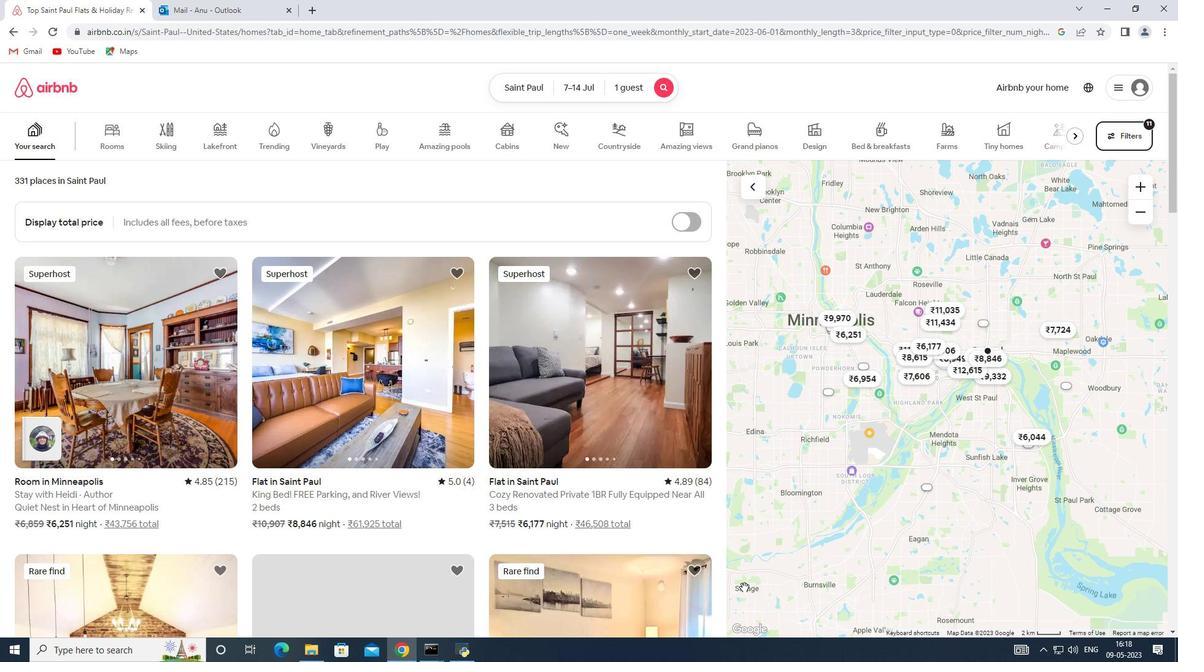 
